 Task: Create new customer invoice with Date Opened: 21-May-23, Select Customer: Lord & Taylor, Terms: Net 7. Make invoice entry for item-1 with Date: 21-May-23, Description: CoverGirl Eyeshadow Palette Trunaked Sunsets, Income Account: Income:Sales, Quantity: 2, Unit Price: 14.49, Sales Tax: Y, Sales Tax Included: Y, Tax Table: Sales Tax. Make entry for item-2 with Date: 21-May-23, Description: Chioma Her Wellness Detox Kit: with Program & Guide
, Income Account: Income:Sales, Quantity: 1, Unit Price: 7.49, Sales Tax: Y, Sales Tax Included: Y, Tax Table: Sales Tax. Post Invoice with Post Date: 21-May-23, Post to Accounts: Assets:Accounts Receivable. Pay / Process Payment with Transaction Date: 27-May-23, Amount: 36.47, Transfer Account: Checking Account. Go to 'Print Invoice'. Give a print command to print a copy of invoice.
Action: Mouse moved to (180, 40)
Screenshot: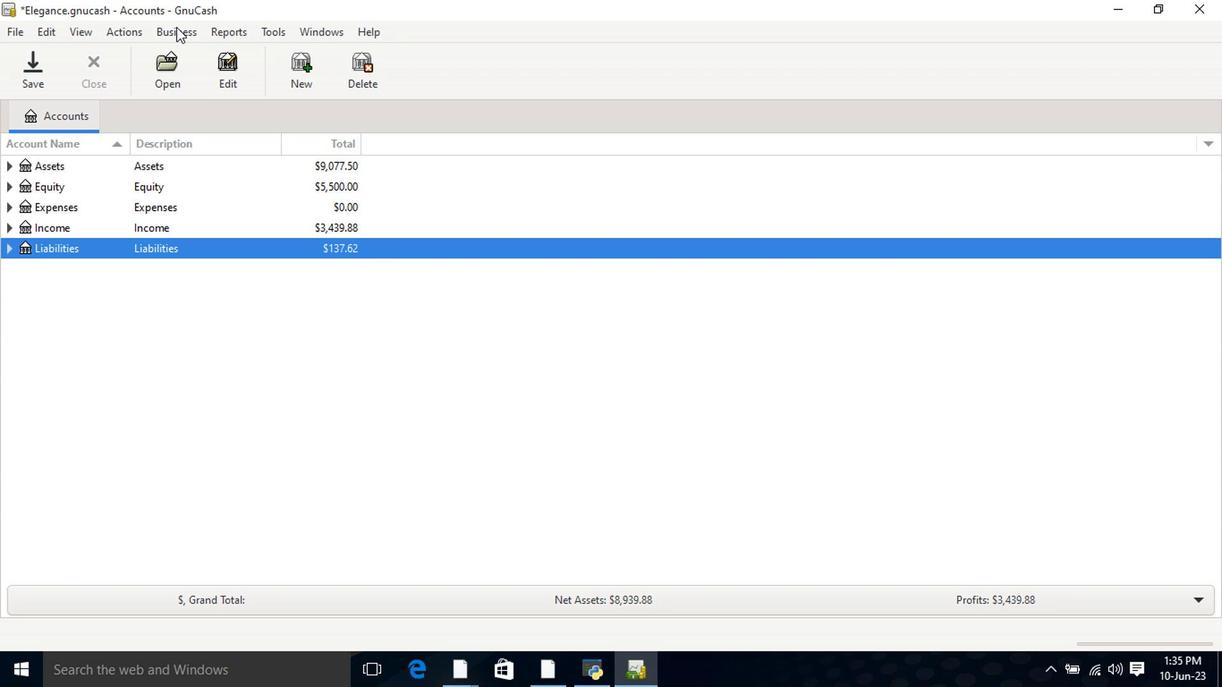 
Action: Mouse pressed left at (180, 40)
Screenshot: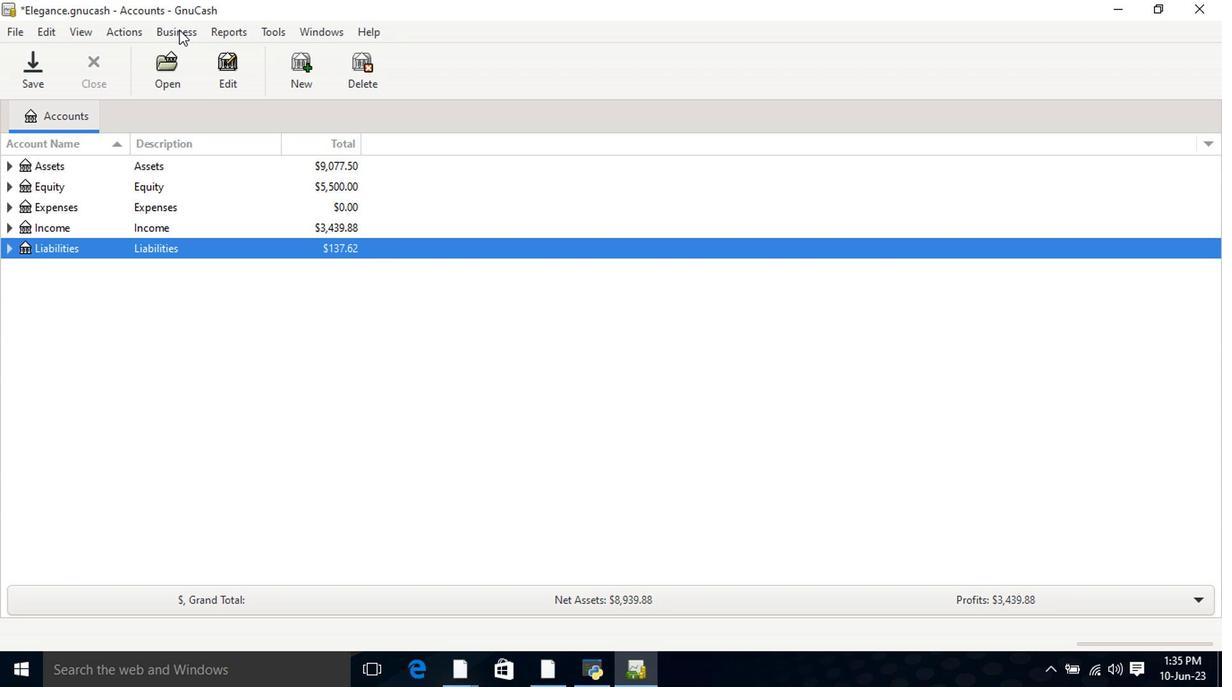 
Action: Mouse moved to (184, 54)
Screenshot: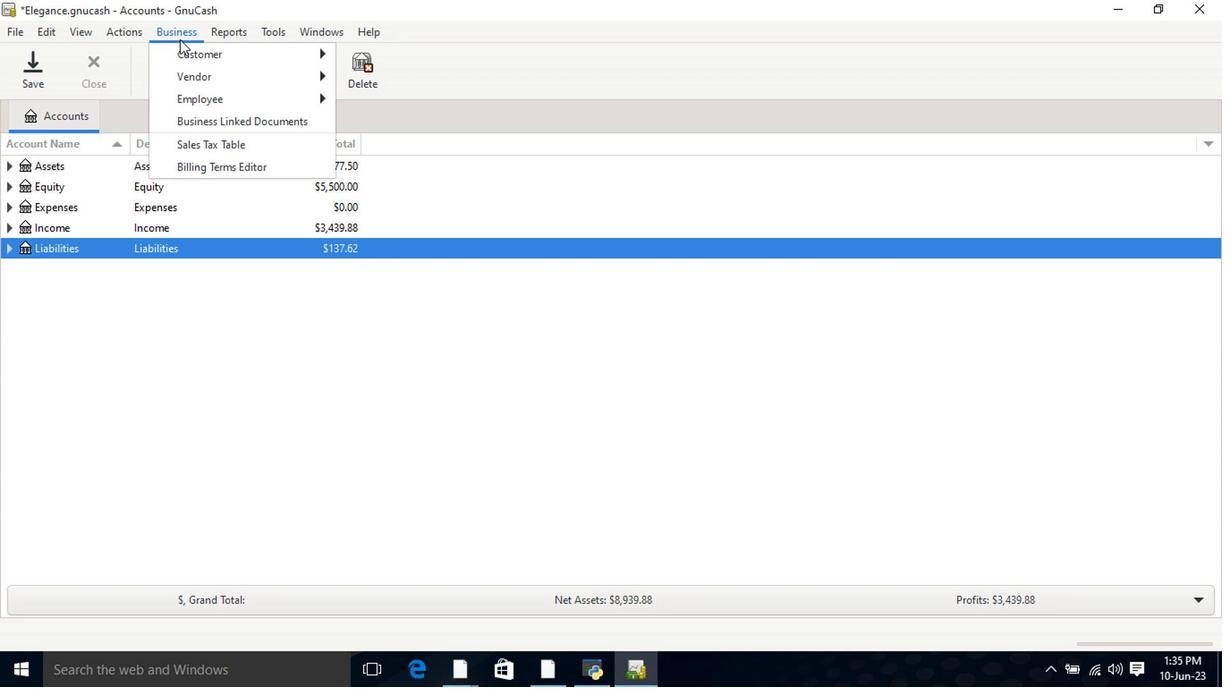 
Action: Mouse pressed left at (184, 54)
Screenshot: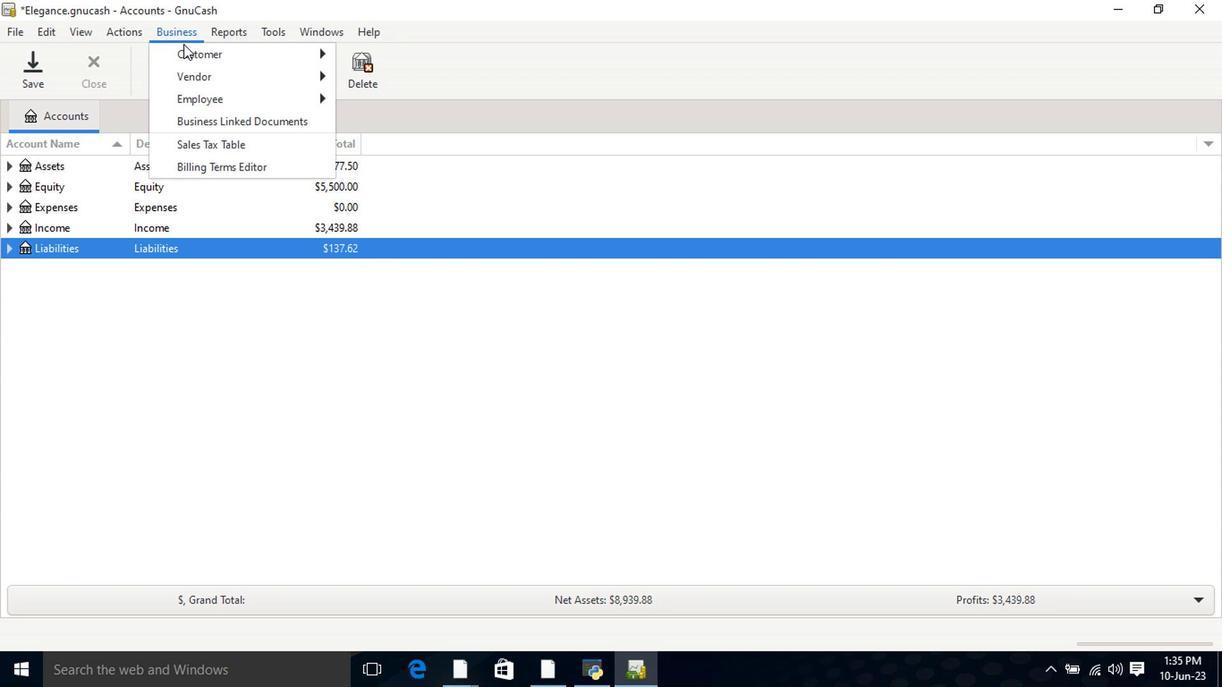 
Action: Mouse moved to (385, 124)
Screenshot: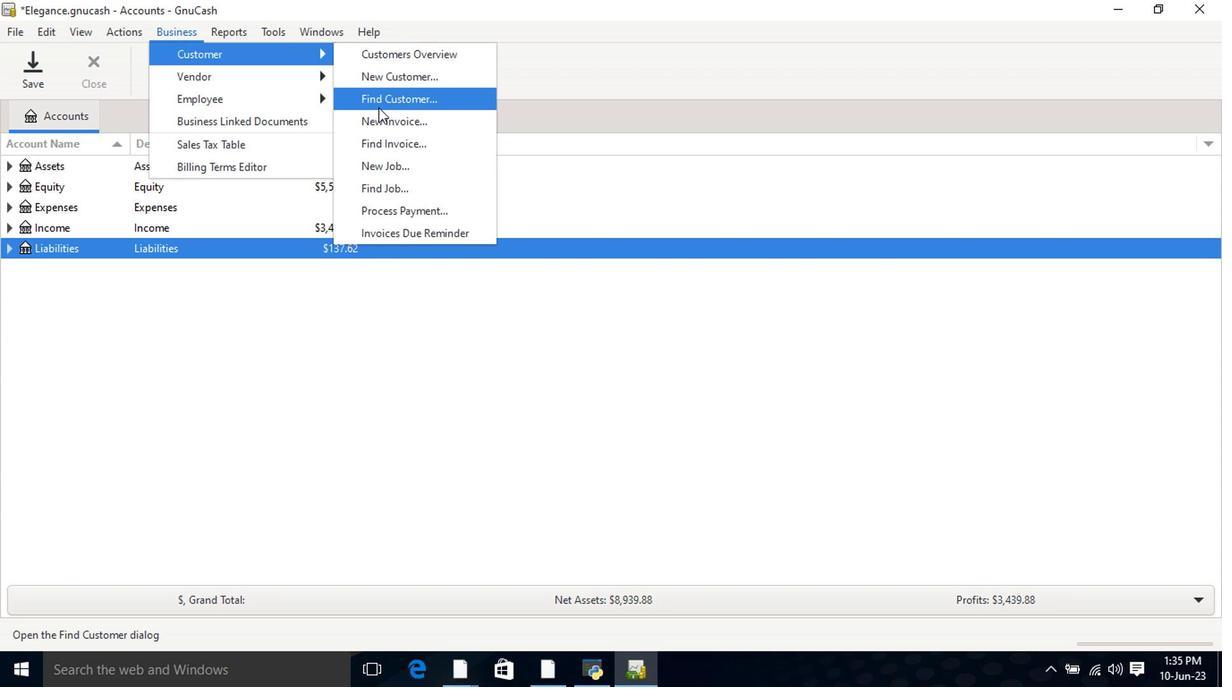 
Action: Mouse pressed left at (385, 124)
Screenshot: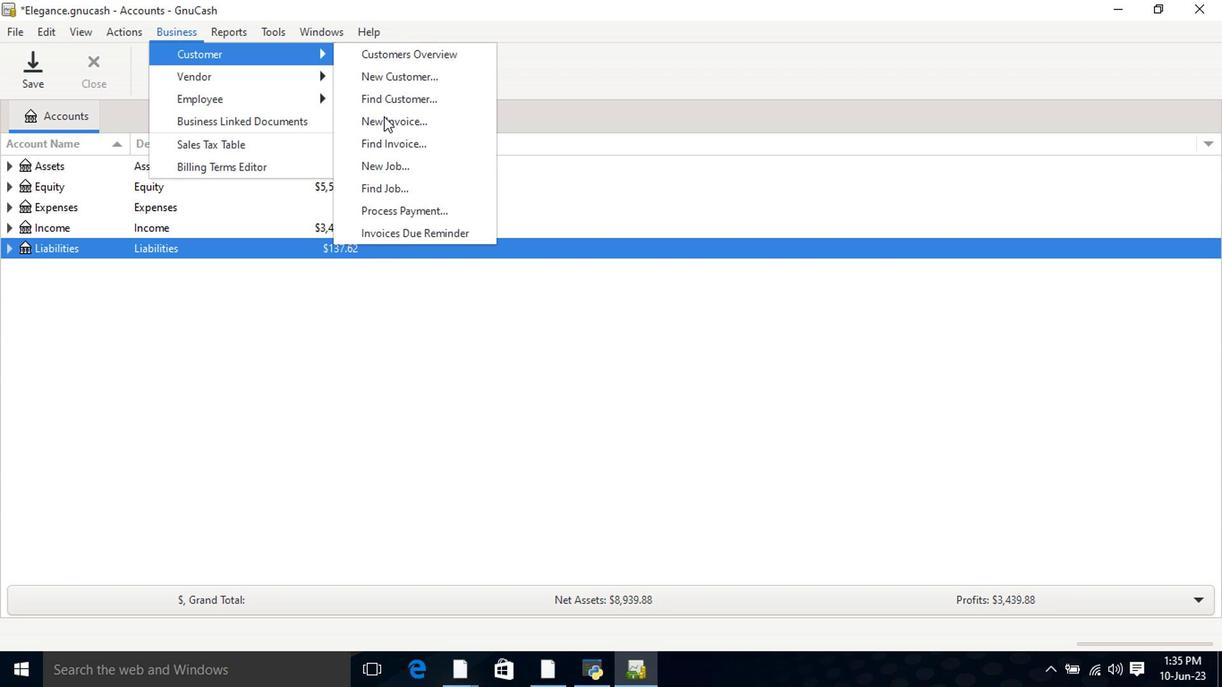 
Action: Mouse moved to (729, 281)
Screenshot: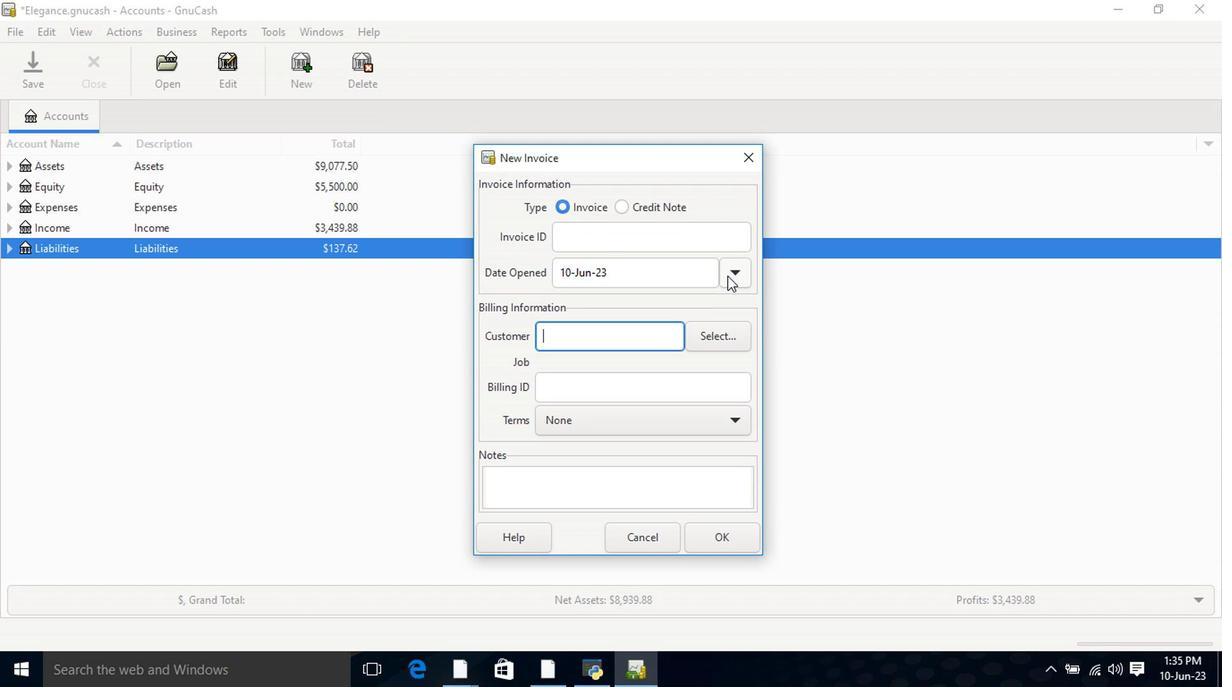 
Action: Mouse pressed left at (729, 281)
Screenshot: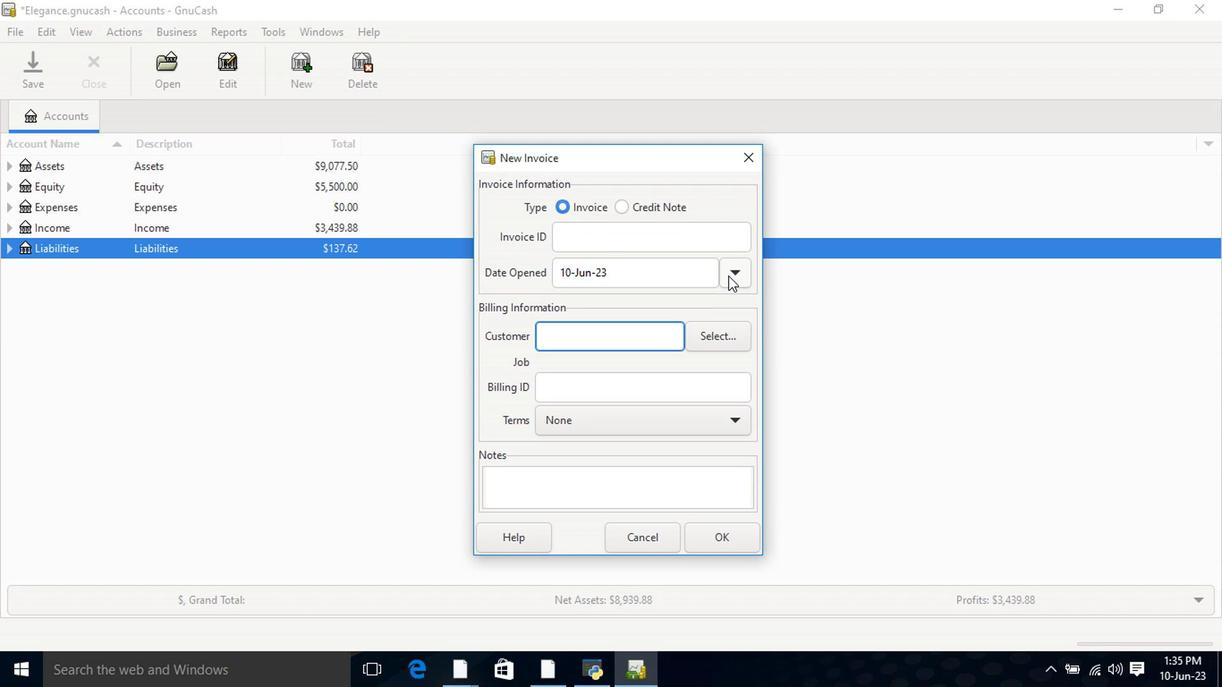 
Action: Mouse moved to (594, 306)
Screenshot: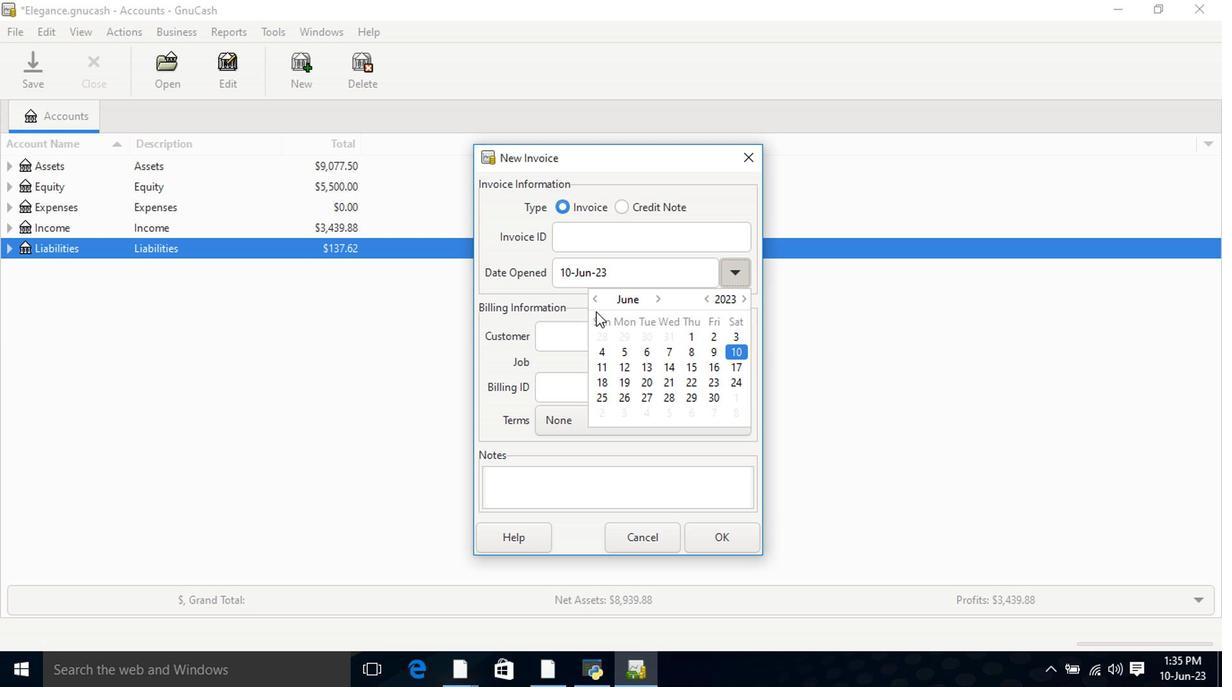 
Action: Mouse pressed left at (594, 306)
Screenshot: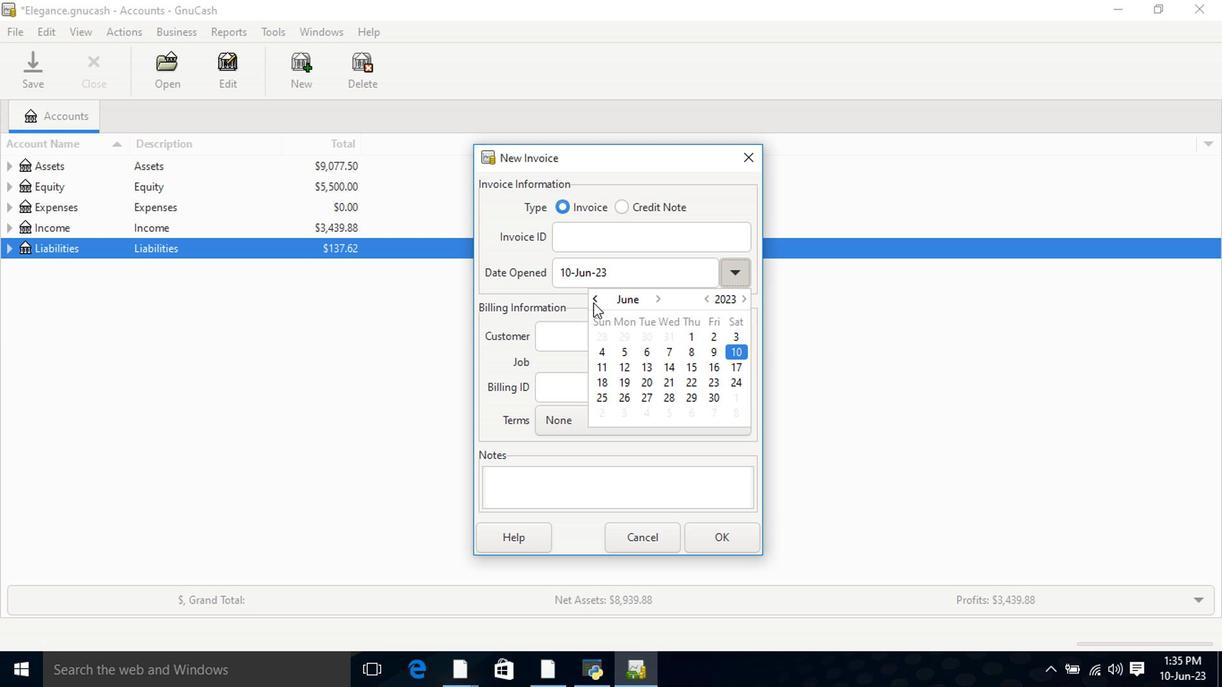 
Action: Mouse moved to (601, 389)
Screenshot: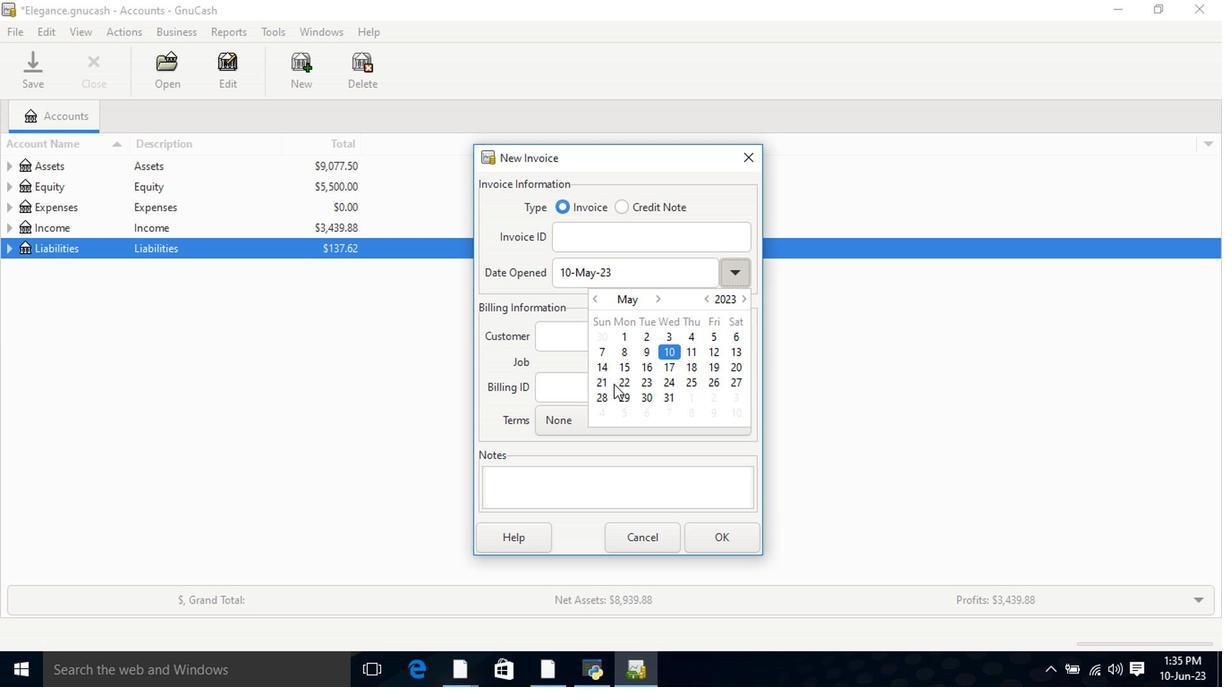 
Action: Mouse pressed left at (601, 389)
Screenshot: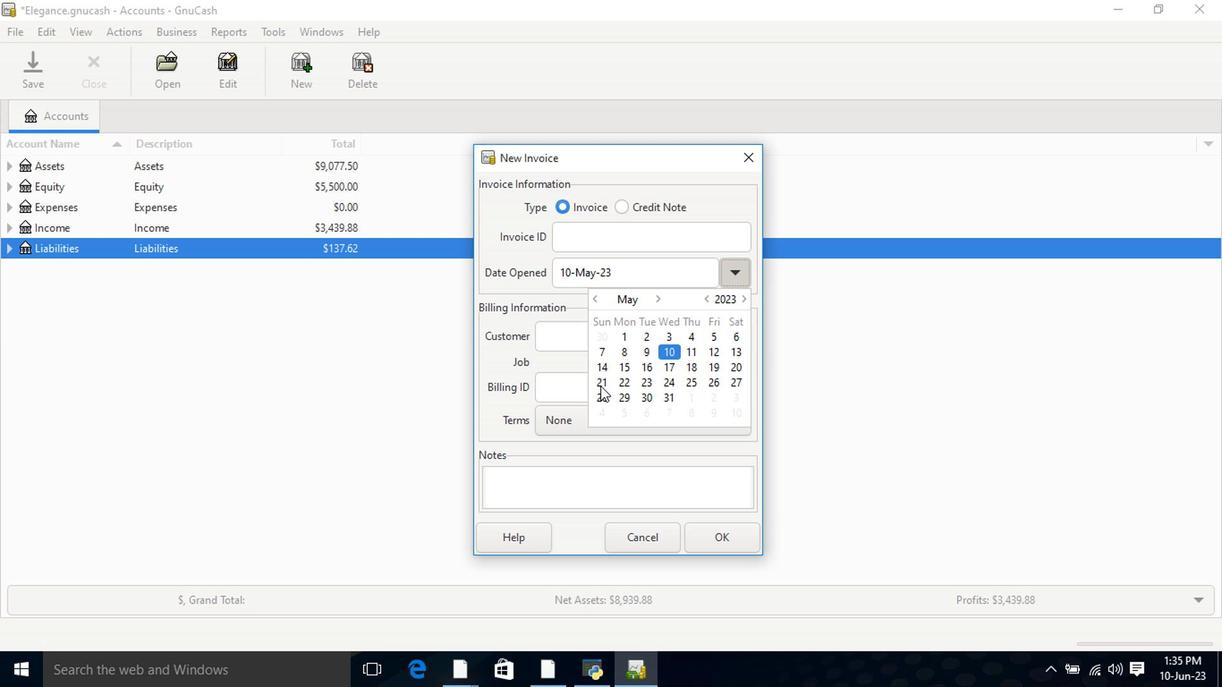 
Action: Mouse pressed left at (601, 389)
Screenshot: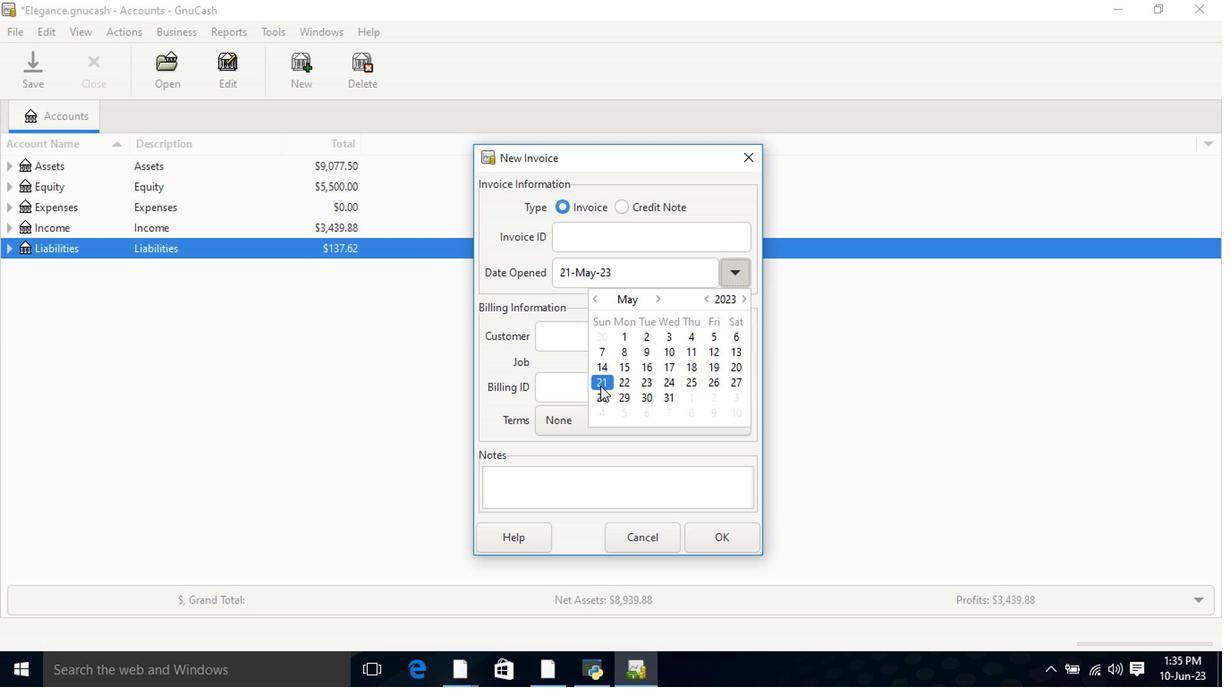 
Action: Mouse moved to (590, 345)
Screenshot: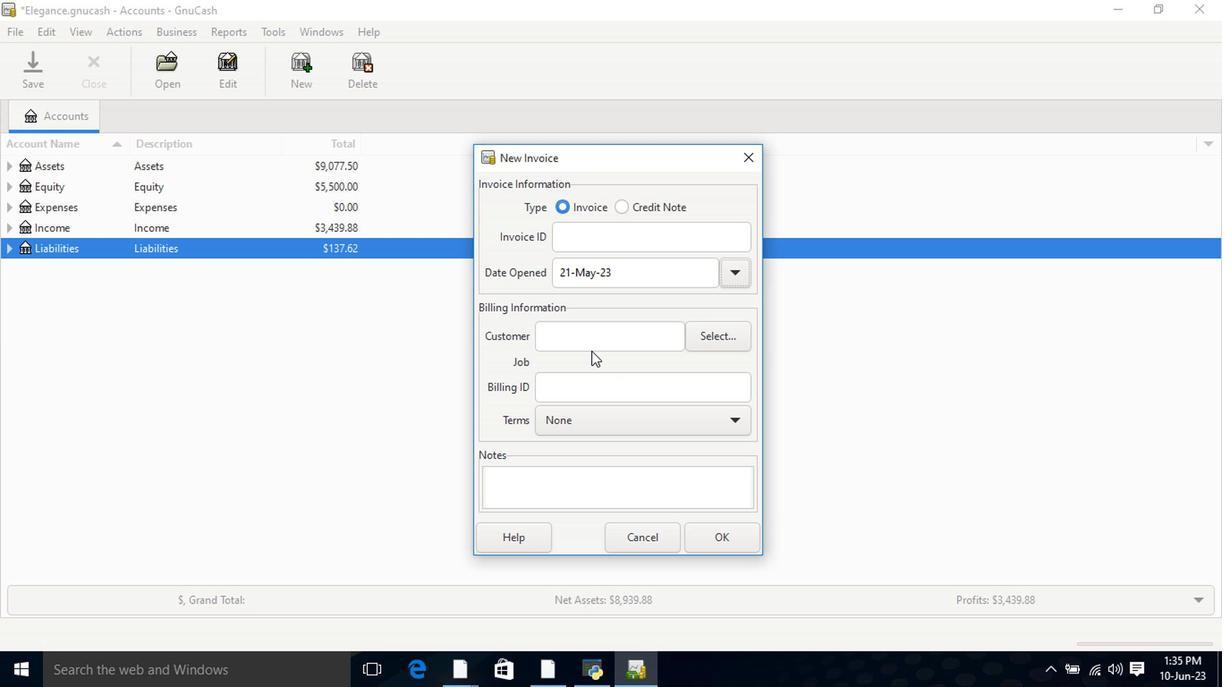 
Action: Mouse pressed left at (590, 345)
Screenshot: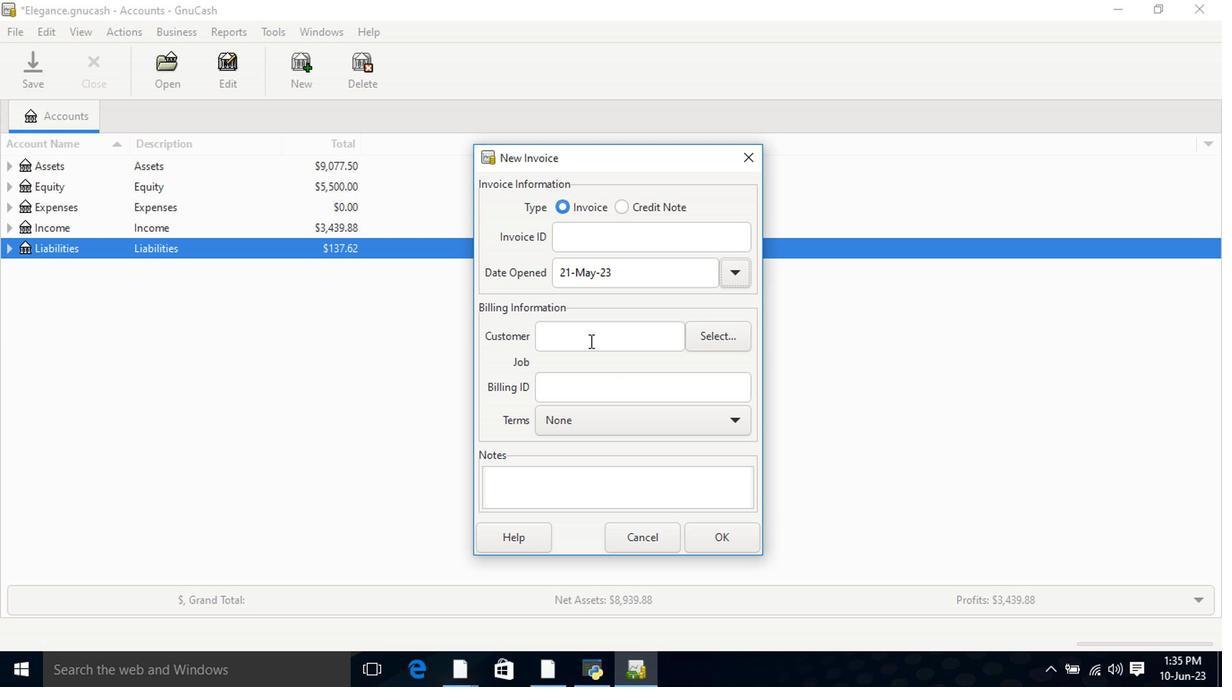 
Action: Key pressed <Key.shift>Lor
Screenshot: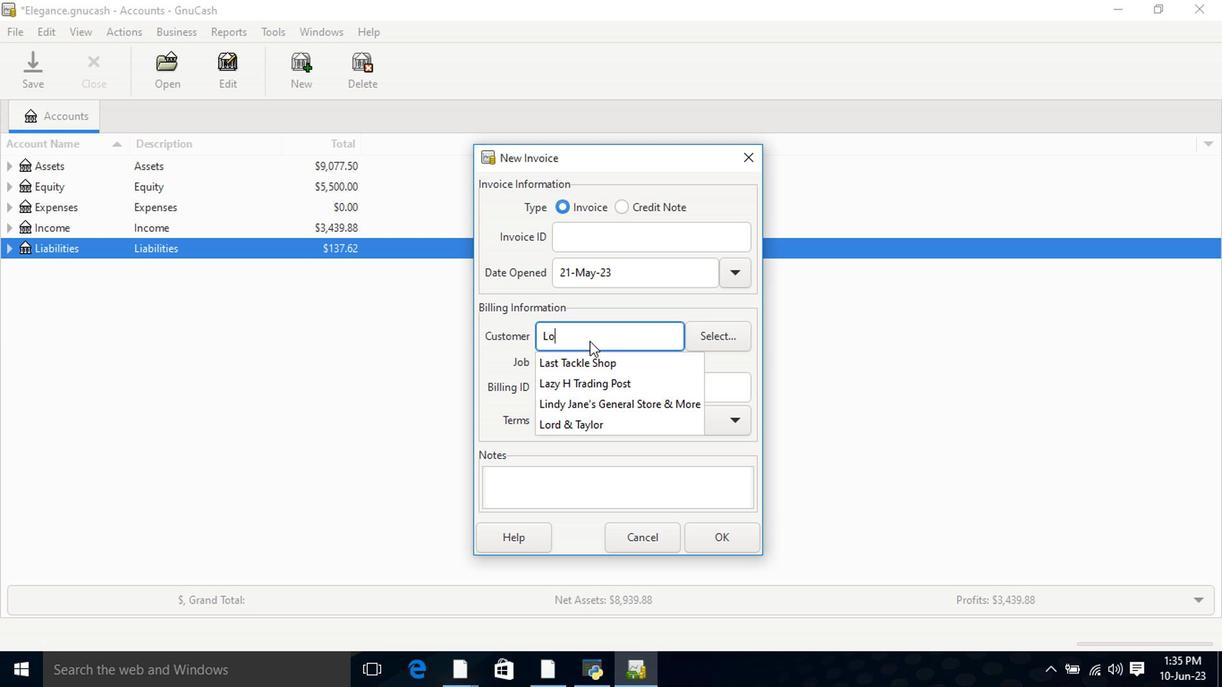 
Action: Mouse scrolled (590, 346) with delta (0, 0)
Screenshot: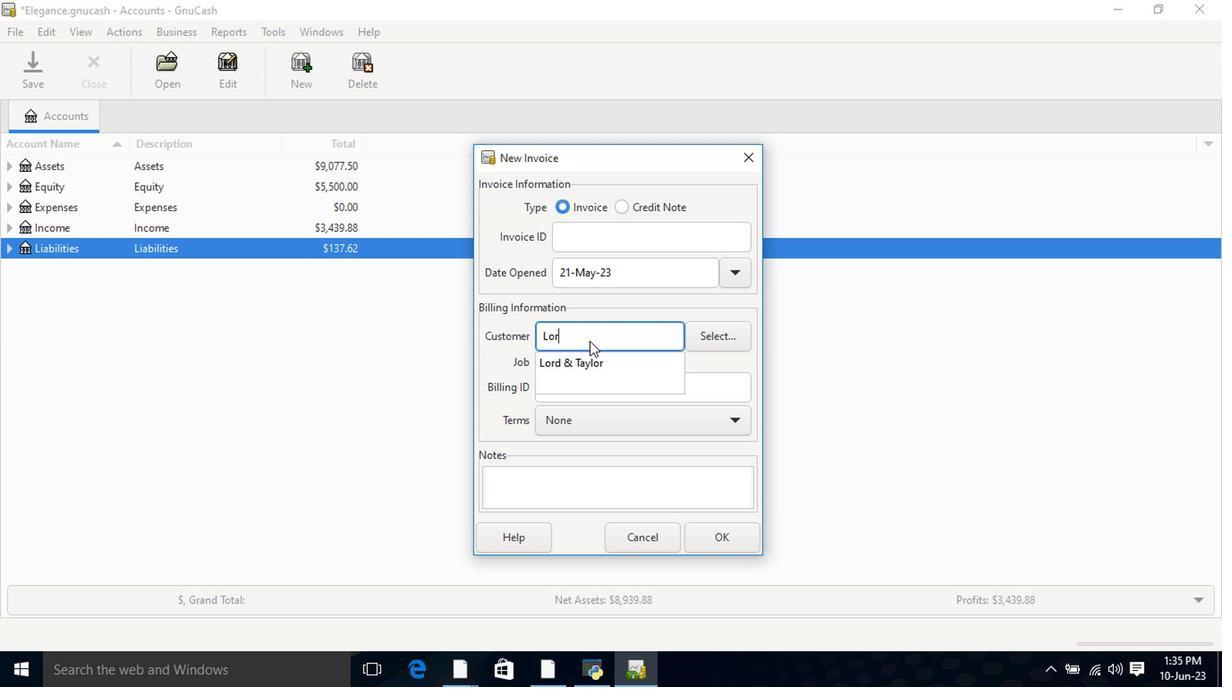 
Action: Mouse moved to (590, 368)
Screenshot: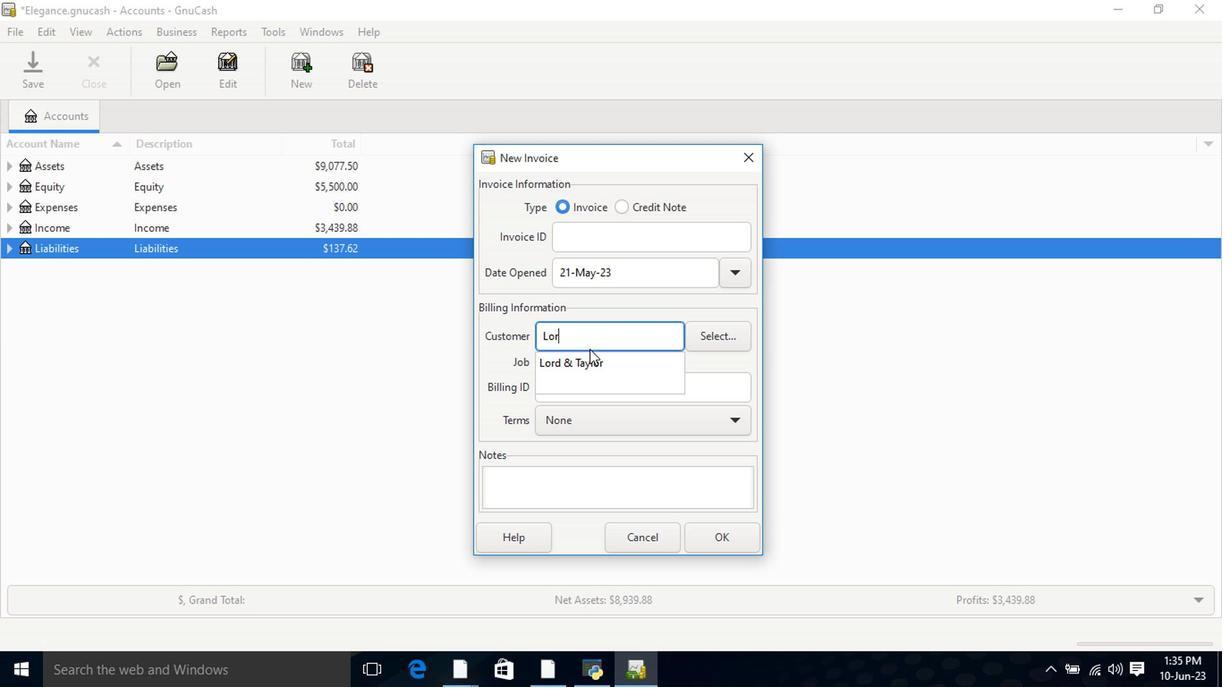 
Action: Mouse pressed left at (590, 368)
Screenshot: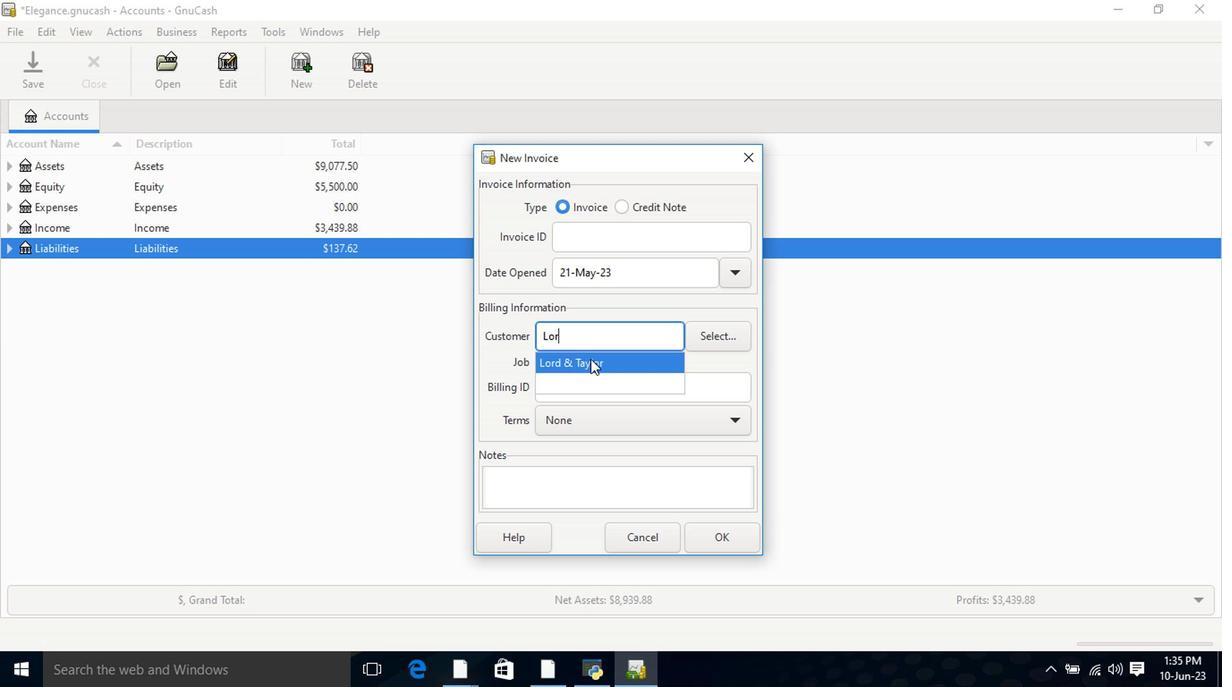 
Action: Mouse moved to (612, 436)
Screenshot: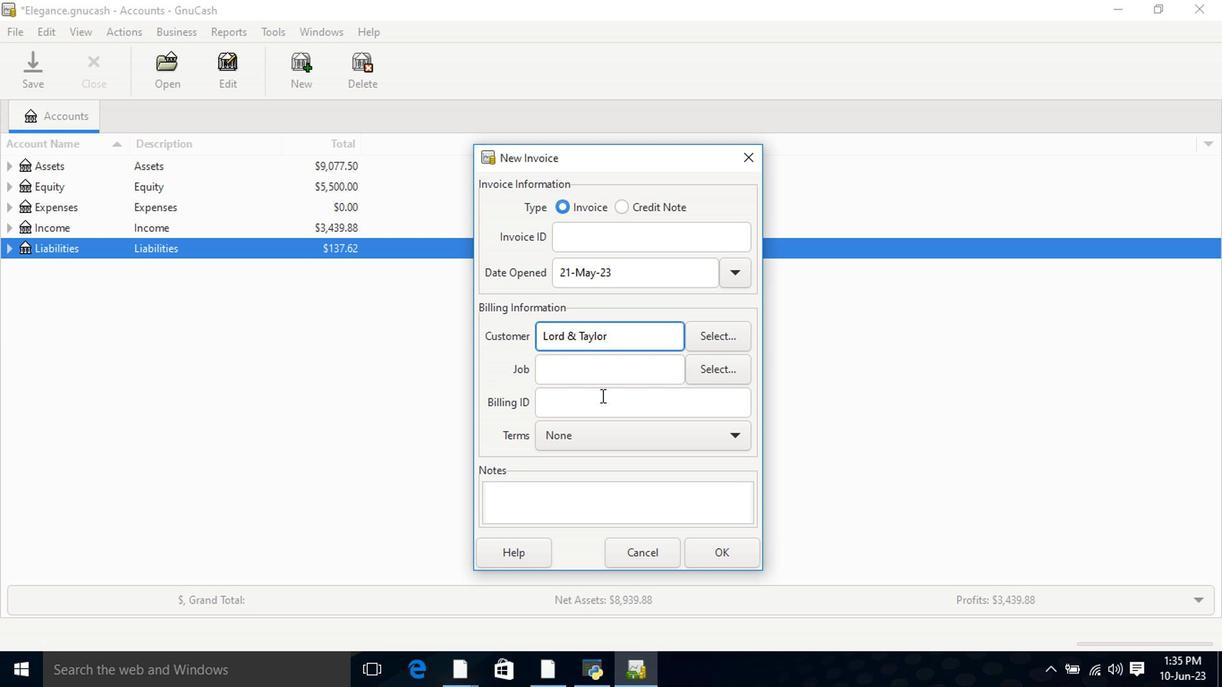 
Action: Mouse pressed left at (612, 436)
Screenshot: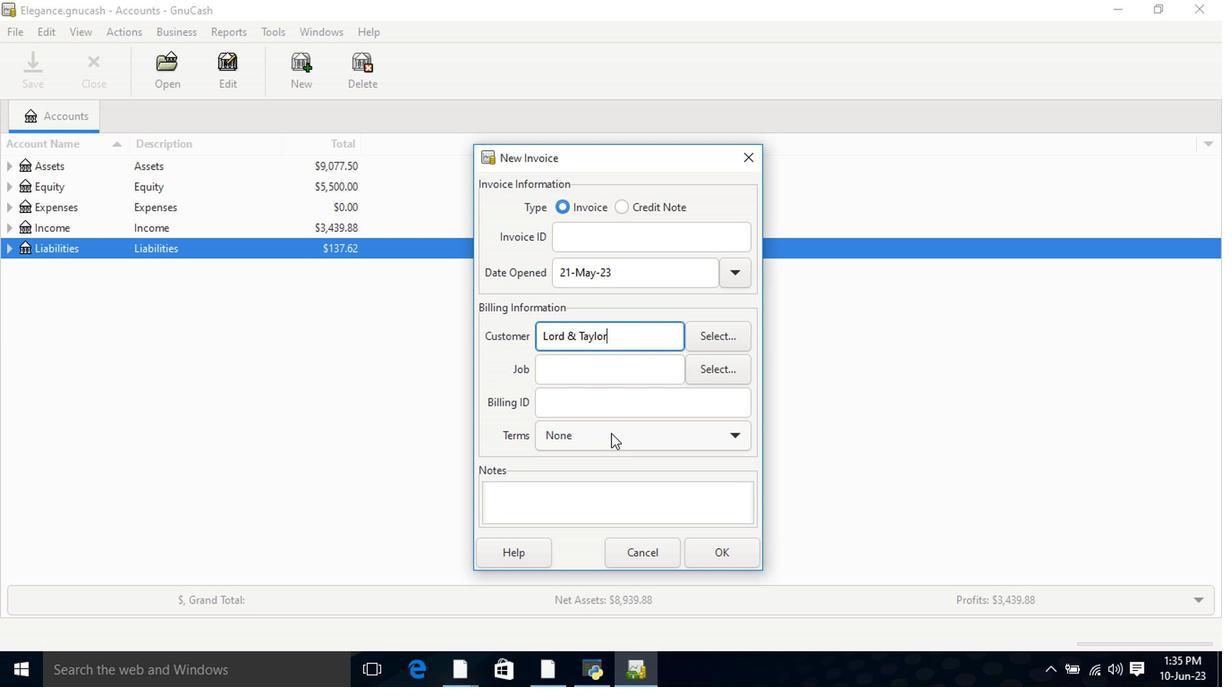 
Action: Mouse moved to (611, 514)
Screenshot: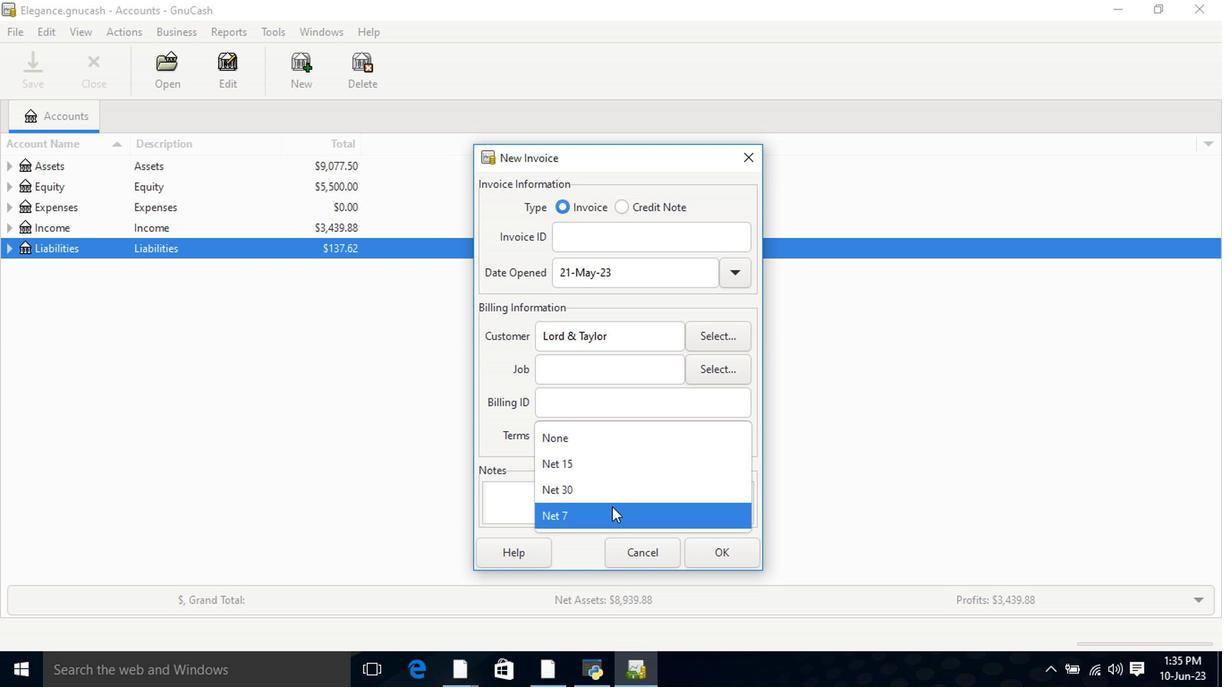 
Action: Mouse pressed left at (611, 514)
Screenshot: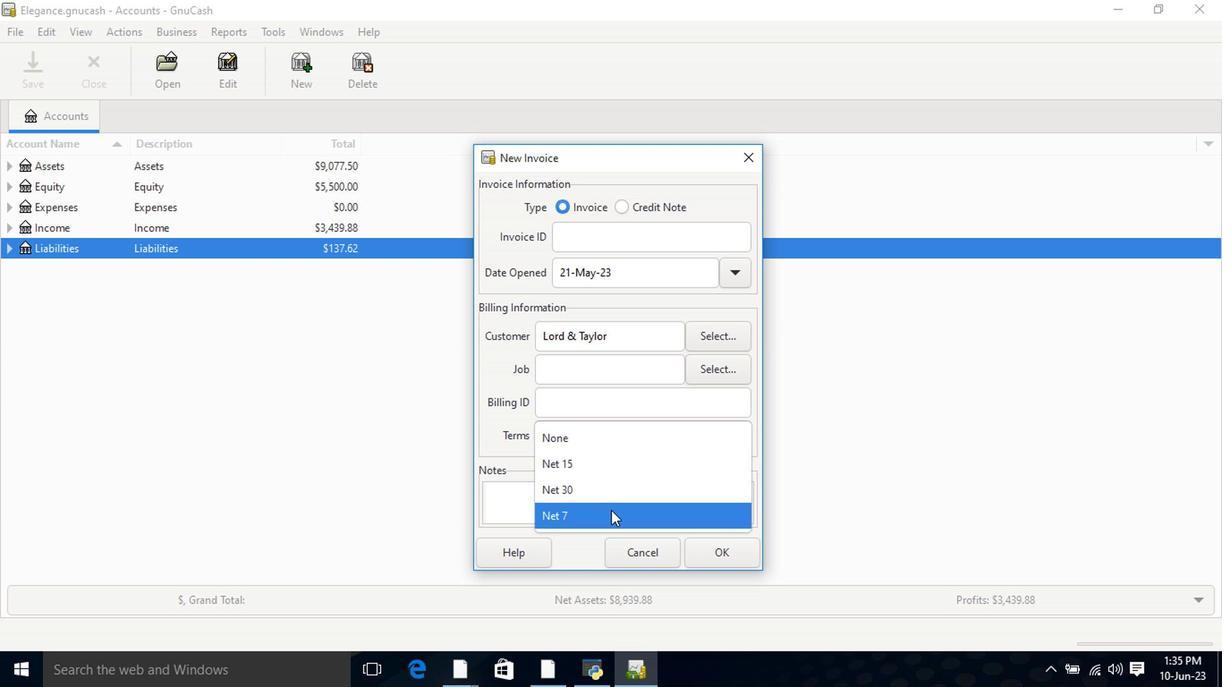 
Action: Mouse moved to (718, 551)
Screenshot: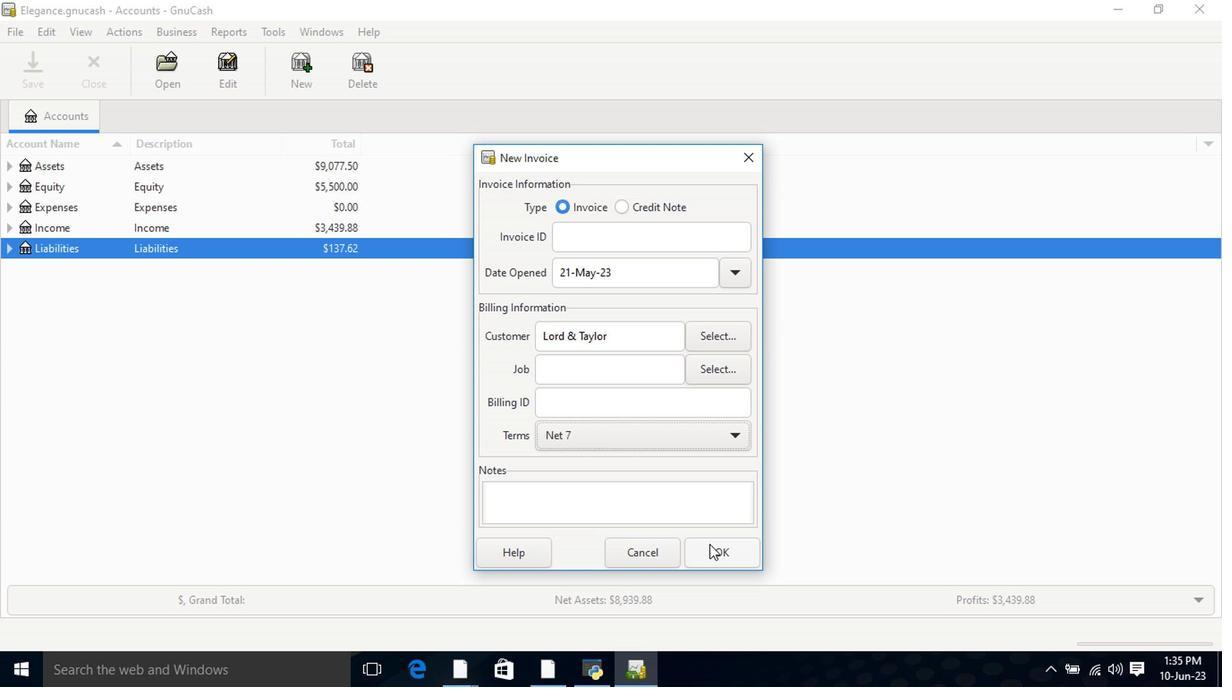 
Action: Mouse pressed left at (718, 551)
Screenshot: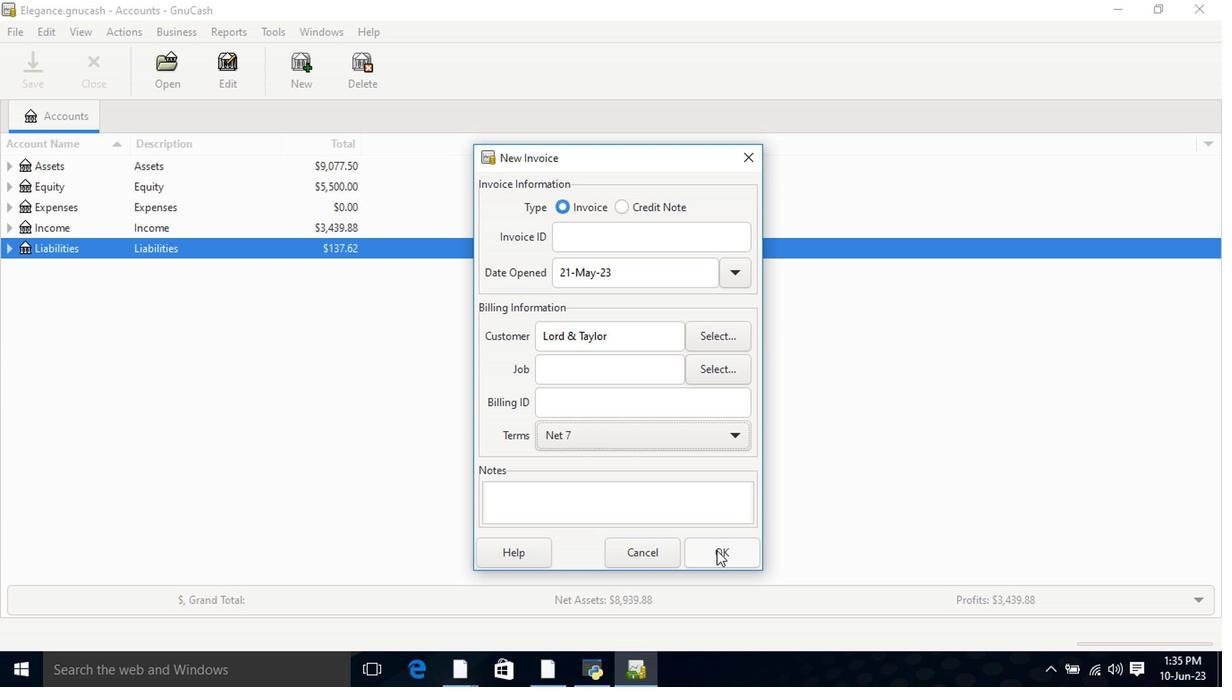 
Action: Mouse moved to (80, 350)
Screenshot: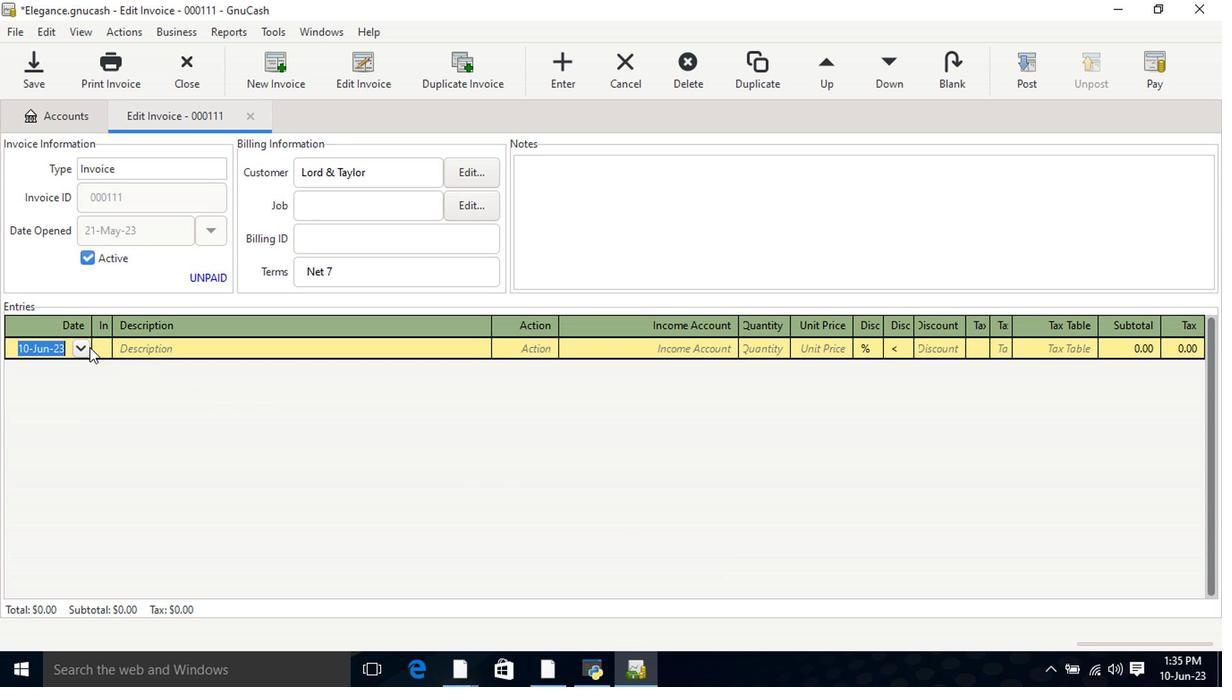 
Action: Mouse pressed left at (80, 350)
Screenshot: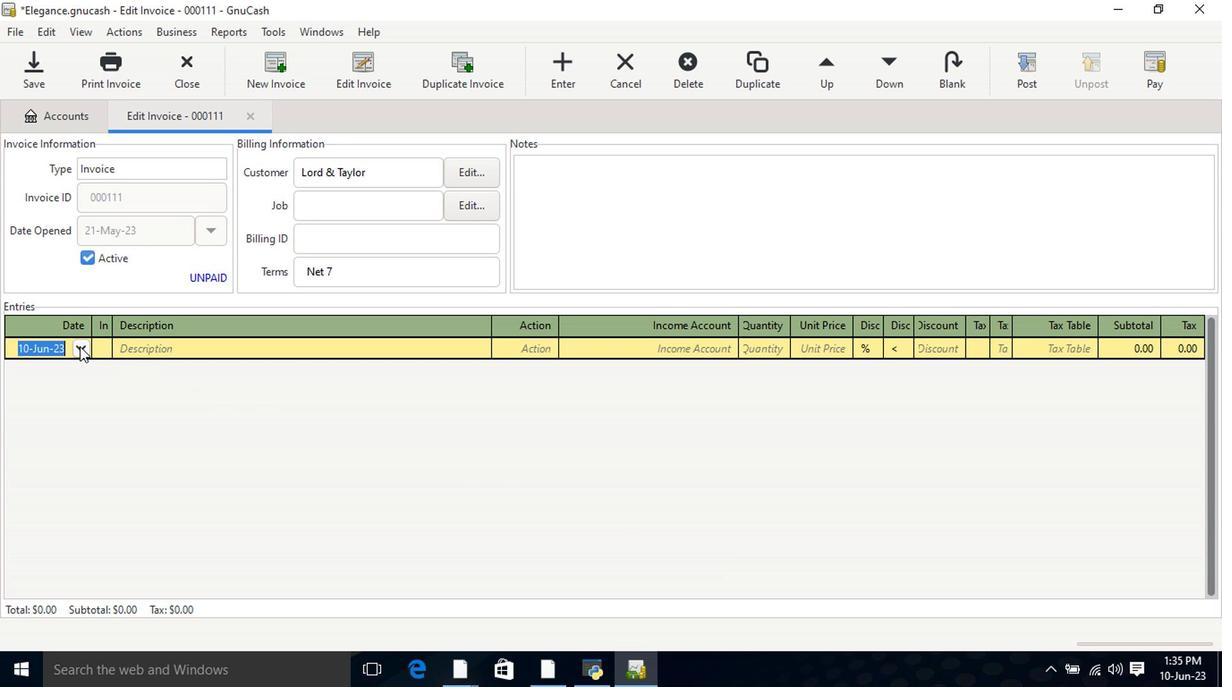 
Action: Mouse moved to (12, 376)
Screenshot: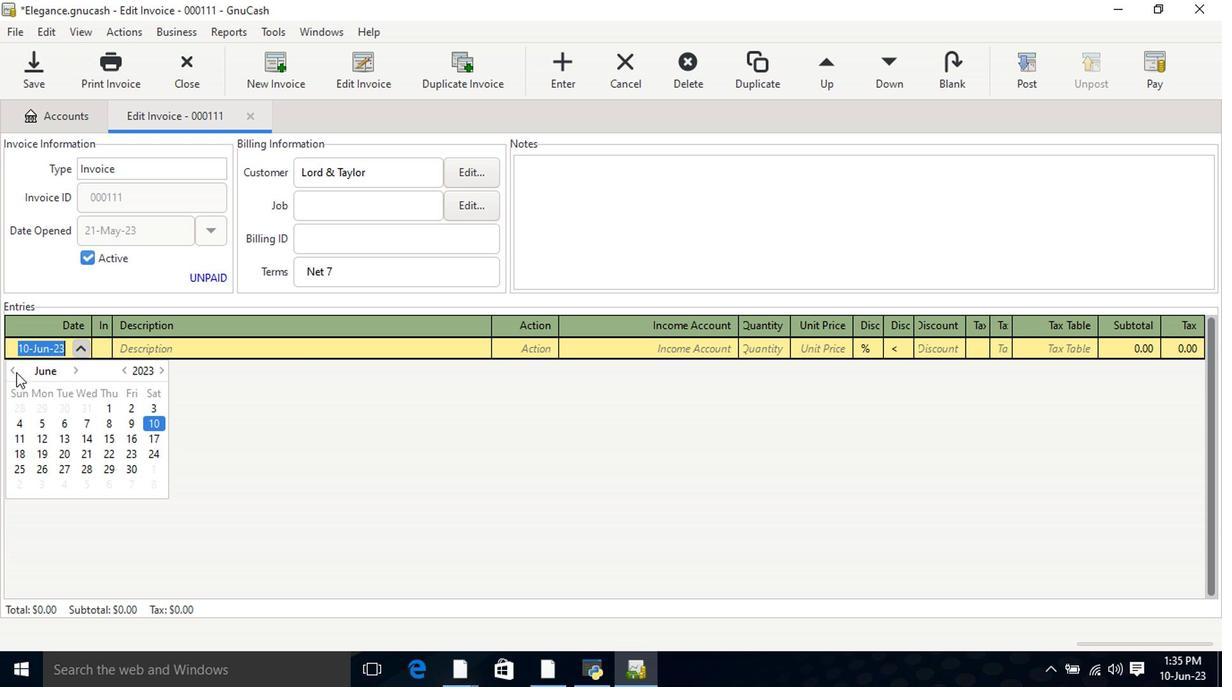 
Action: Mouse pressed left at (12, 376)
Screenshot: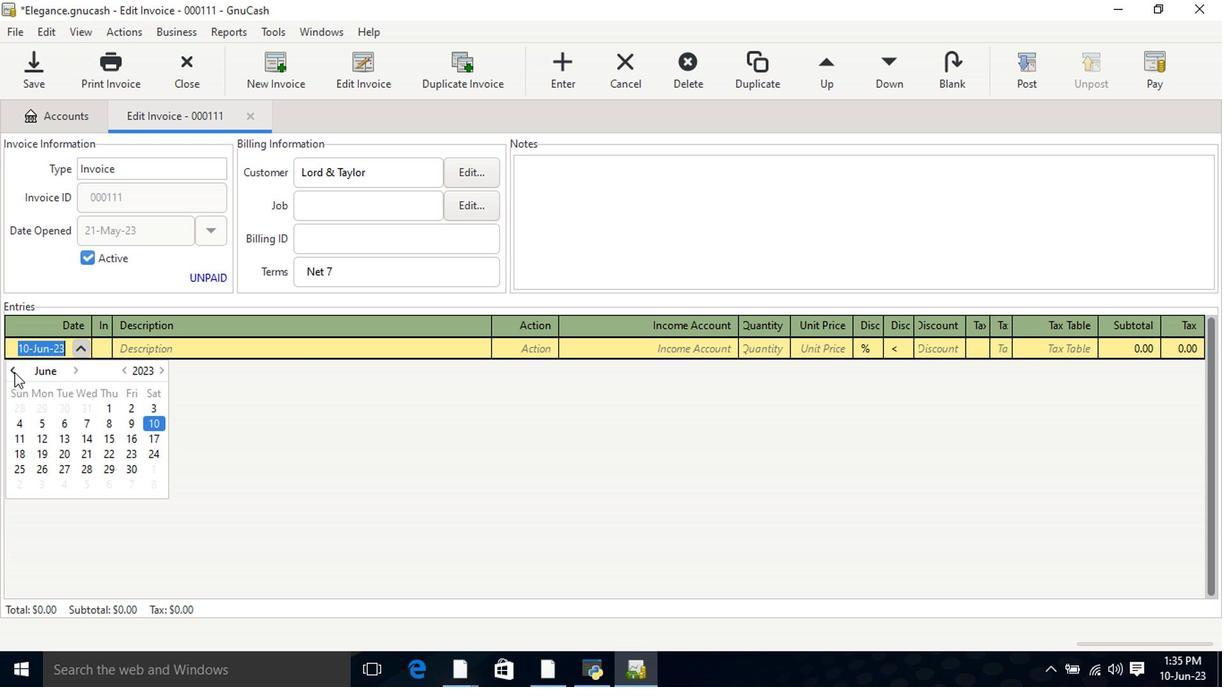 
Action: Mouse moved to (19, 454)
Screenshot: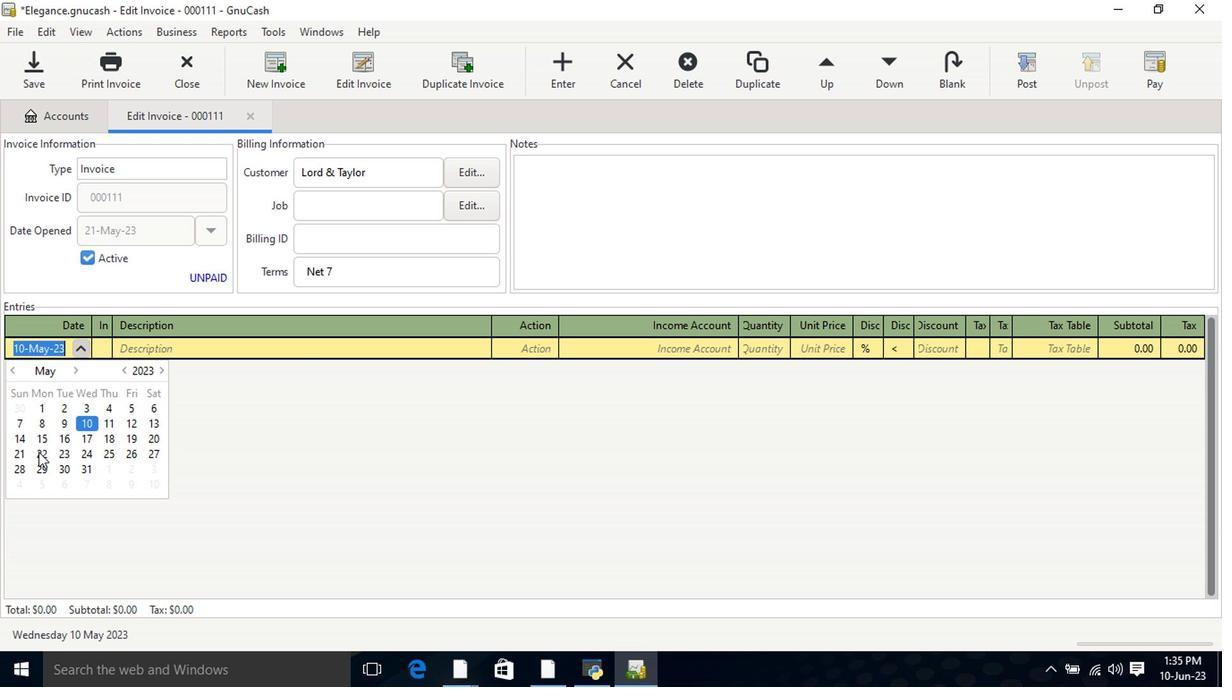 
Action: Mouse pressed left at (19, 454)
Screenshot: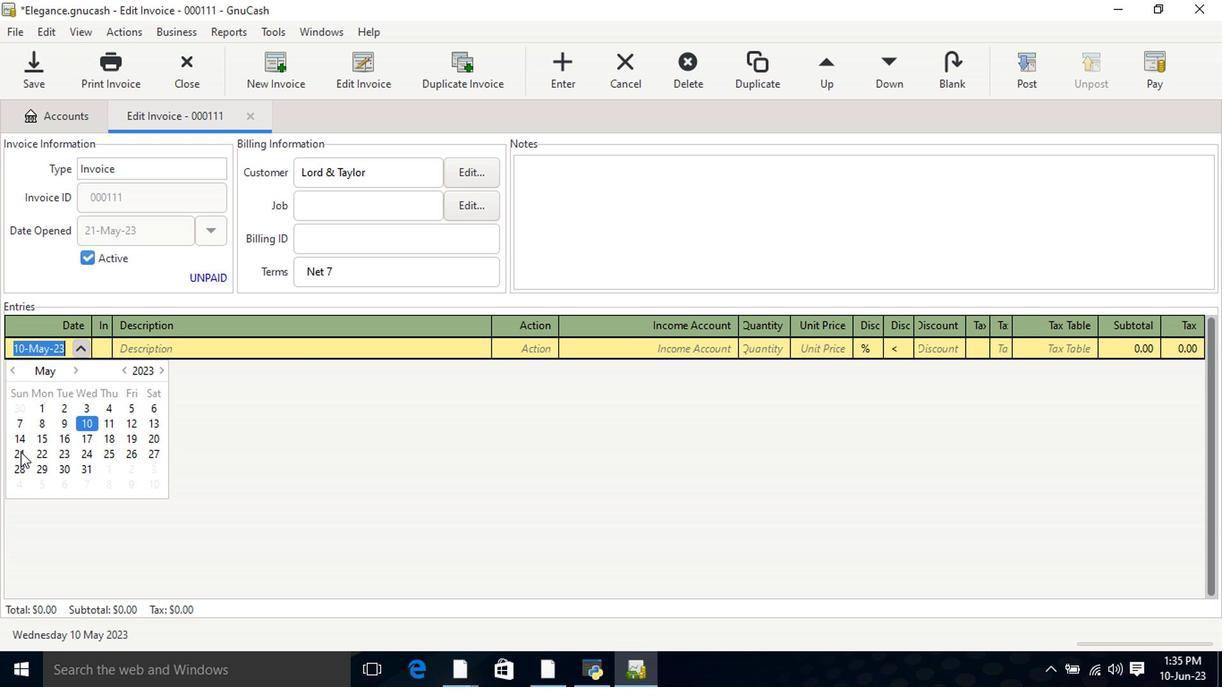 
Action: Mouse moved to (19, 454)
Screenshot: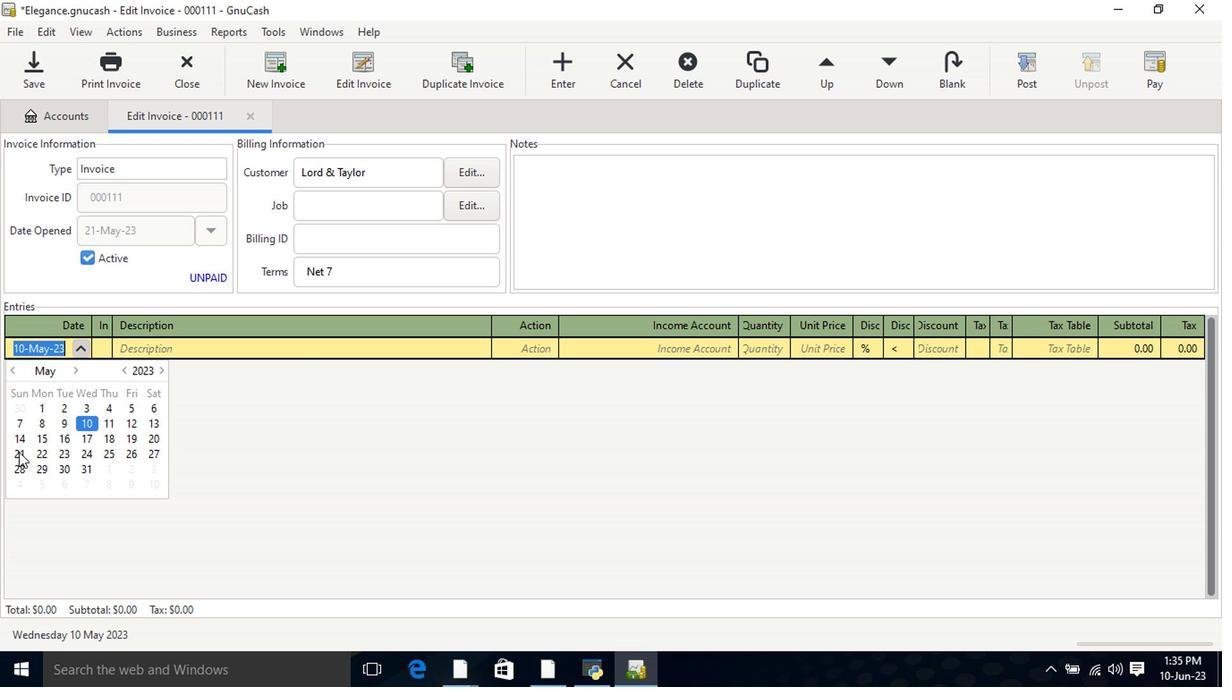 
Action: Mouse pressed left at (19, 454)
Screenshot: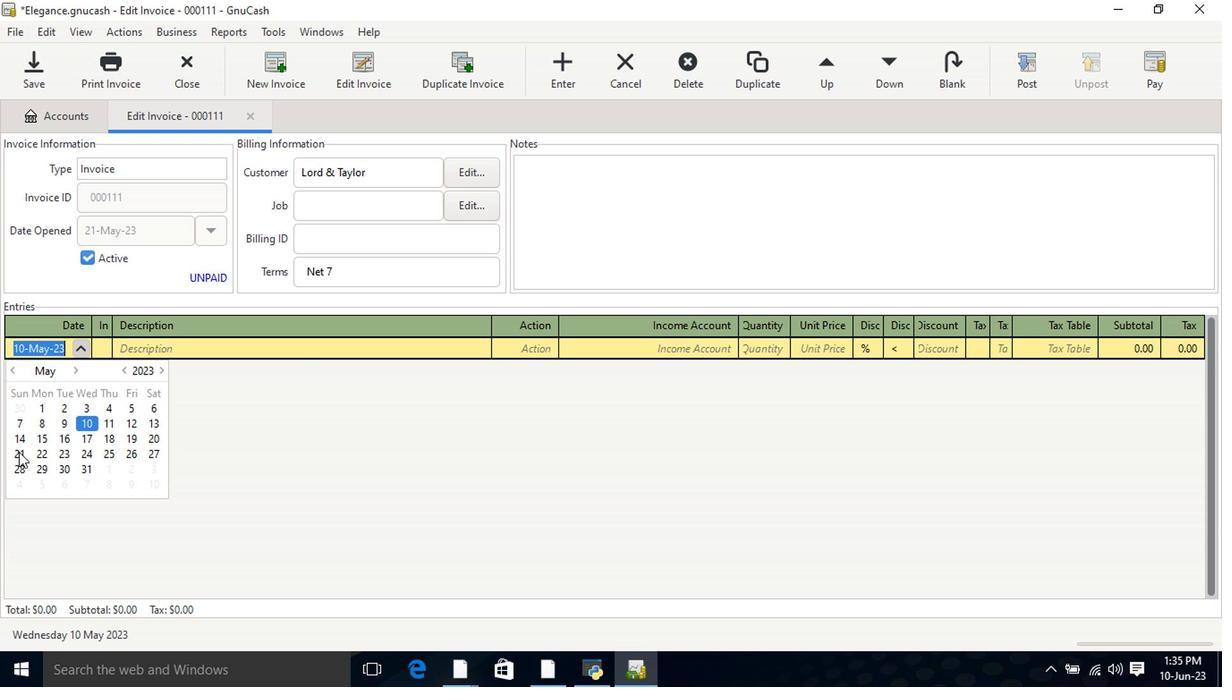 
Action: Mouse moved to (159, 355)
Screenshot: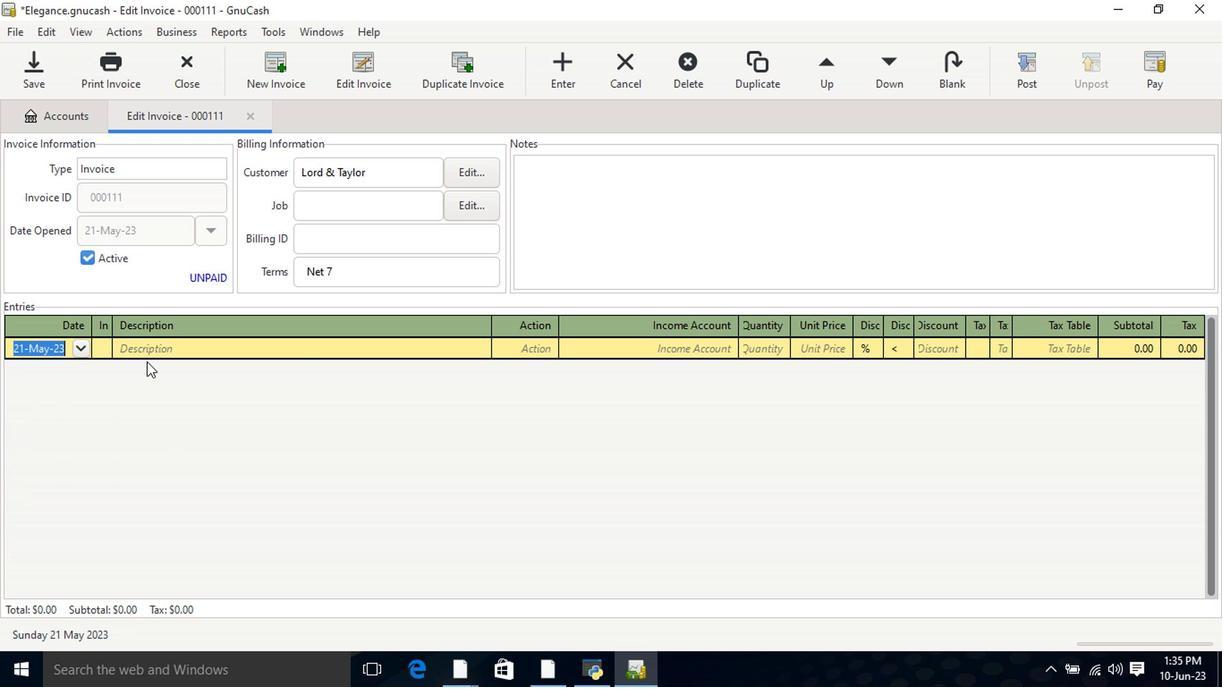 
Action: Mouse pressed left at (159, 355)
Screenshot: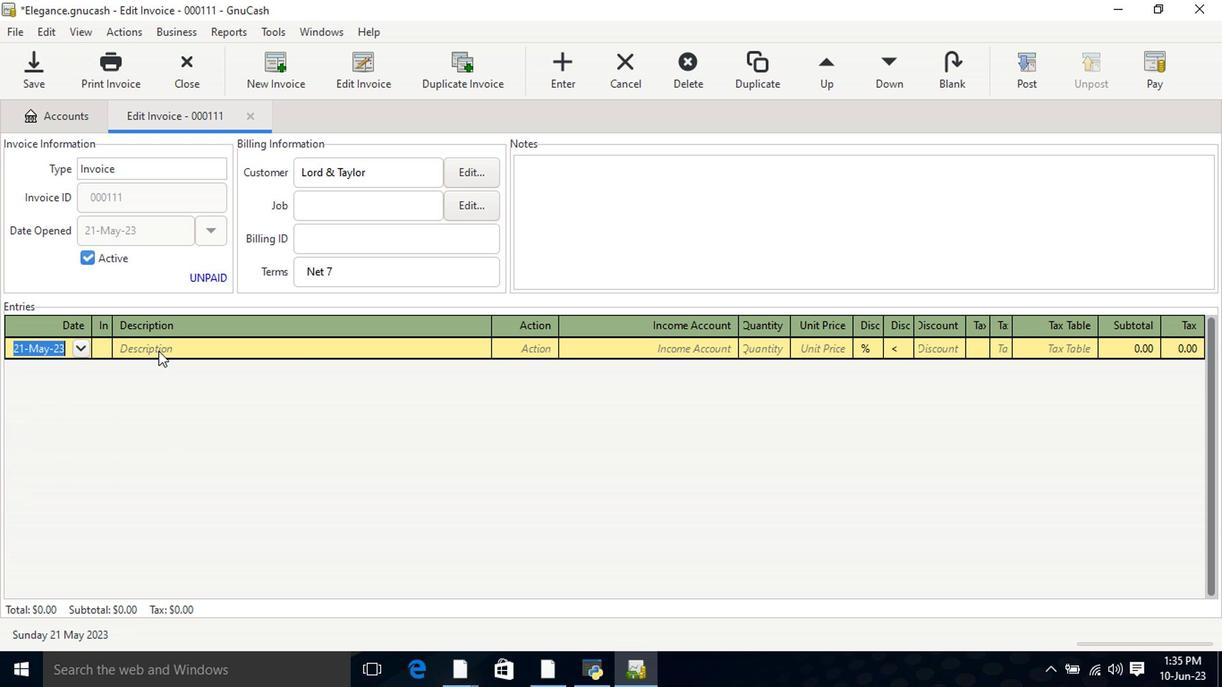
Action: Key pressed <Key.shift>Cover<Key.shift>F<Key.backspace><Key.shift>Girl<Key.space><Key.shift><Key.shift><Key.shift><Key.shift><Key.shift><Key.shift><Key.shift><Key.shift>Et<Key.backspace>yeshadow<Key.space><Key.shift>Palette<Key.space><Key.shift>Trunaked<Key.space><Key.shift>Sunsets<Key.space><Key.backspace><Key.tab><Key.tab>incom<Key.down><Key.down><Key.down><Key.tab>2<Key.tab>14.49<Key.tab>
Screenshot: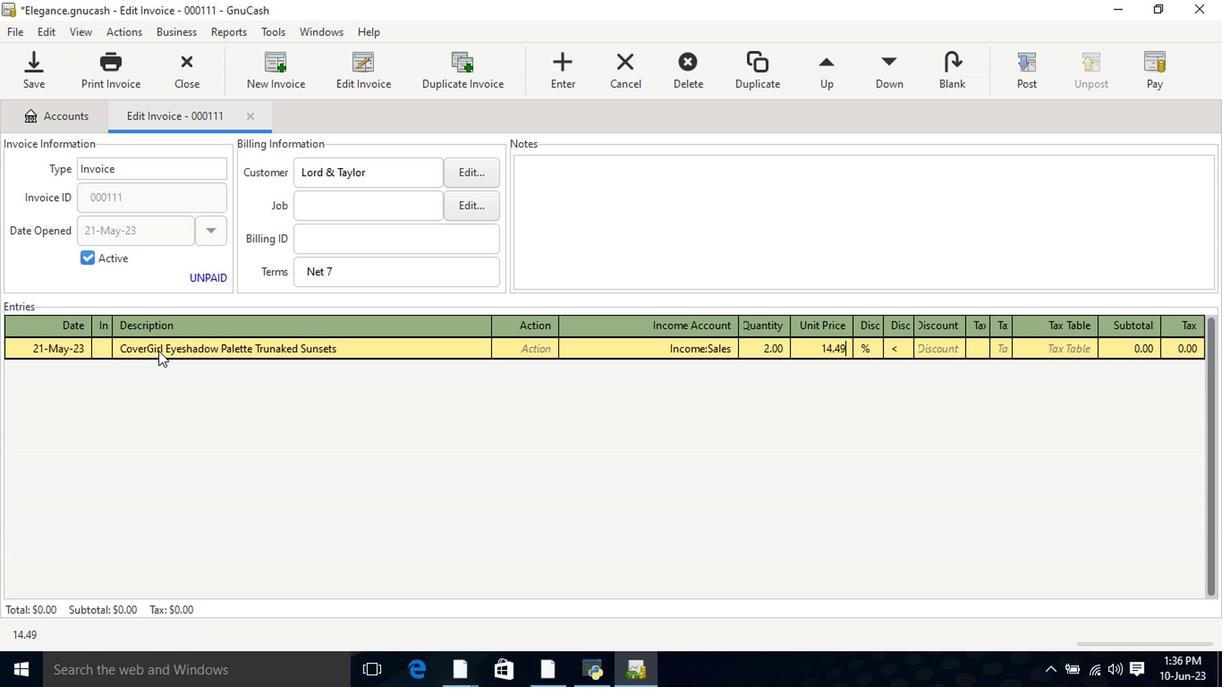 
Action: Mouse moved to (980, 352)
Screenshot: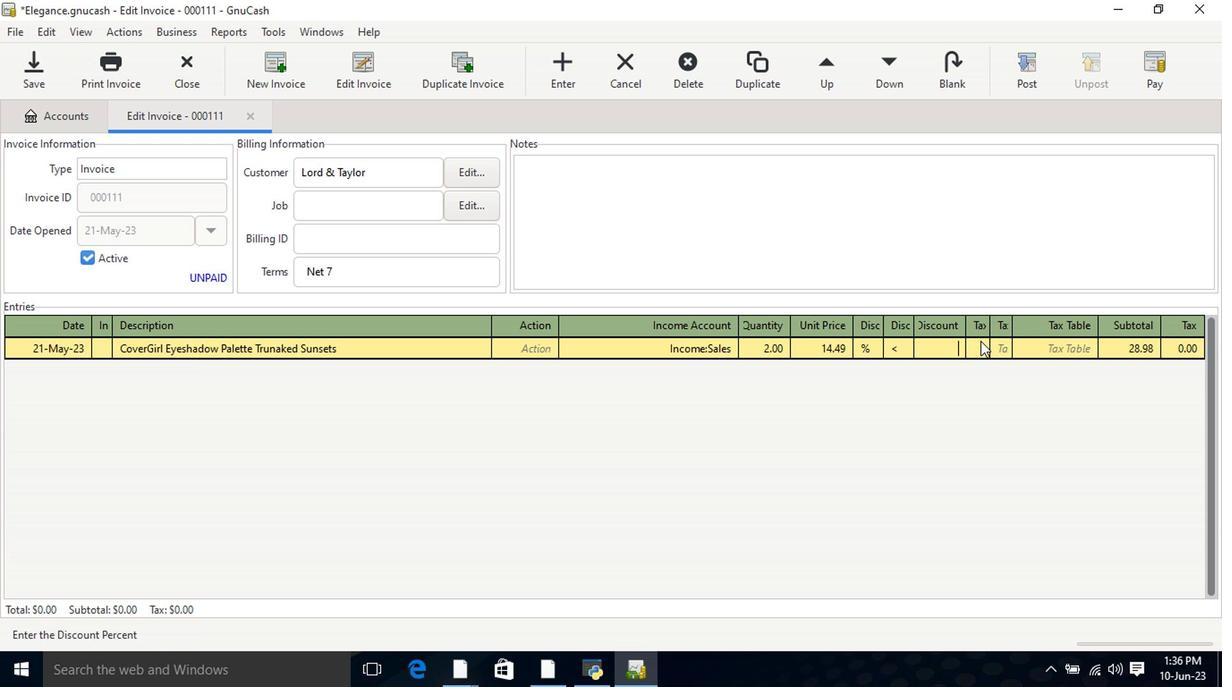 
Action: Mouse pressed left at (980, 352)
Screenshot: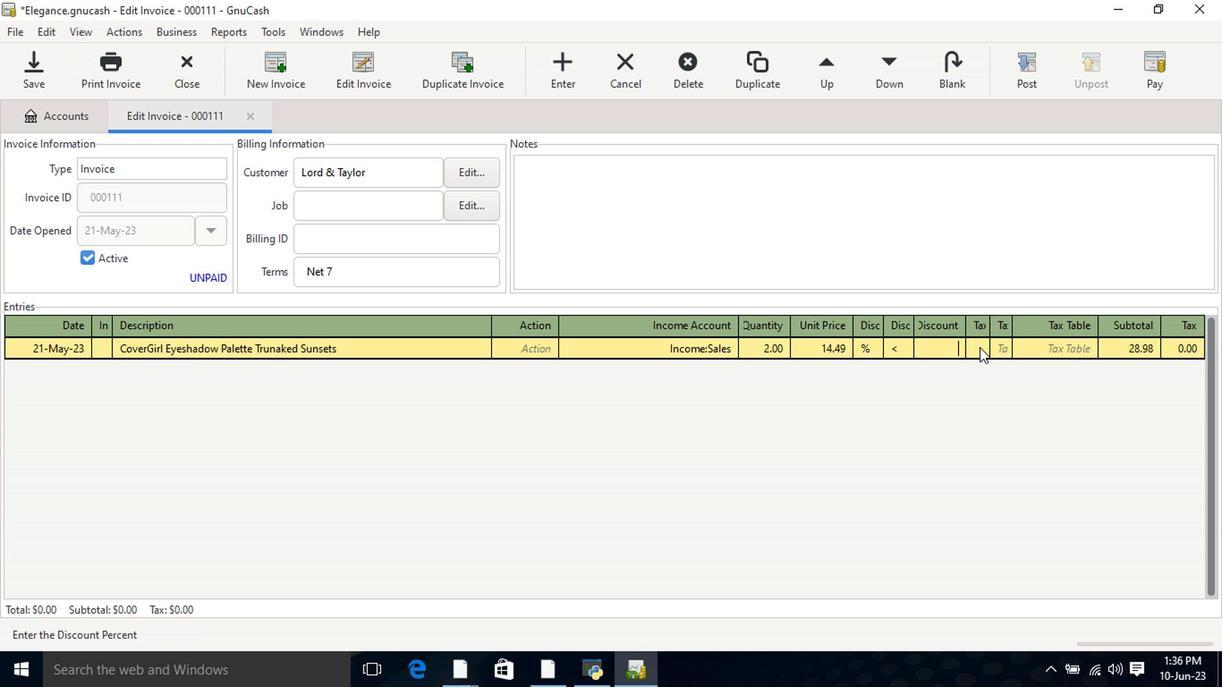 
Action: Mouse moved to (1003, 359)
Screenshot: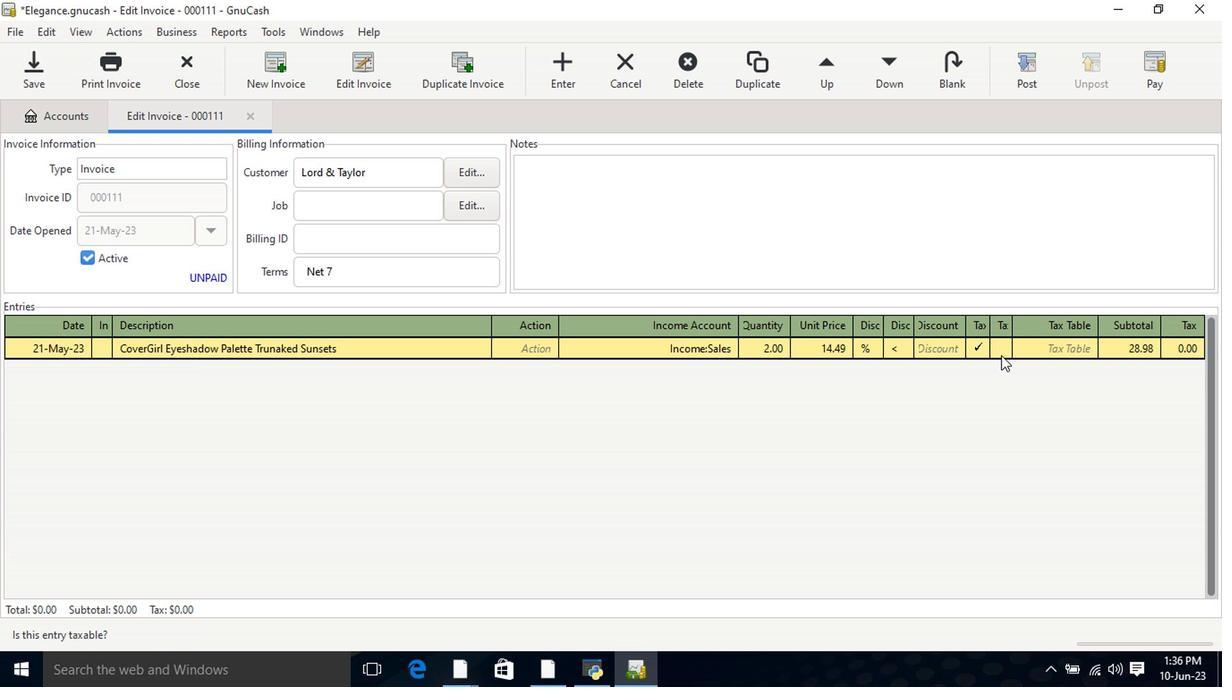 
Action: Mouse pressed left at (1003, 359)
Screenshot: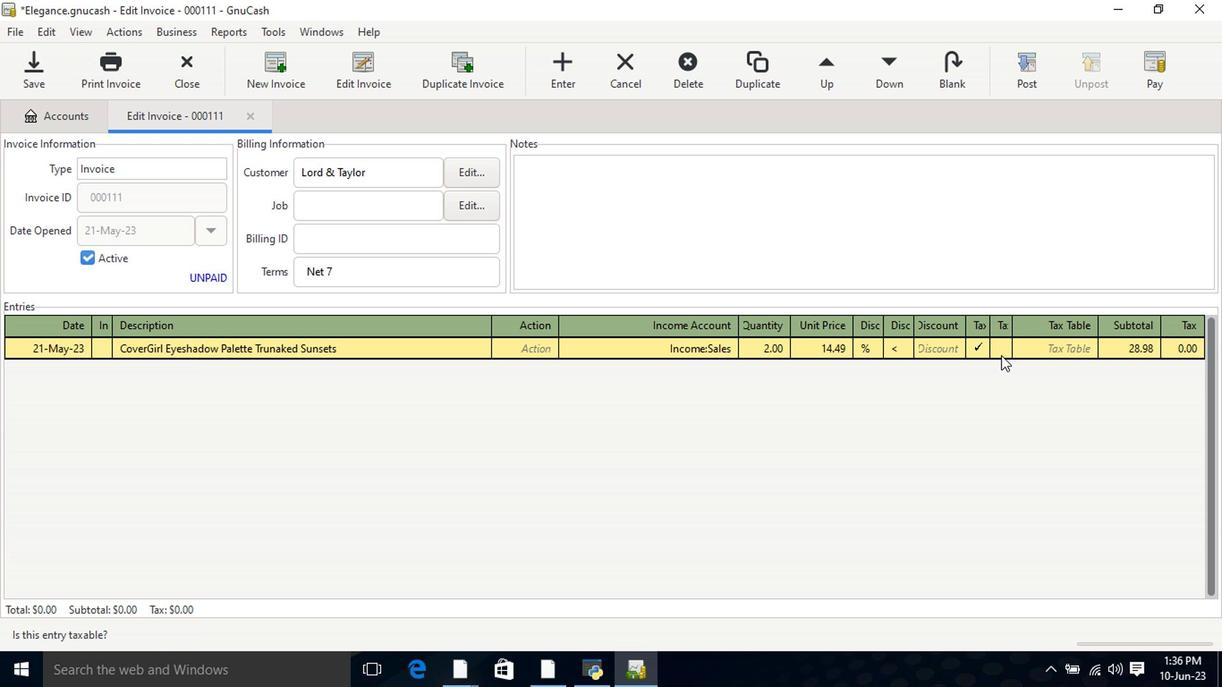 
Action: Mouse moved to (1047, 348)
Screenshot: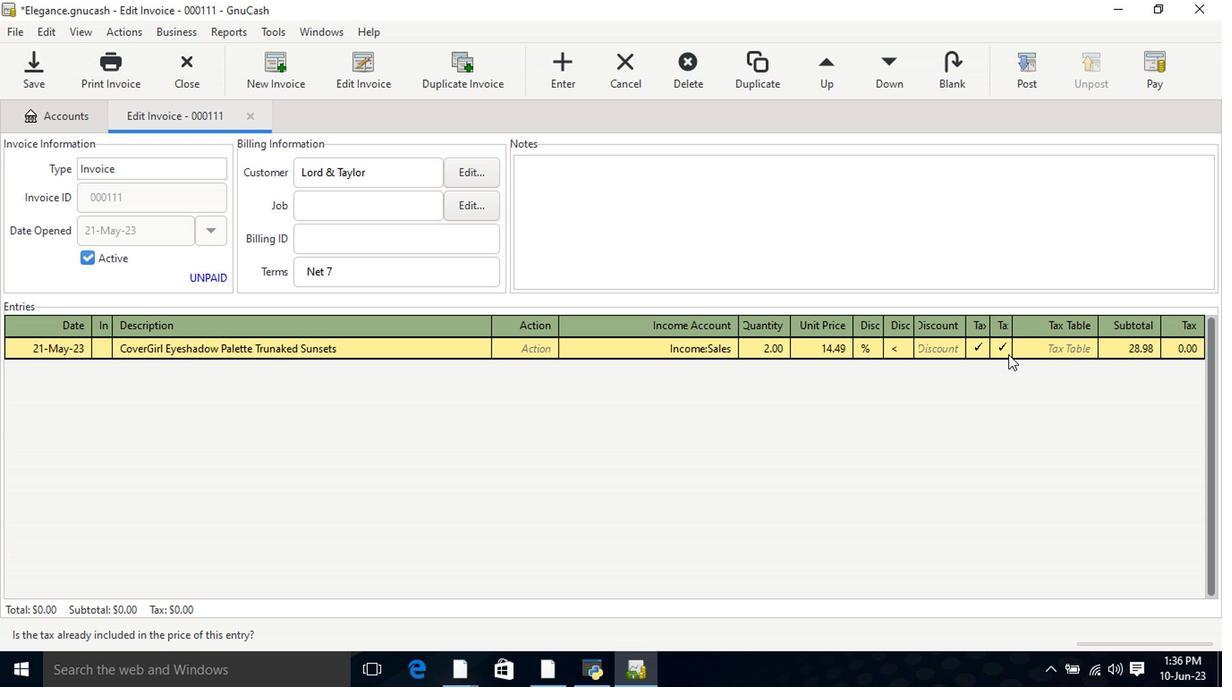 
Action: Mouse pressed left at (1047, 348)
Screenshot: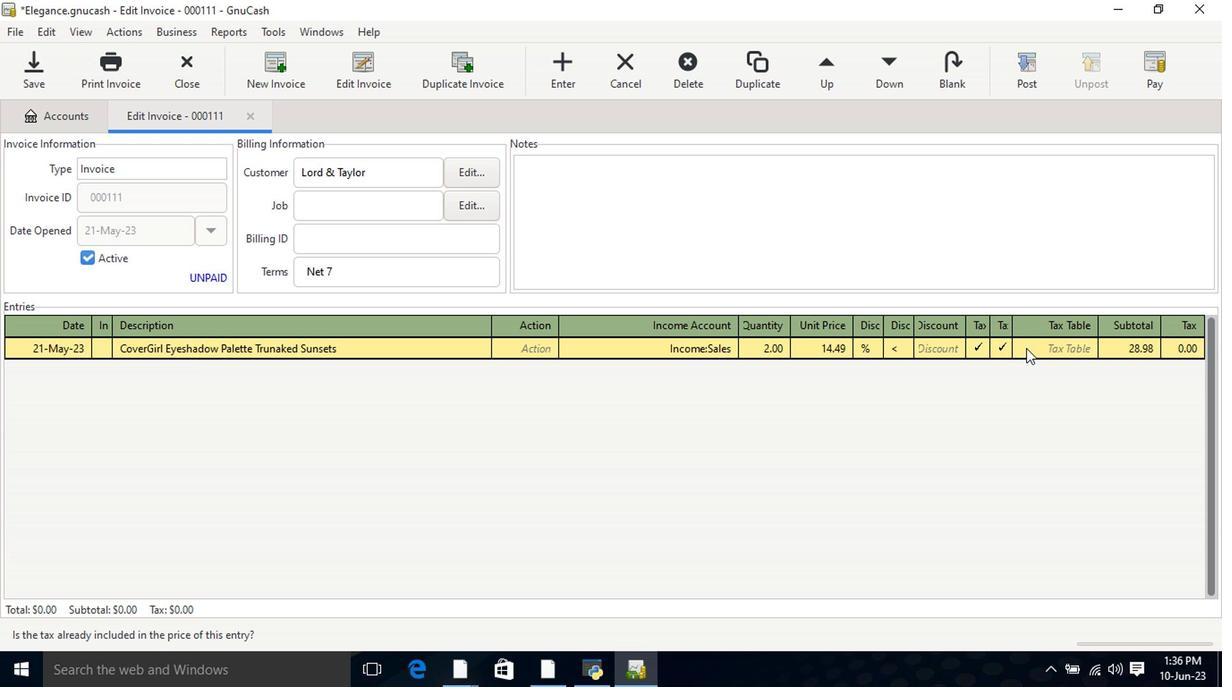 
Action: Mouse moved to (1091, 348)
Screenshot: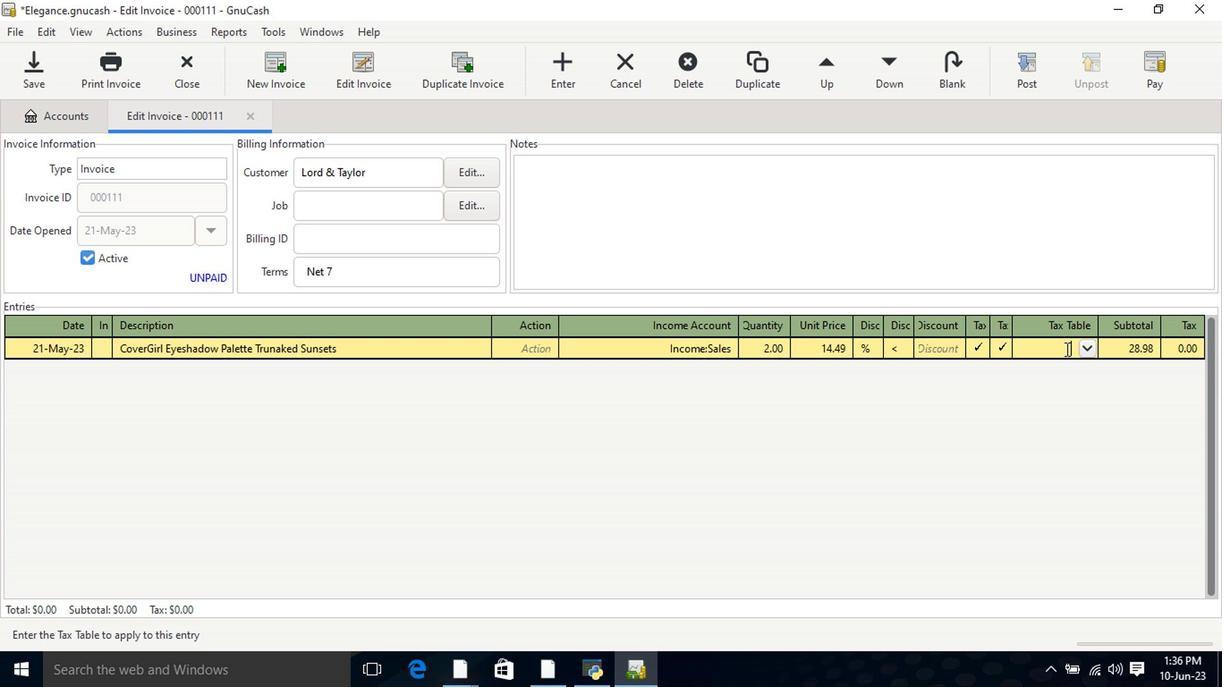 
Action: Mouse pressed left at (1091, 348)
Screenshot: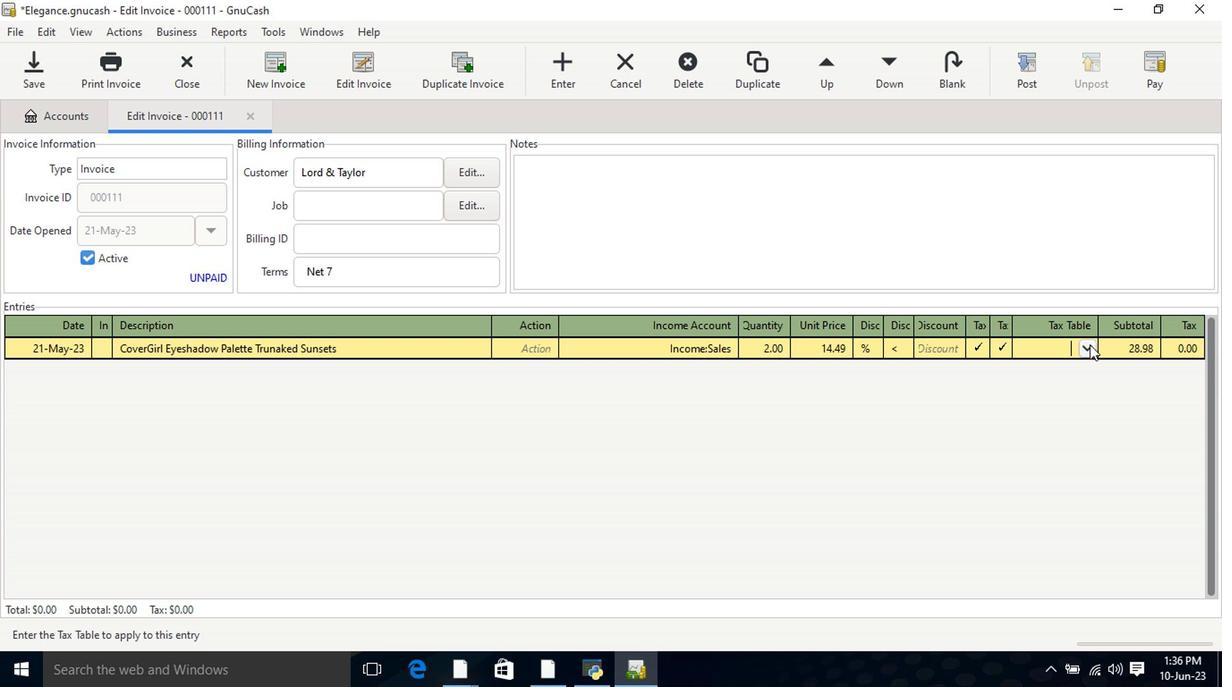 
Action: Mouse moved to (1080, 378)
Screenshot: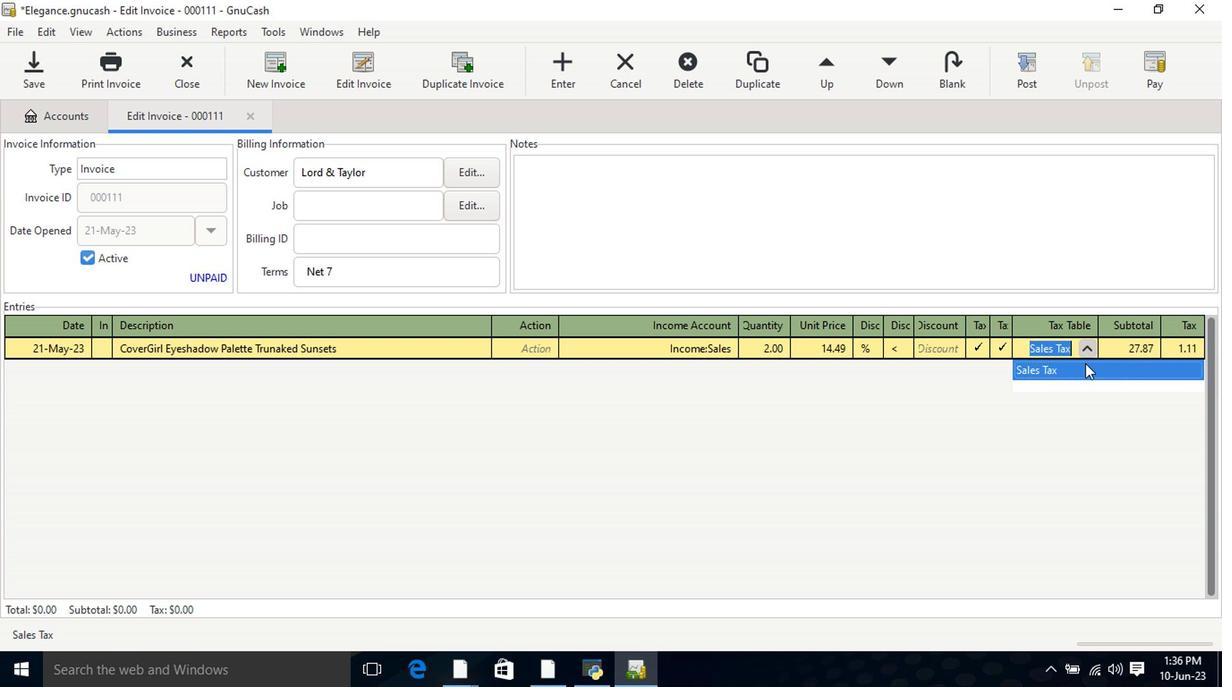
Action: Key pressed <Key.tab><Key.tab><Key.shift>Chioma<Key.space><Key.shift>Her<Key.space><Key.shift>Wellness<Key.space><Key.shift>Detox<Key.space><Key.shift>Kit<Key.shift_r>:<Key.space>with<Key.space><Key.shift>Program<Key.space><Key.shift>&<Key.space><Key.shift>Gude<Key.backspace><Key.backspace>ide<Key.tab><Key.tab>incom<Key.down><Key.down><Key.down><Key.tab>1<Key.tab>7.49<Key.tab>
Screenshot: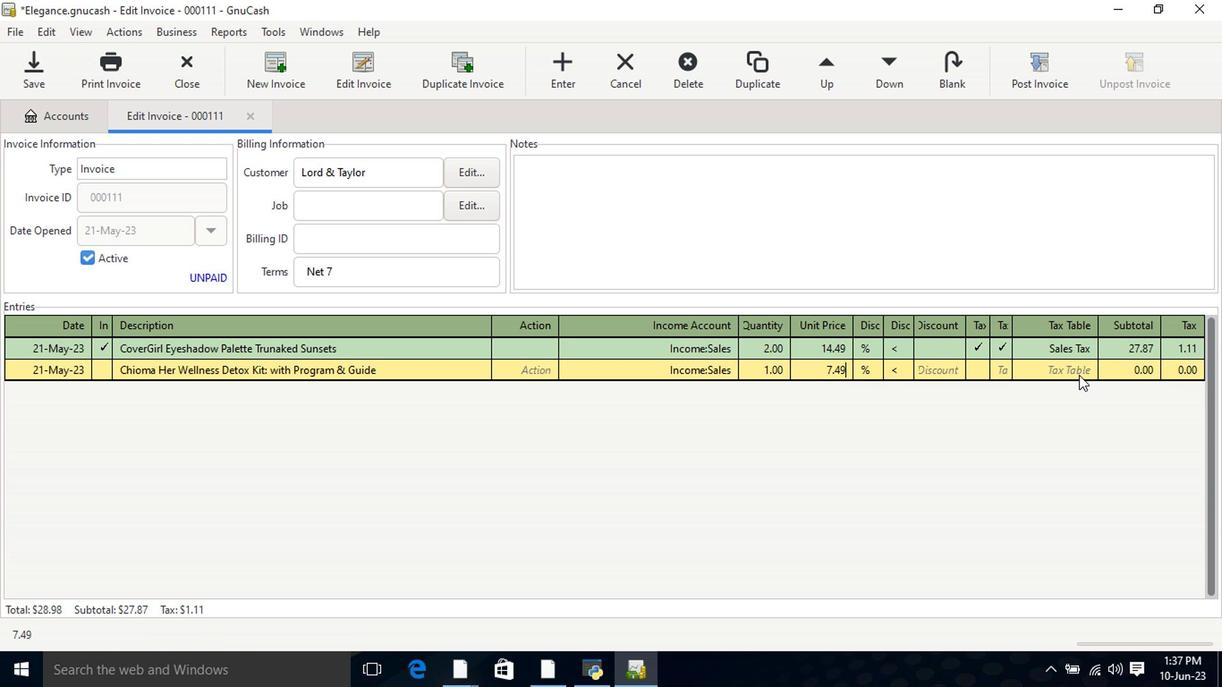 
Action: Mouse moved to (982, 373)
Screenshot: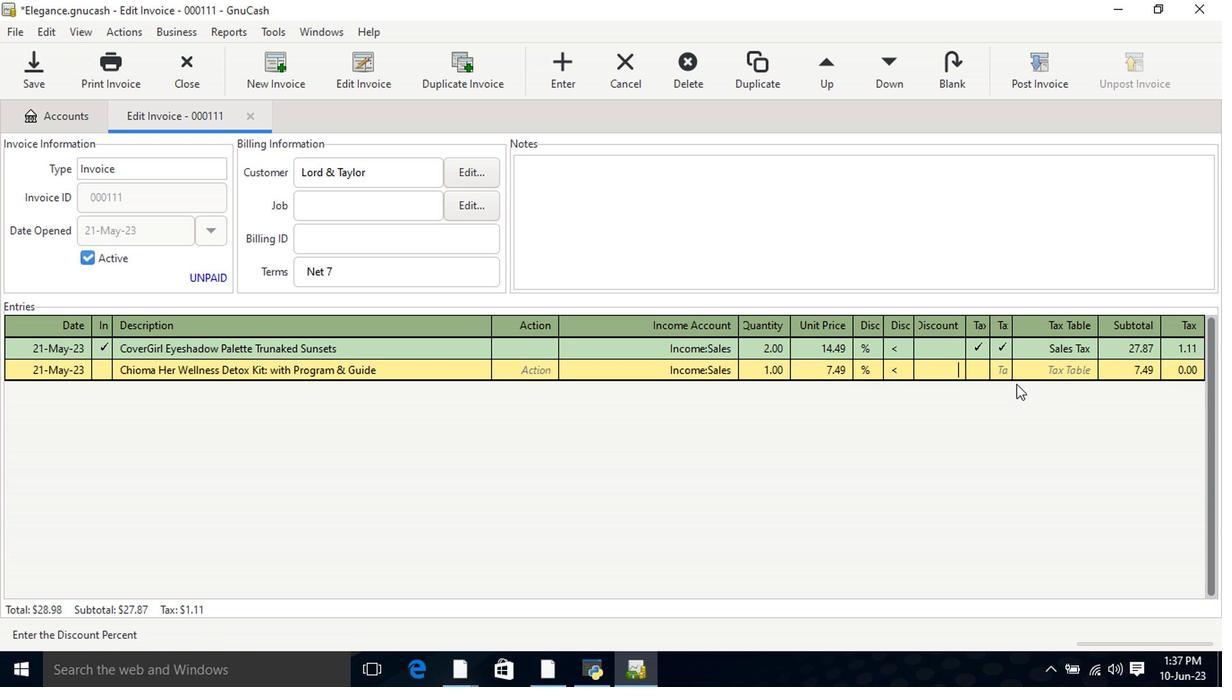 
Action: Mouse pressed left at (982, 373)
Screenshot: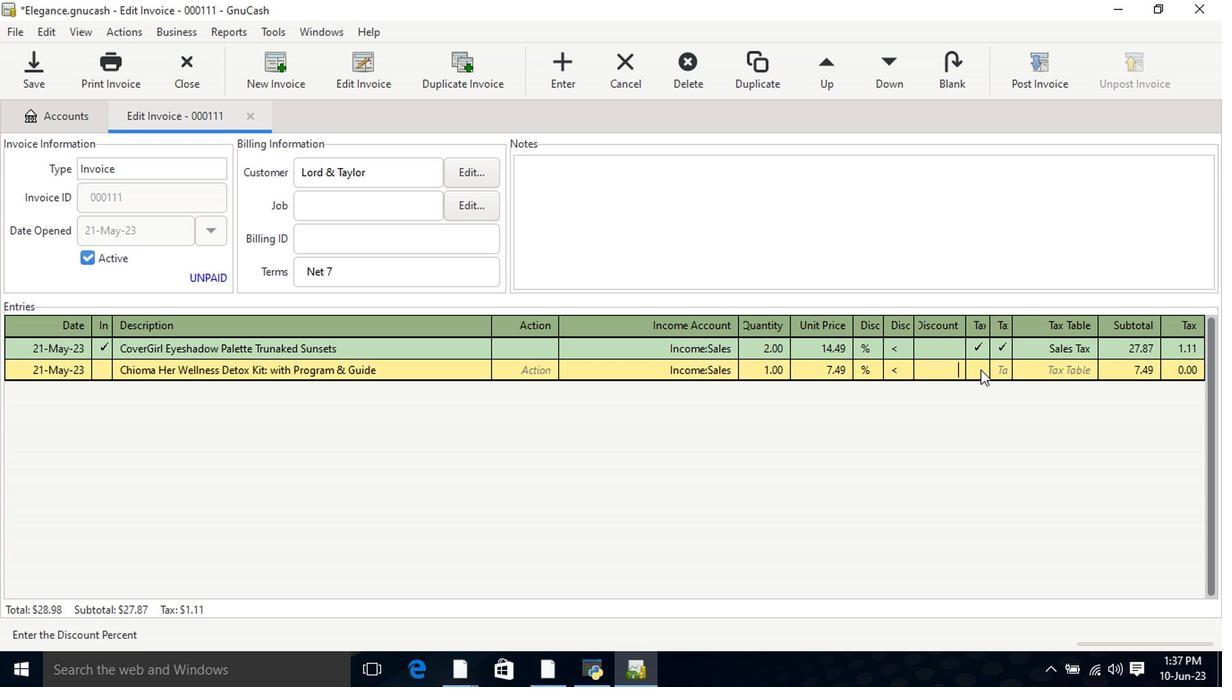
Action: Mouse moved to (996, 375)
Screenshot: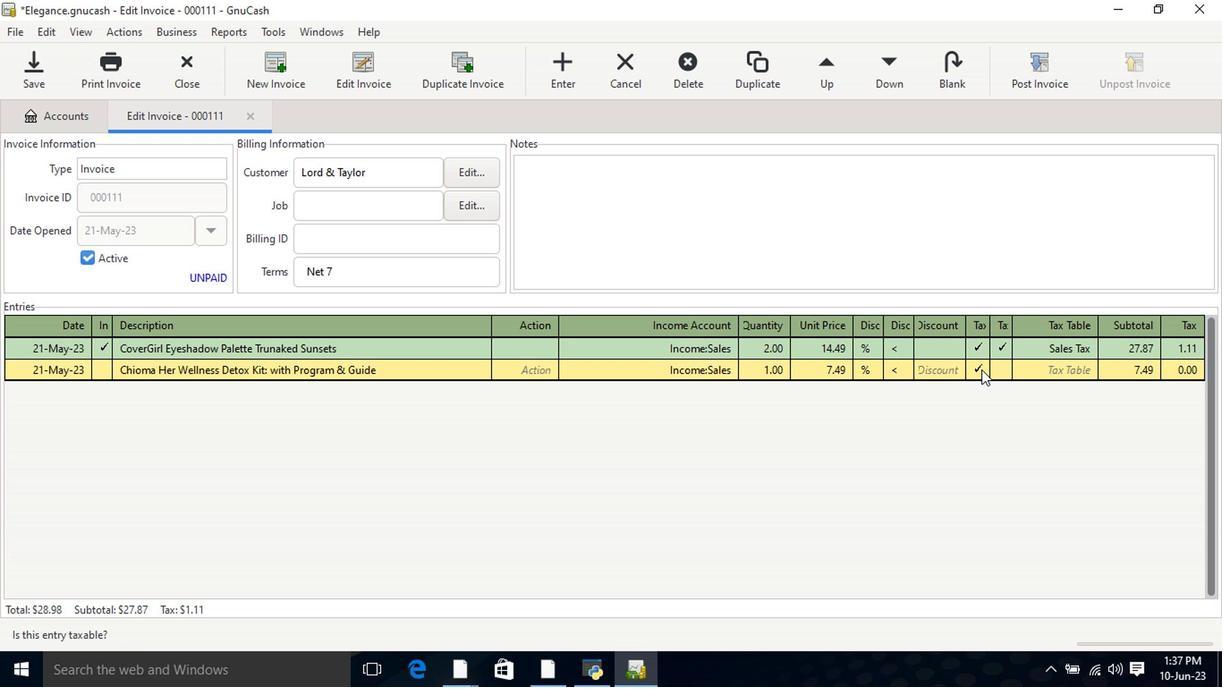 
Action: Mouse pressed left at (996, 375)
Screenshot: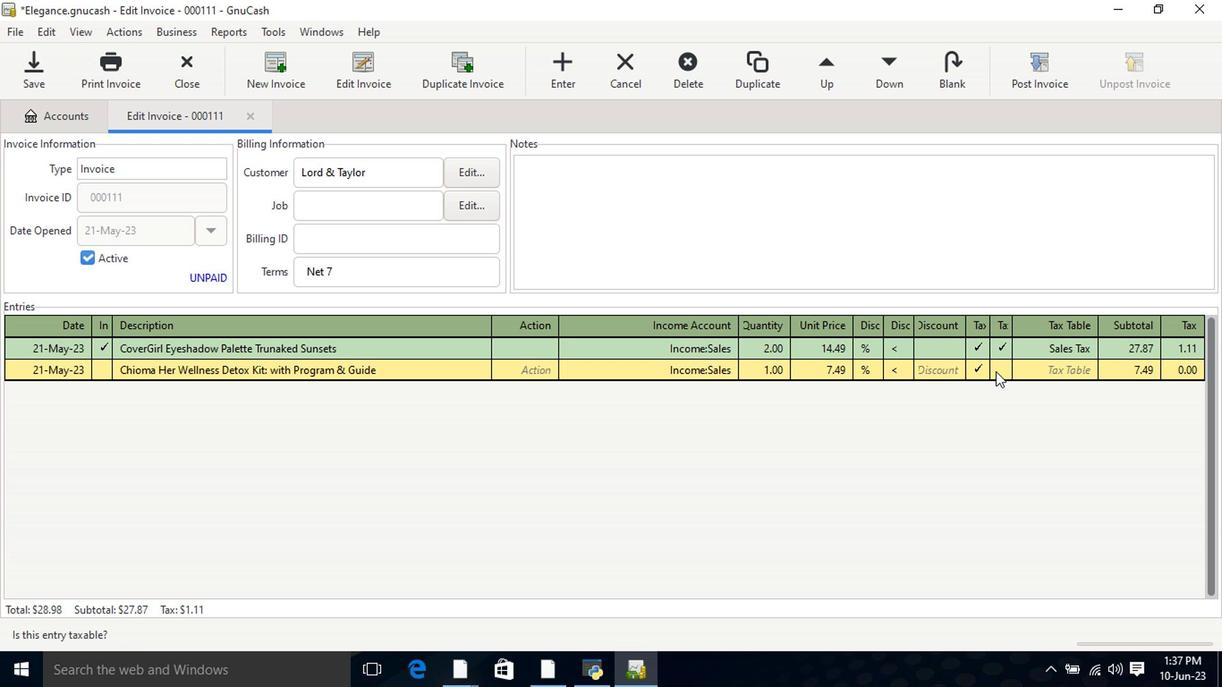 
Action: Mouse moved to (1039, 373)
Screenshot: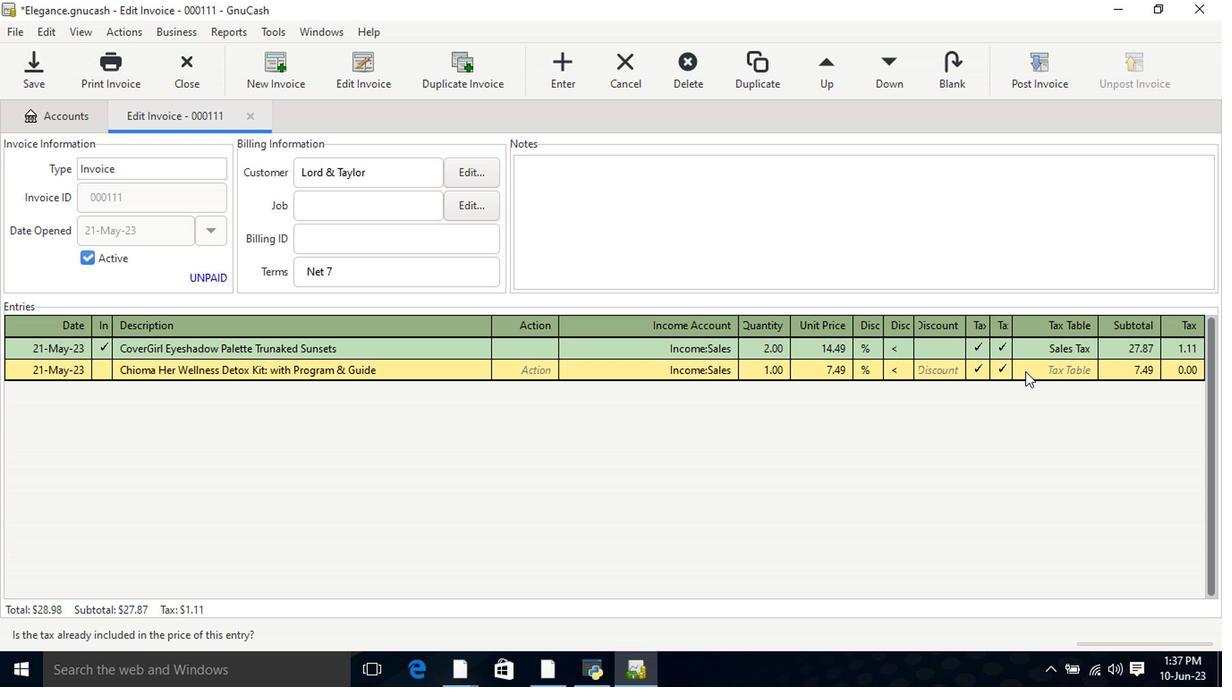 
Action: Mouse pressed left at (1039, 373)
Screenshot: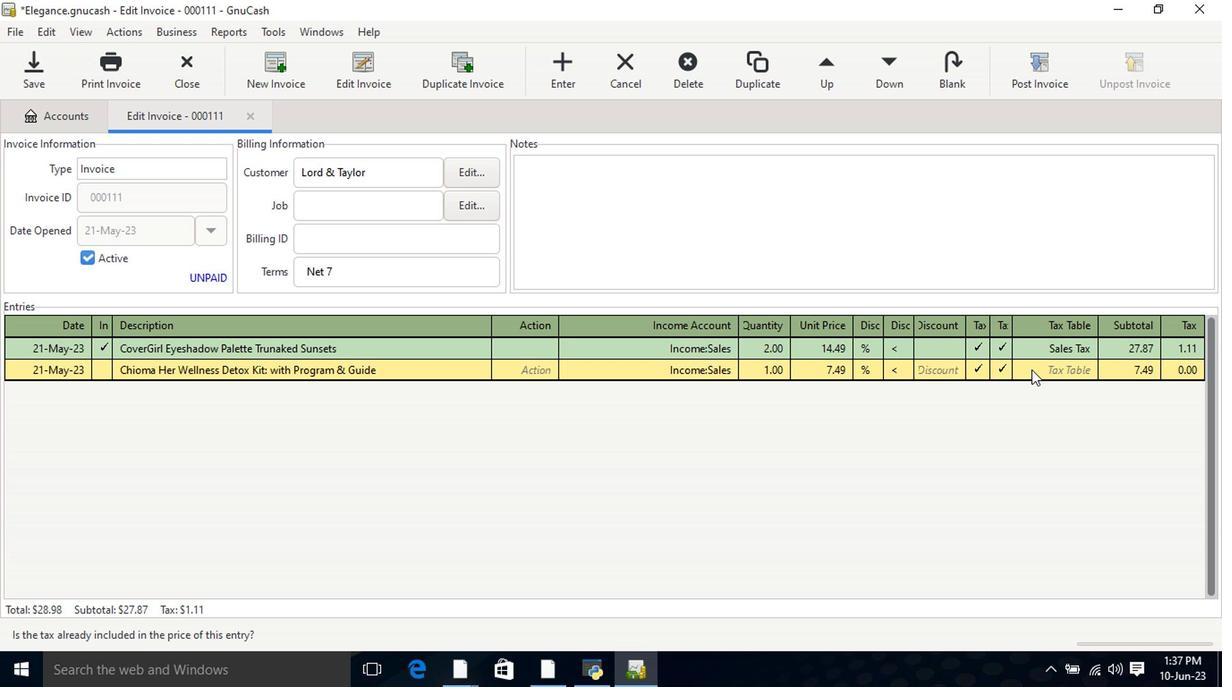 
Action: Mouse moved to (1086, 374)
Screenshot: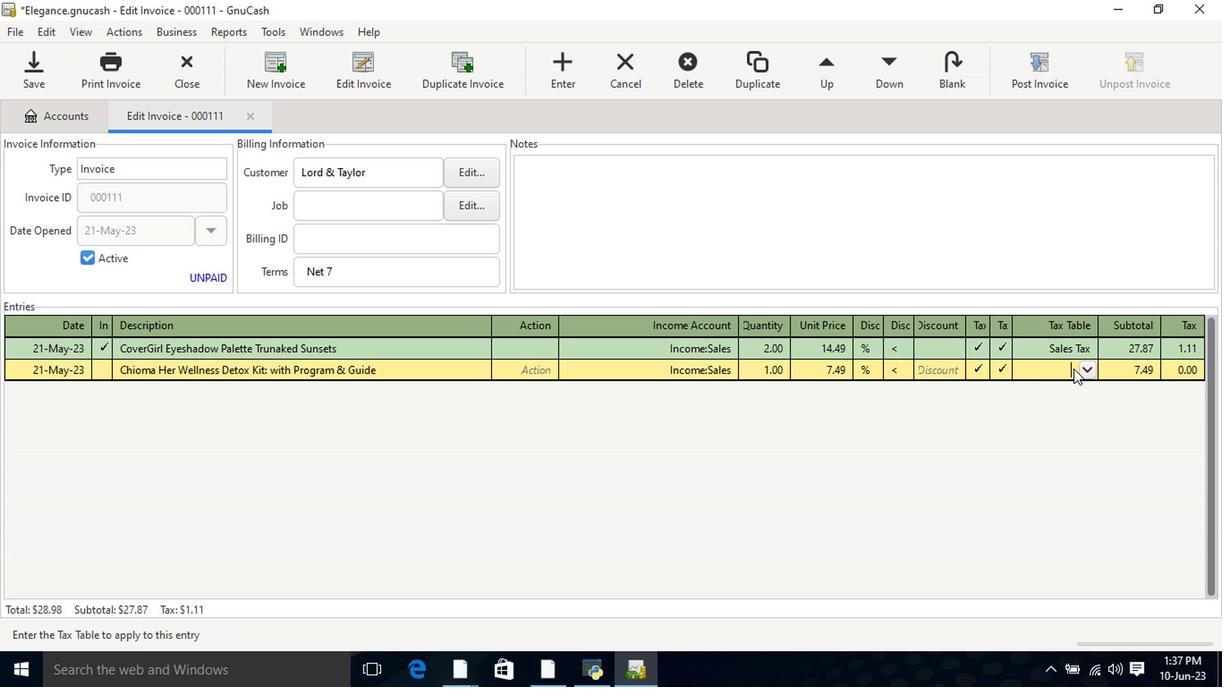 
Action: Mouse pressed left at (1086, 374)
Screenshot: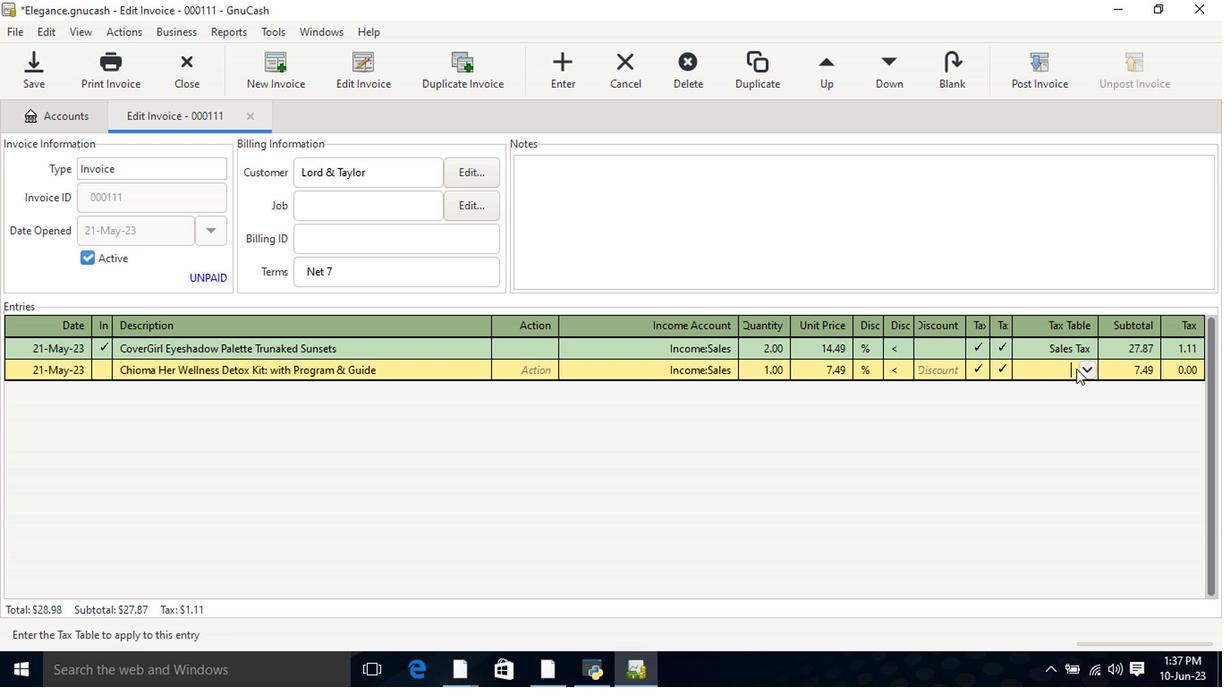 
Action: Mouse moved to (1080, 399)
Screenshot: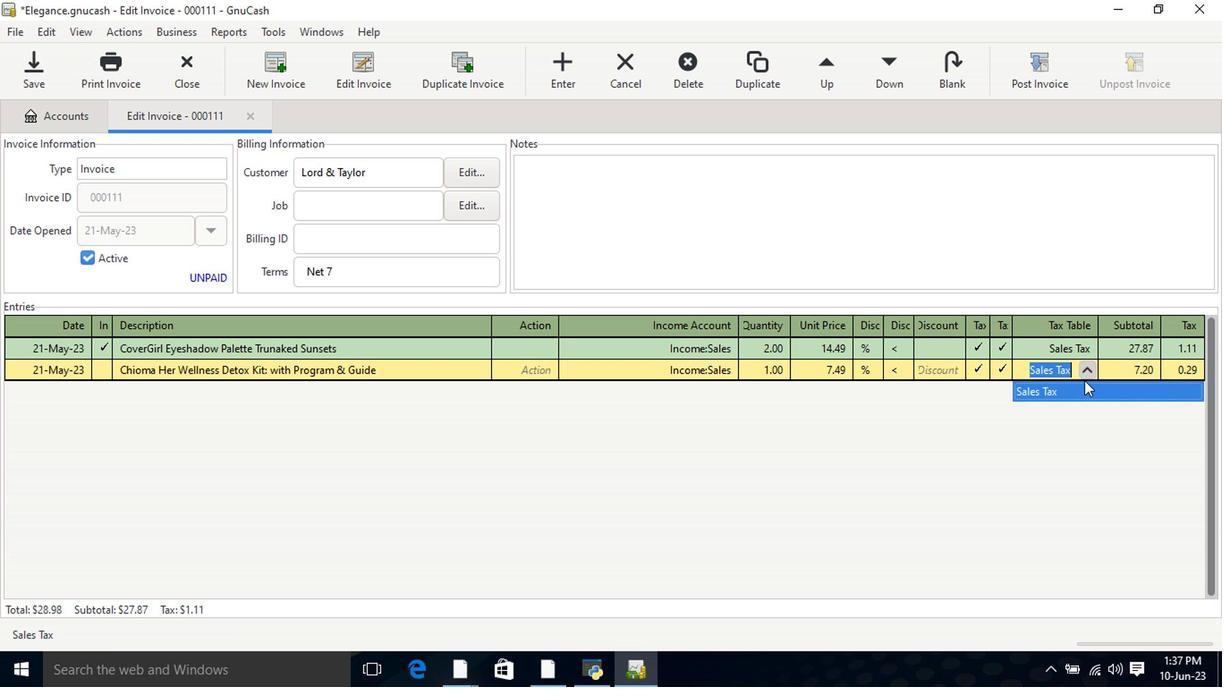 
Action: Key pressed <Key.tab>
Screenshot: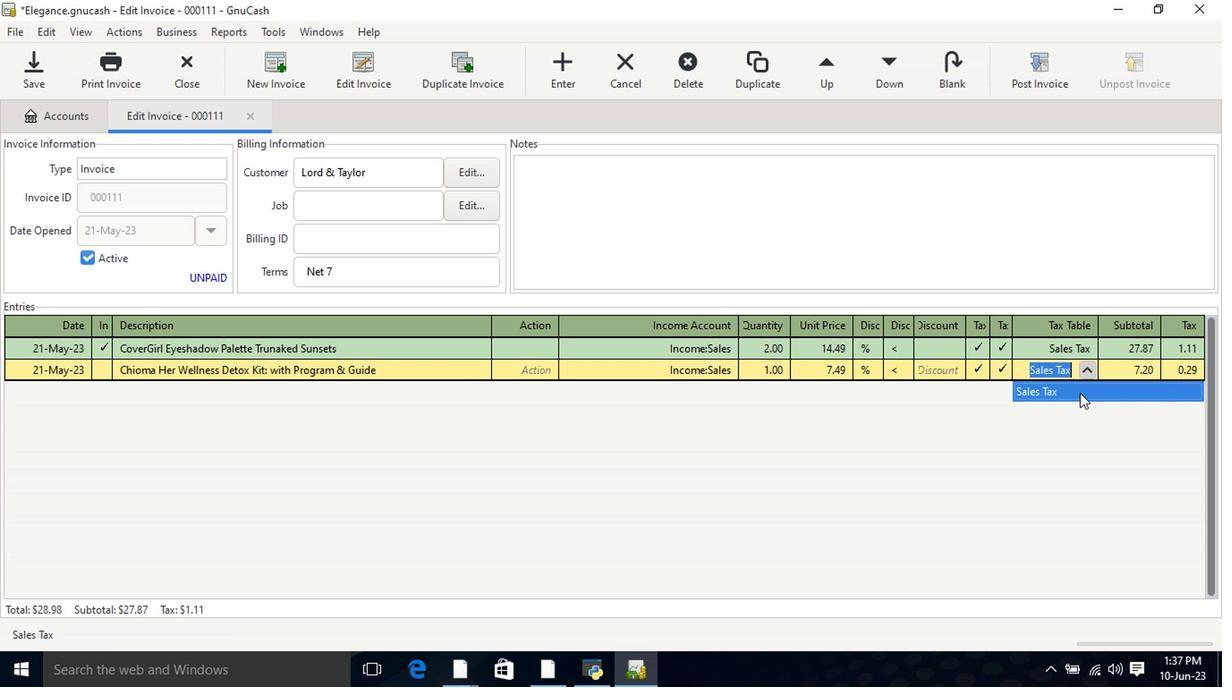 
Action: Mouse moved to (1033, 87)
Screenshot: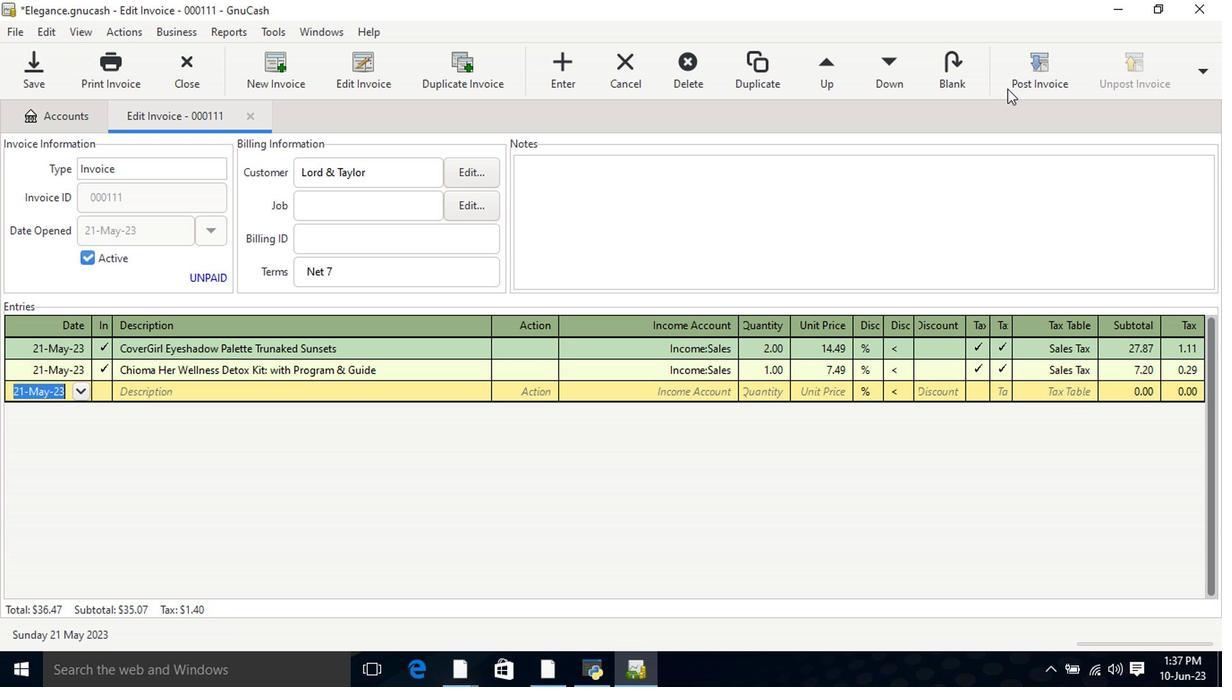 
Action: Mouse pressed left at (1033, 87)
Screenshot: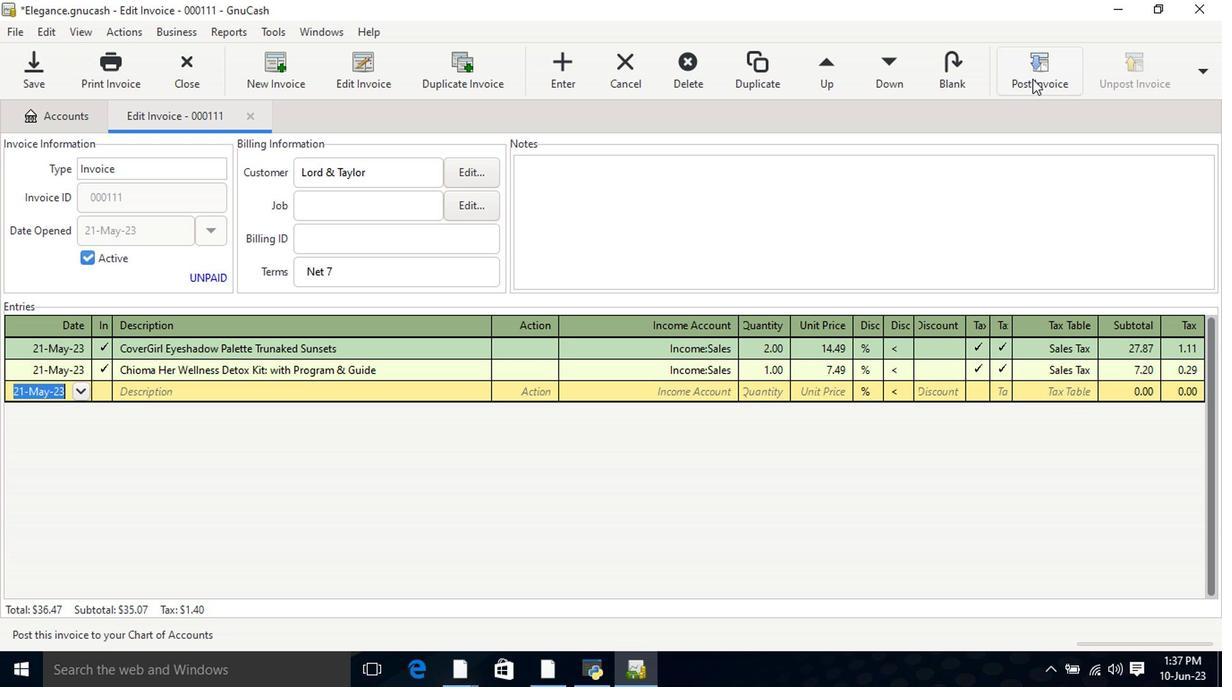 
Action: Mouse moved to (760, 303)
Screenshot: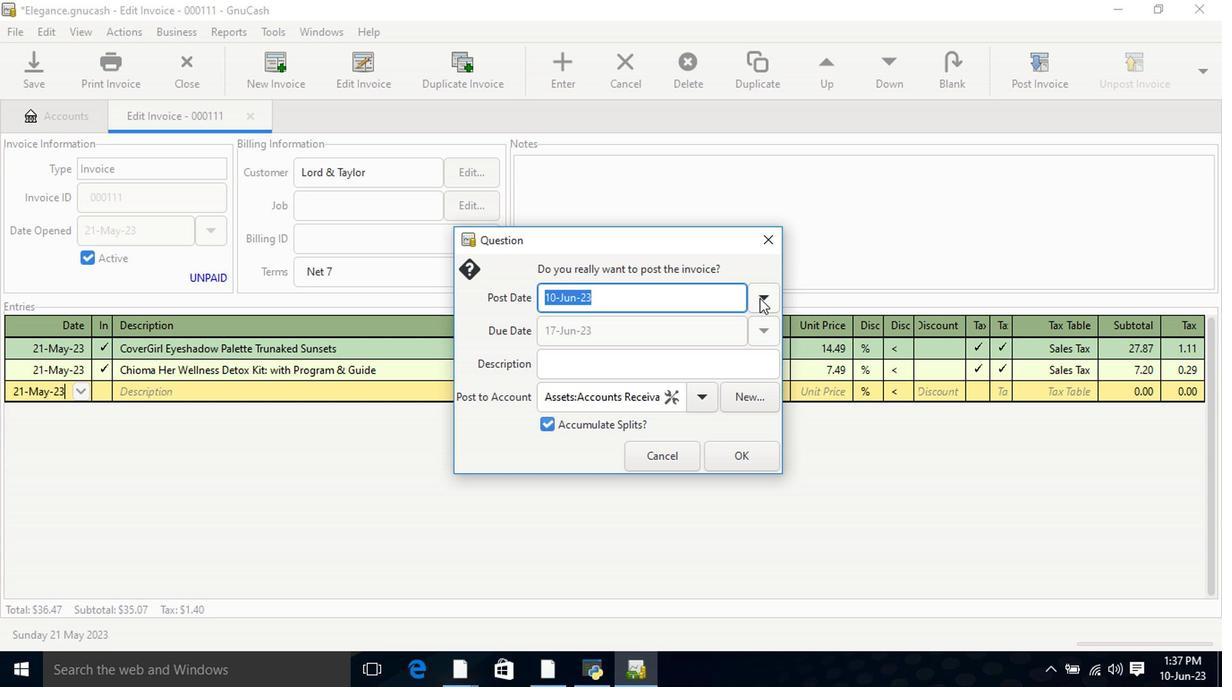 
Action: Mouse pressed left at (760, 303)
Screenshot: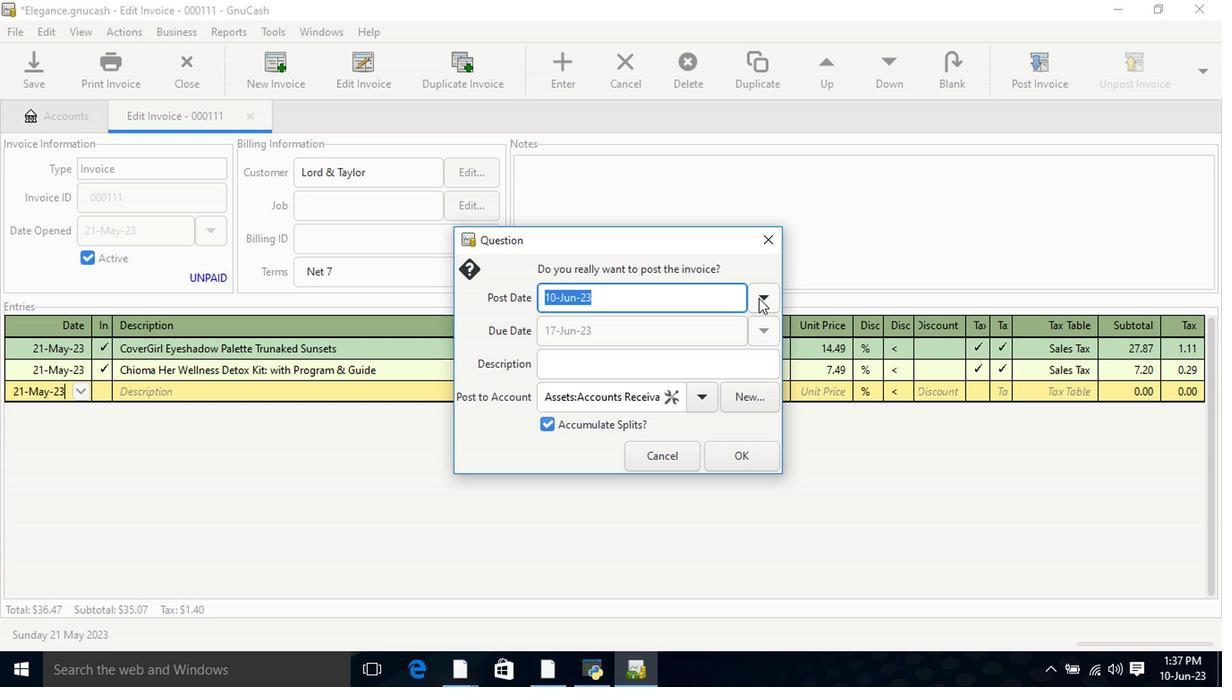 
Action: Mouse moved to (623, 331)
Screenshot: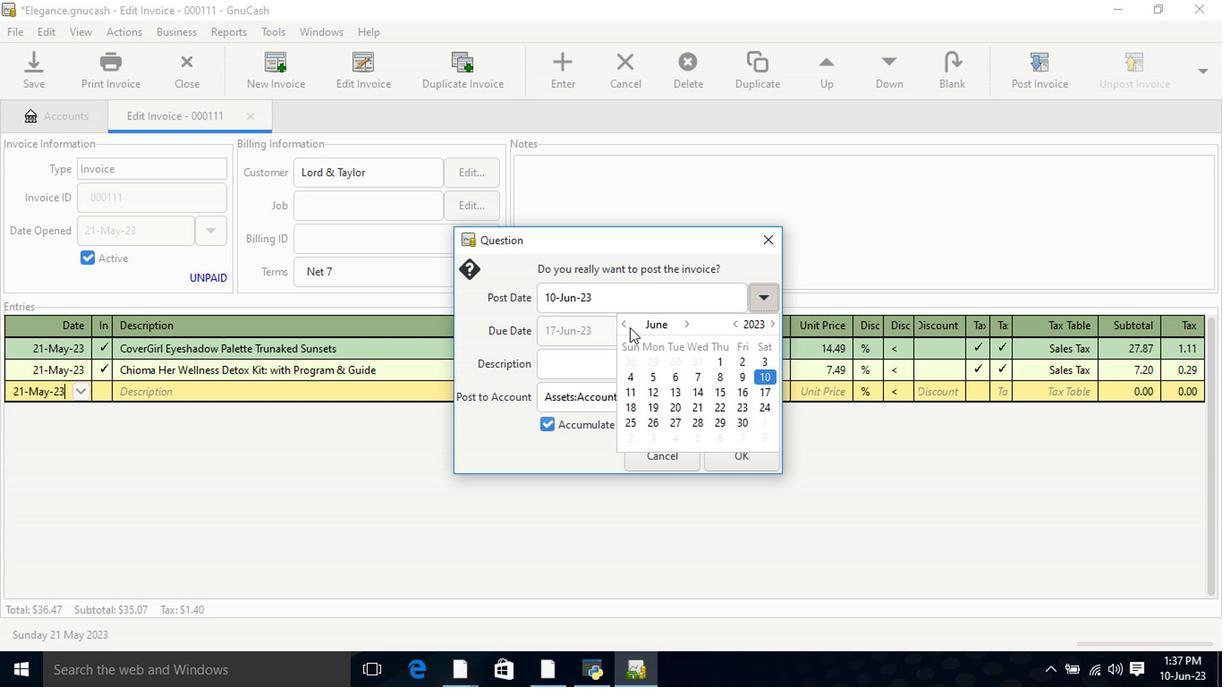 
Action: Mouse pressed left at (623, 331)
Screenshot: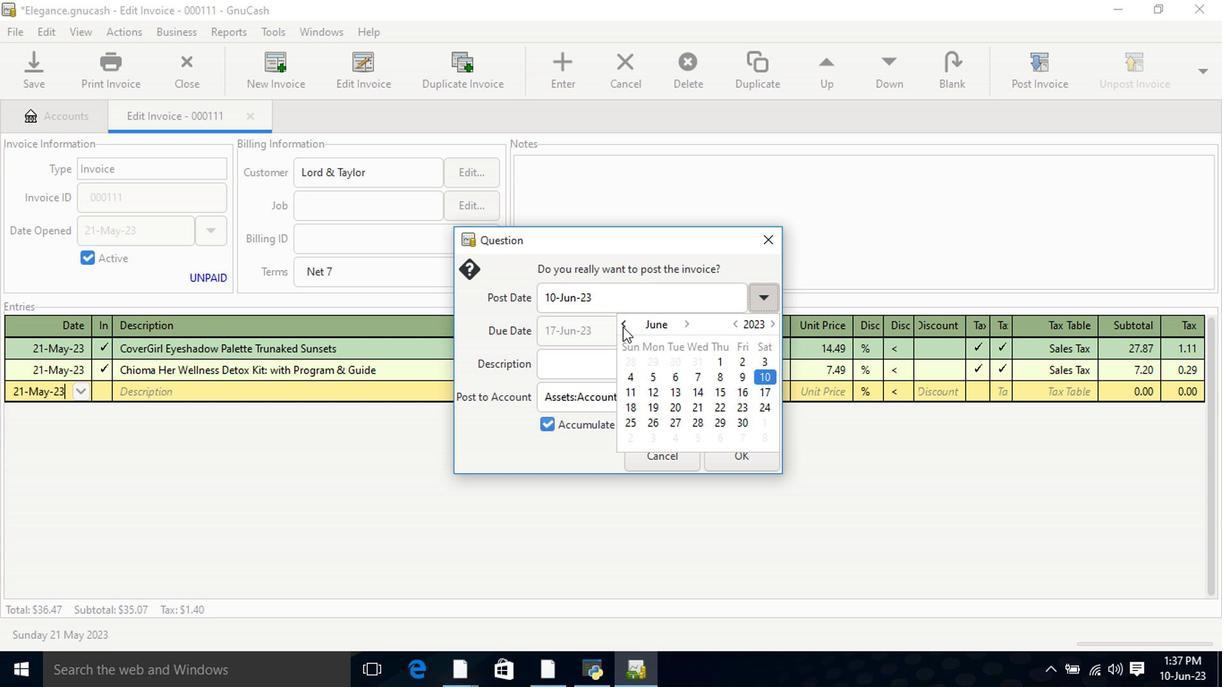 
Action: Mouse moved to (632, 411)
Screenshot: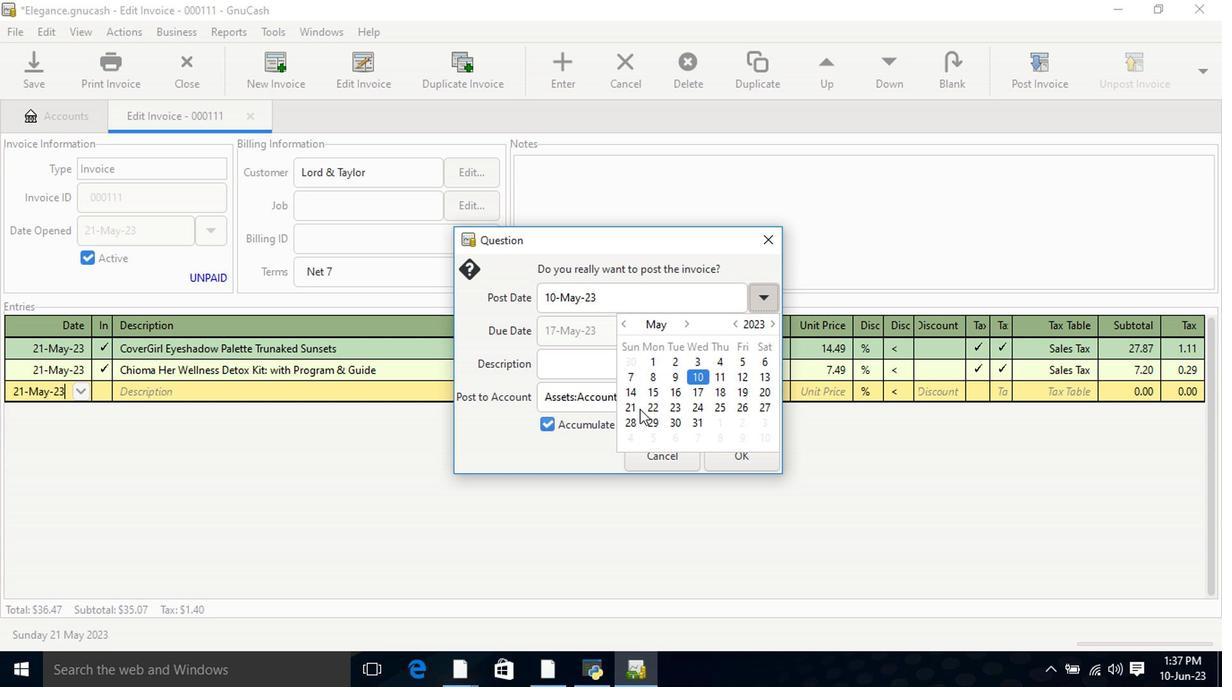 
Action: Mouse pressed left at (632, 411)
Screenshot: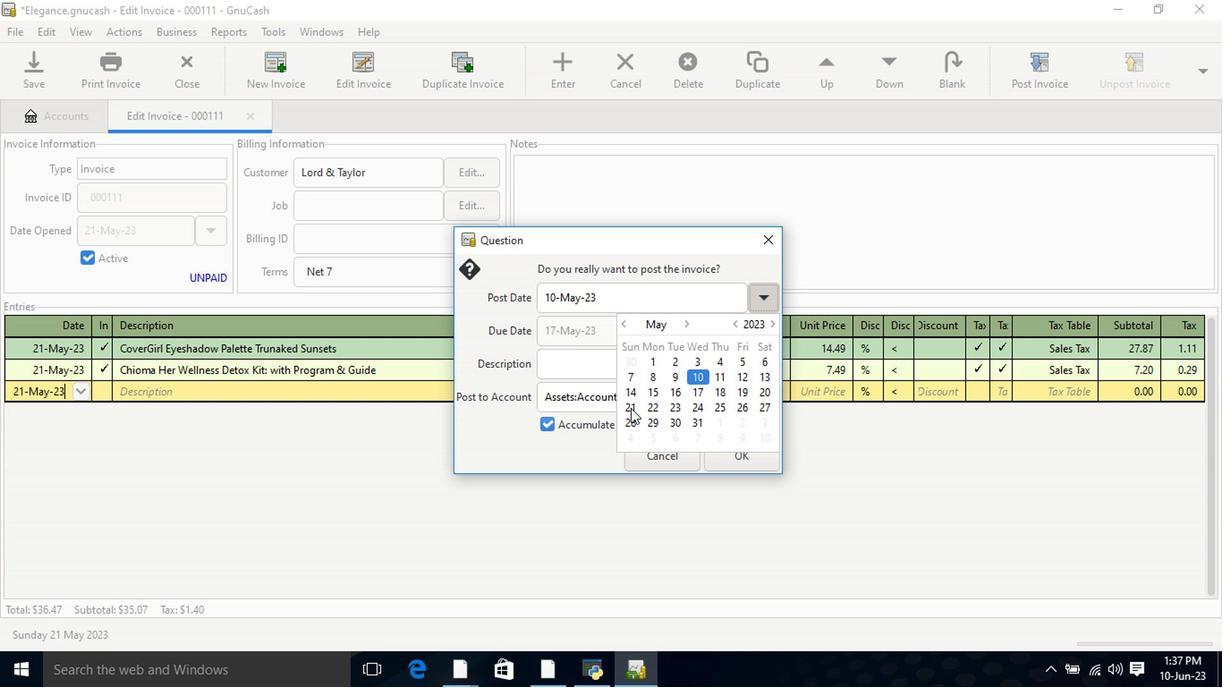
Action: Mouse pressed left at (632, 411)
Screenshot: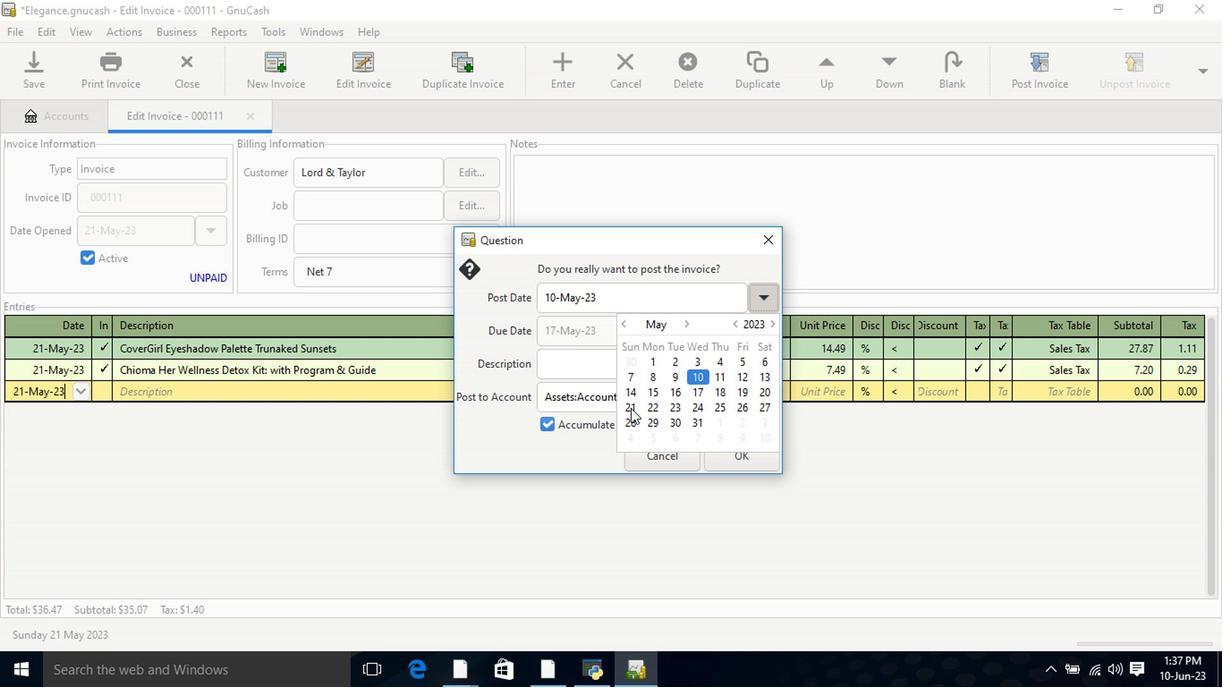 
Action: Mouse moved to (742, 462)
Screenshot: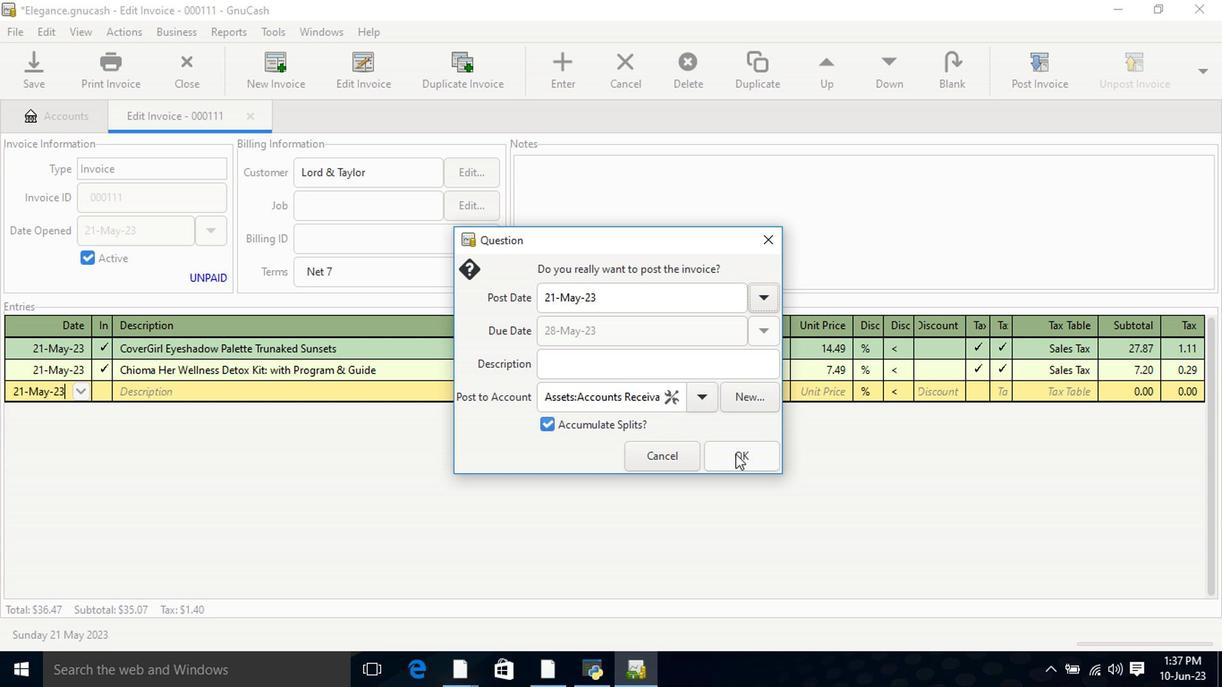 
Action: Mouse pressed left at (742, 462)
Screenshot: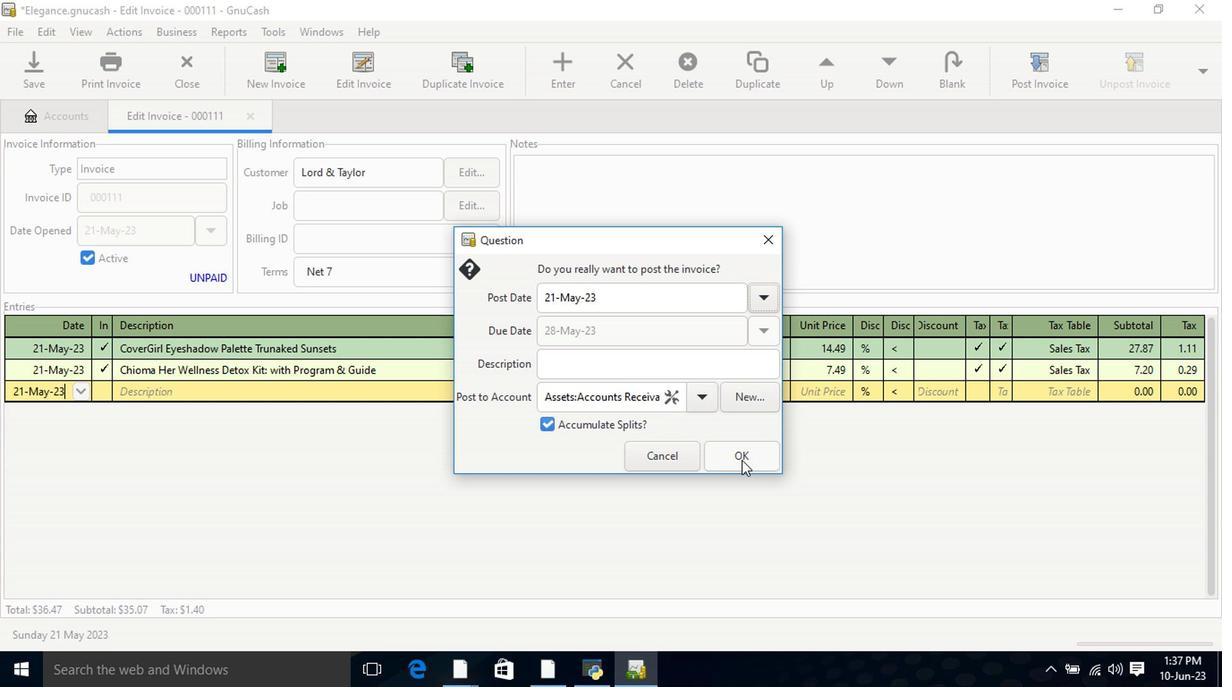 
Action: Mouse moved to (1149, 77)
Screenshot: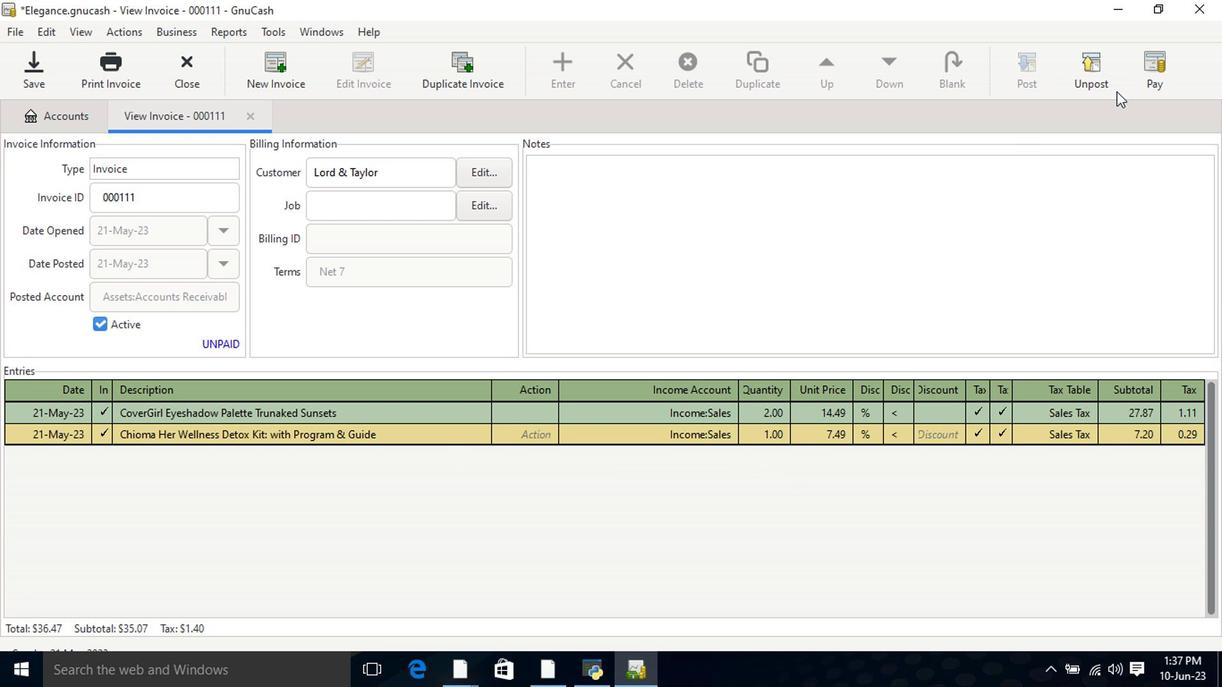 
Action: Mouse pressed left at (1149, 77)
Screenshot: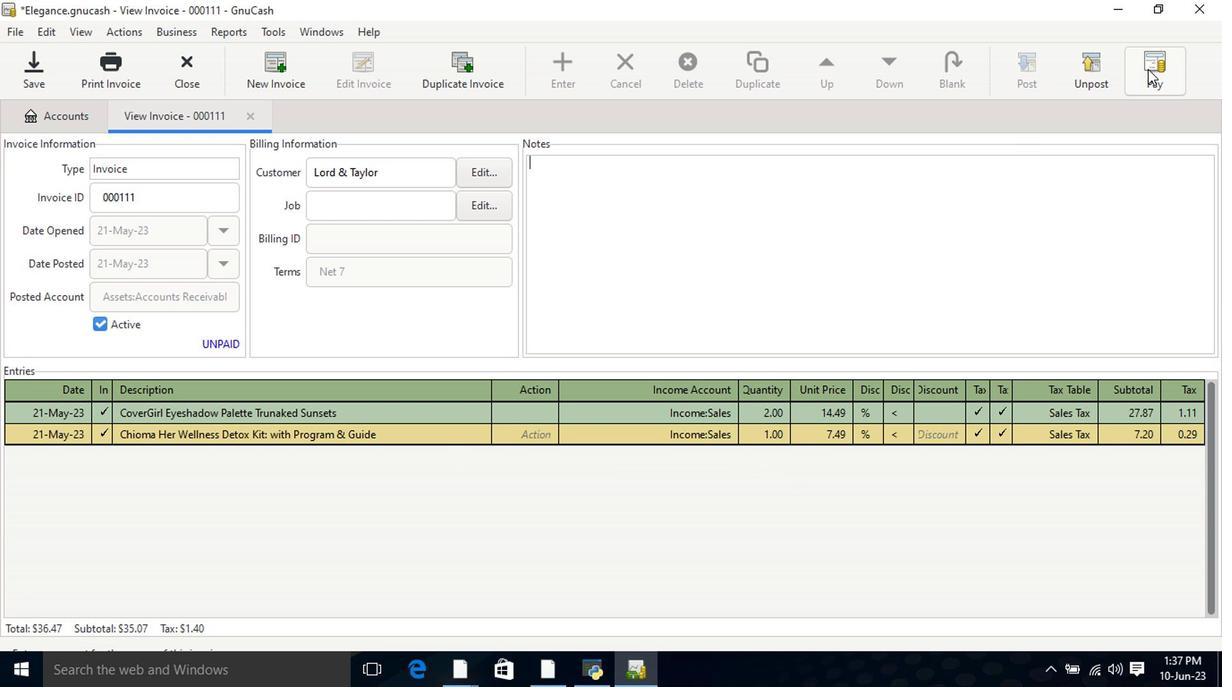 
Action: Mouse moved to (544, 355)
Screenshot: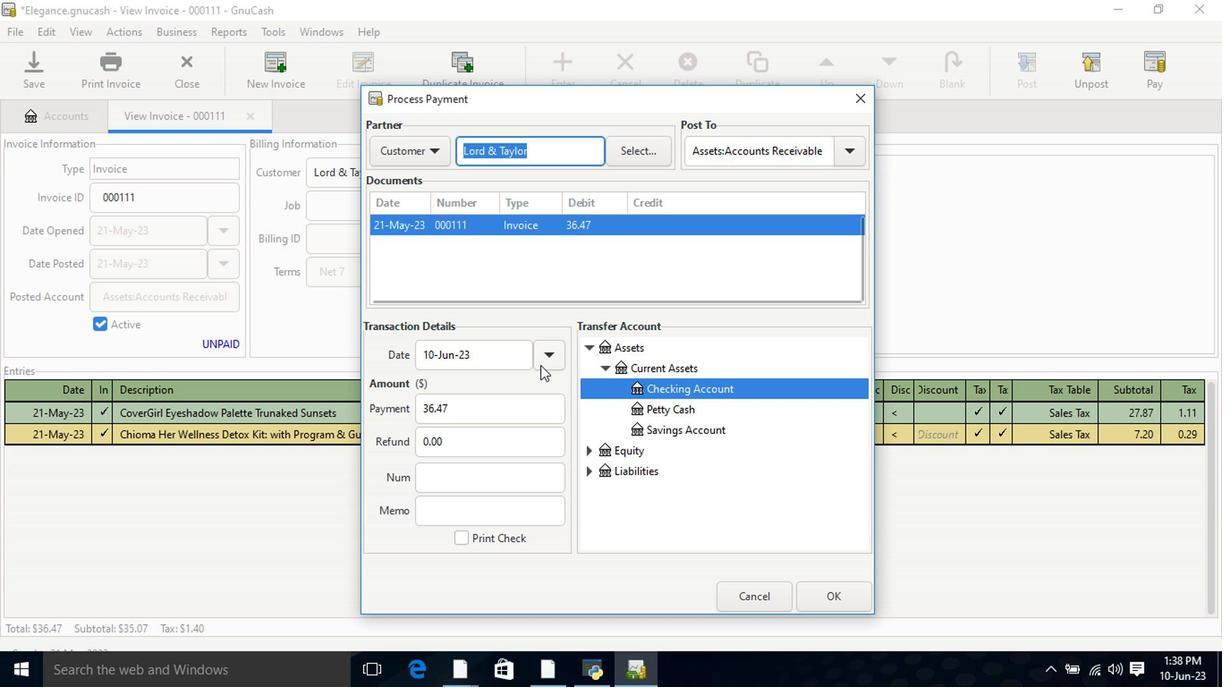 
Action: Mouse pressed left at (544, 355)
Screenshot: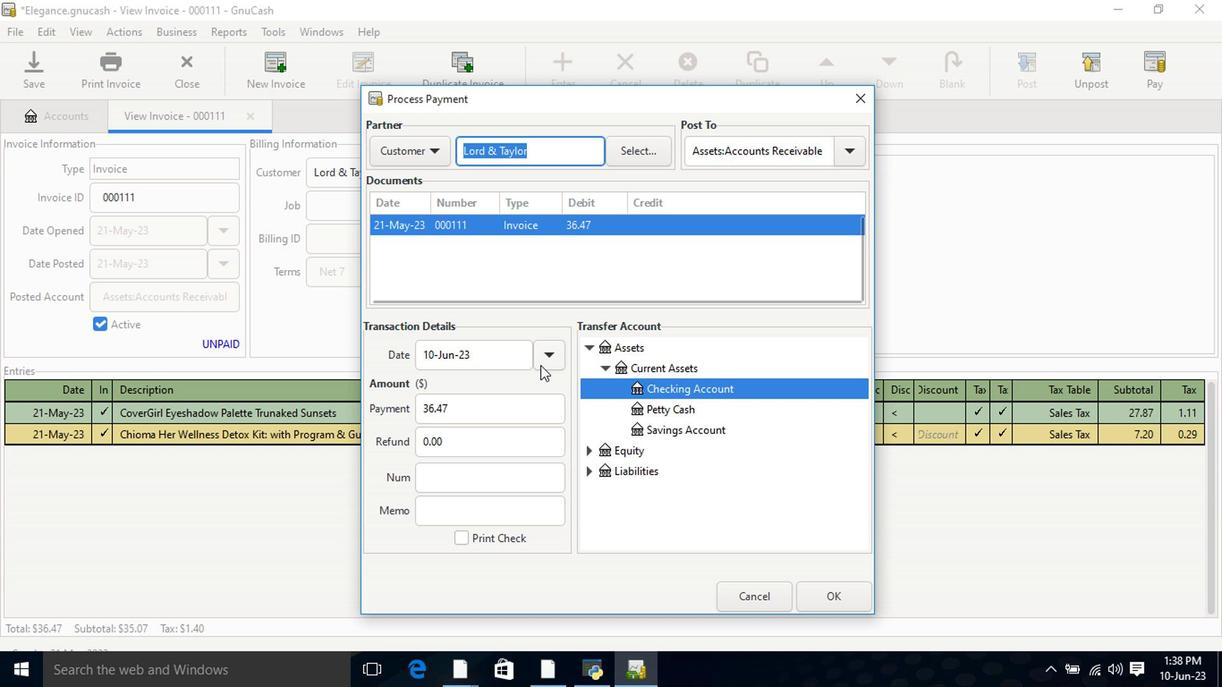 
Action: Mouse moved to (409, 382)
Screenshot: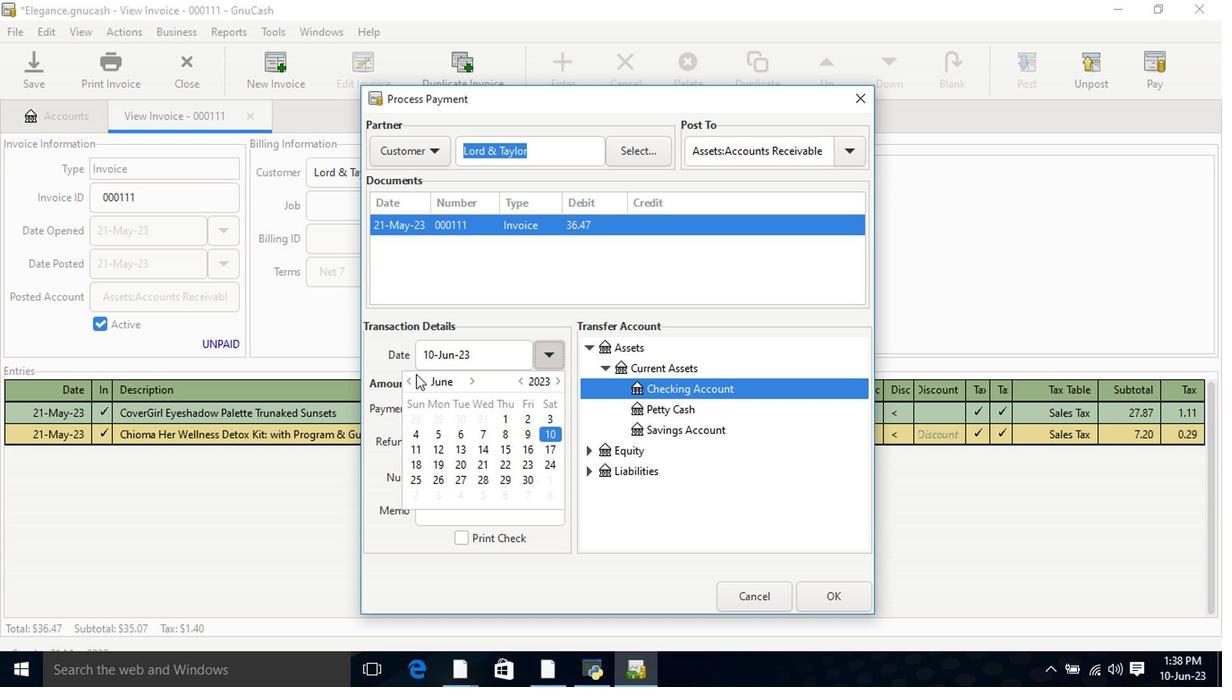 
Action: Mouse pressed left at (409, 382)
Screenshot: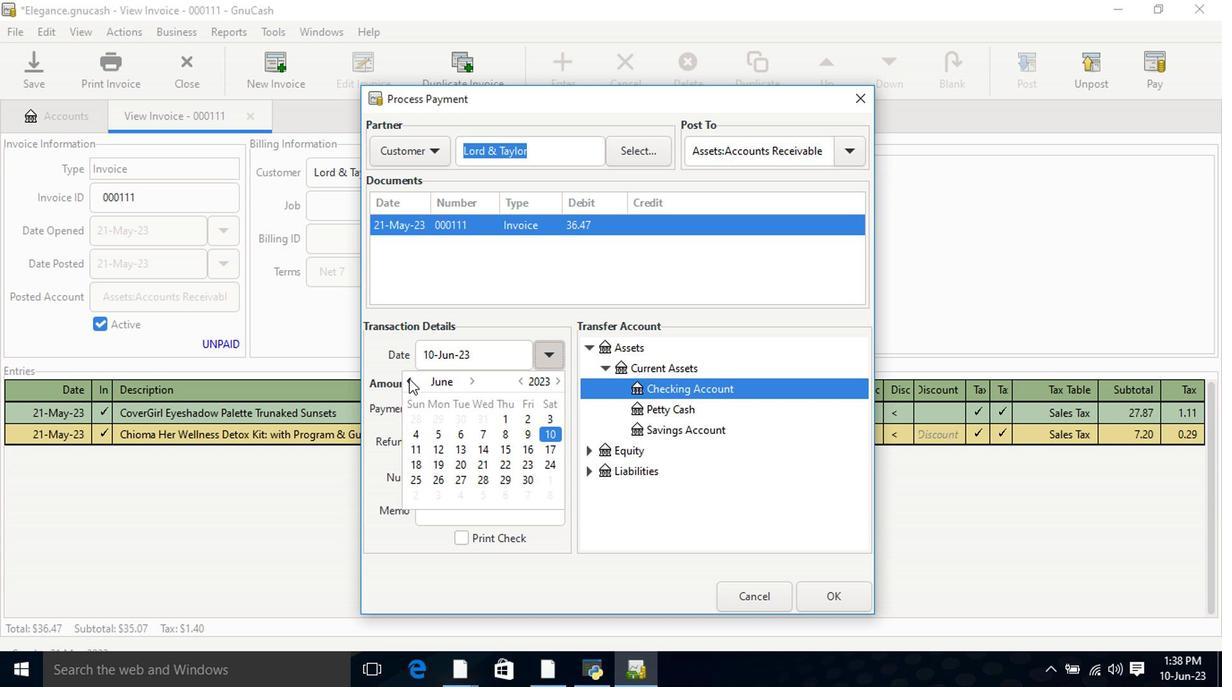 
Action: Mouse moved to (551, 468)
Screenshot: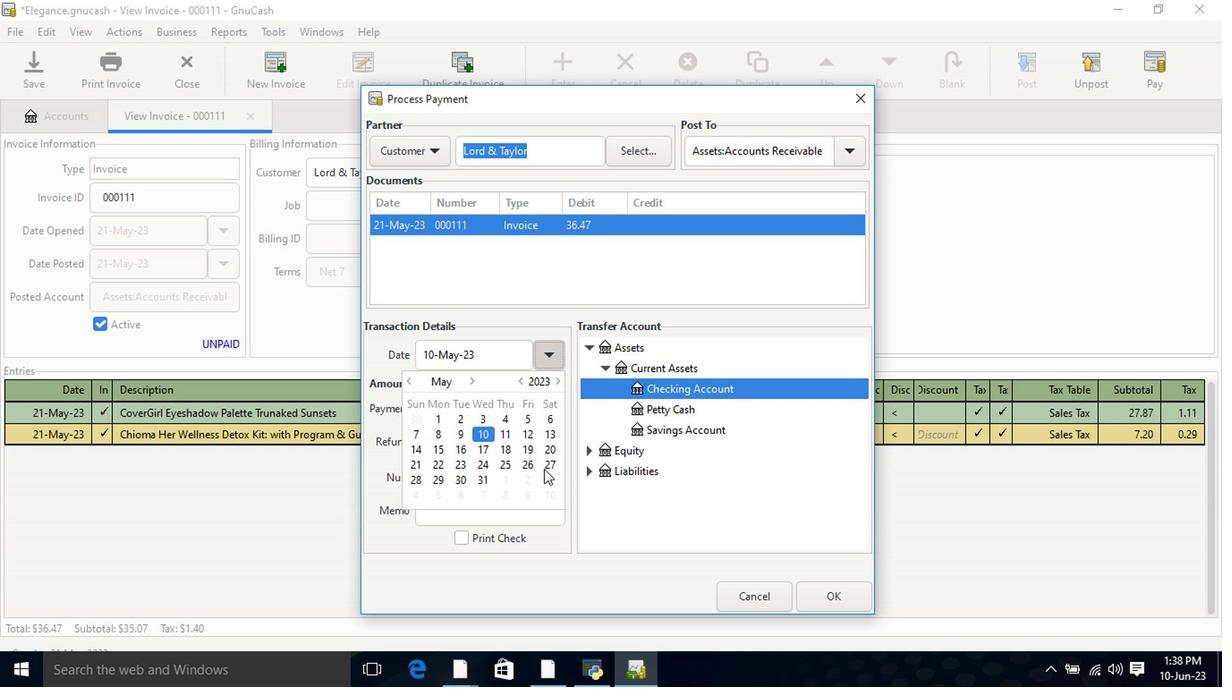
Action: Mouse pressed left at (551, 468)
Screenshot: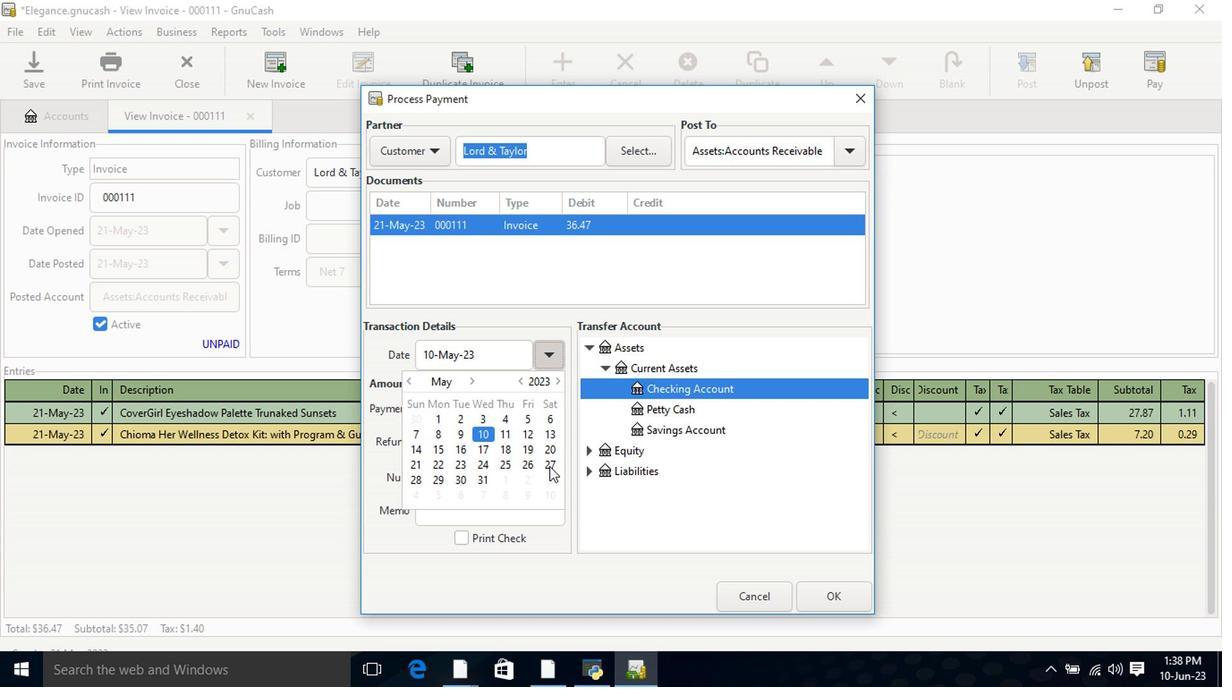
Action: Mouse moved to (551, 468)
Screenshot: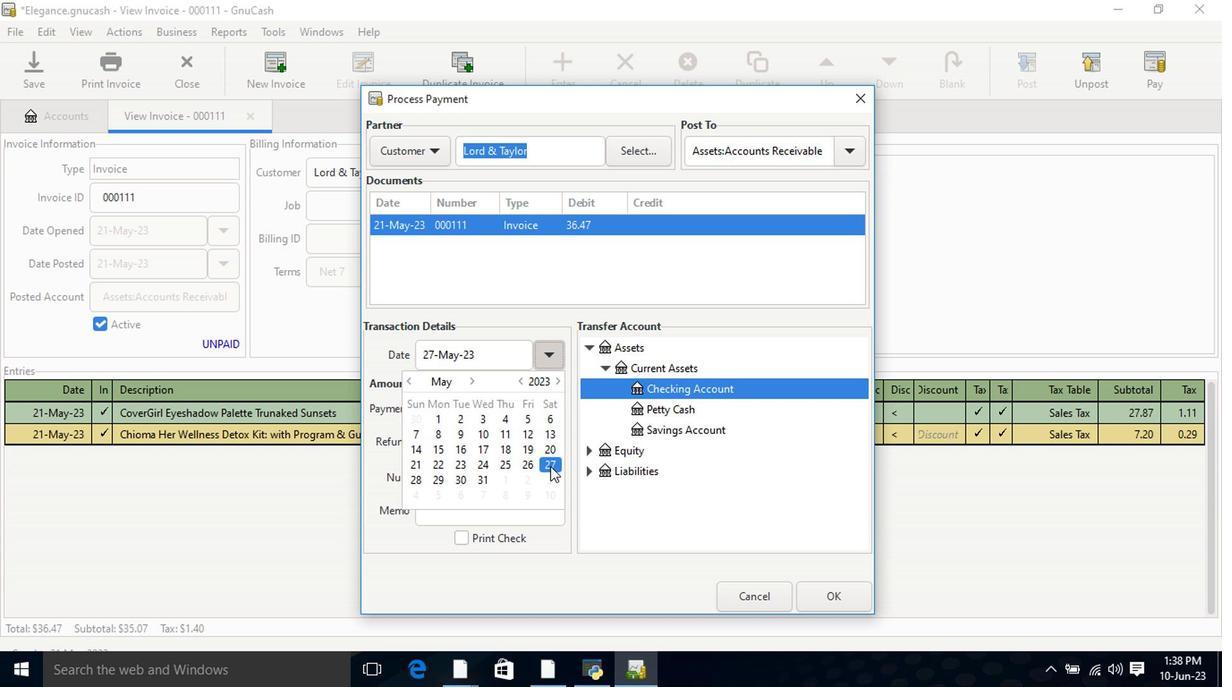 
Action: Mouse pressed left at (551, 468)
Screenshot: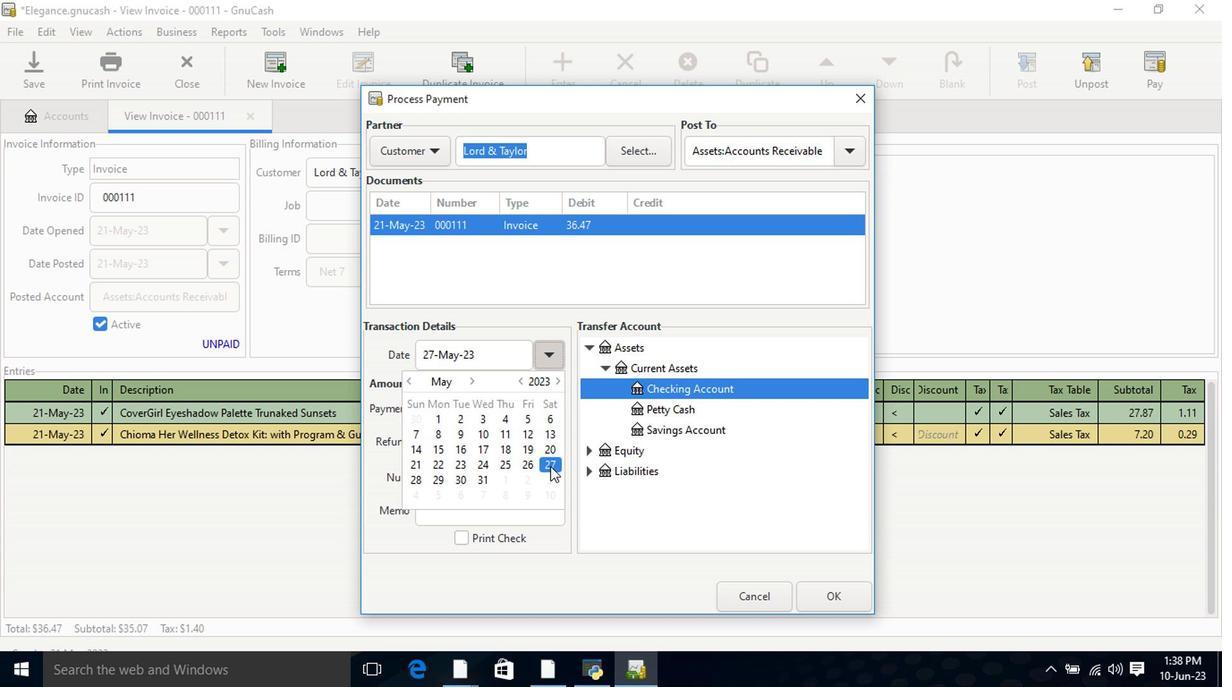 
Action: Mouse moved to (592, 353)
Screenshot: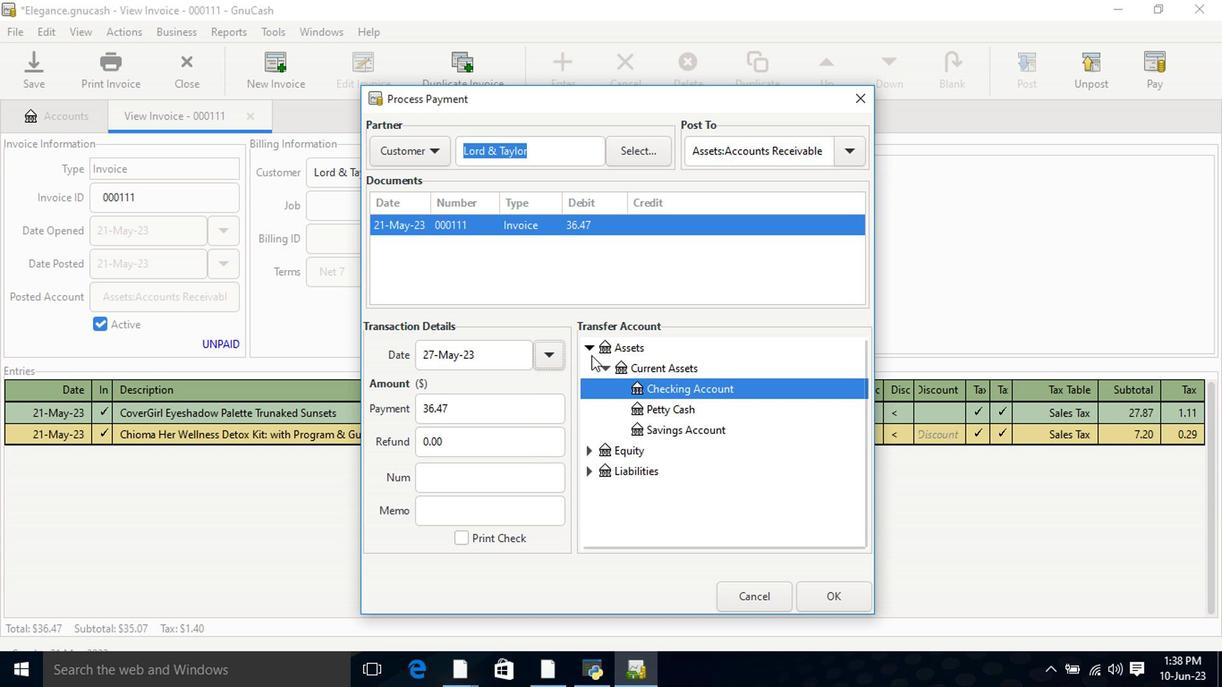 
Action: Mouse pressed left at (592, 353)
Screenshot: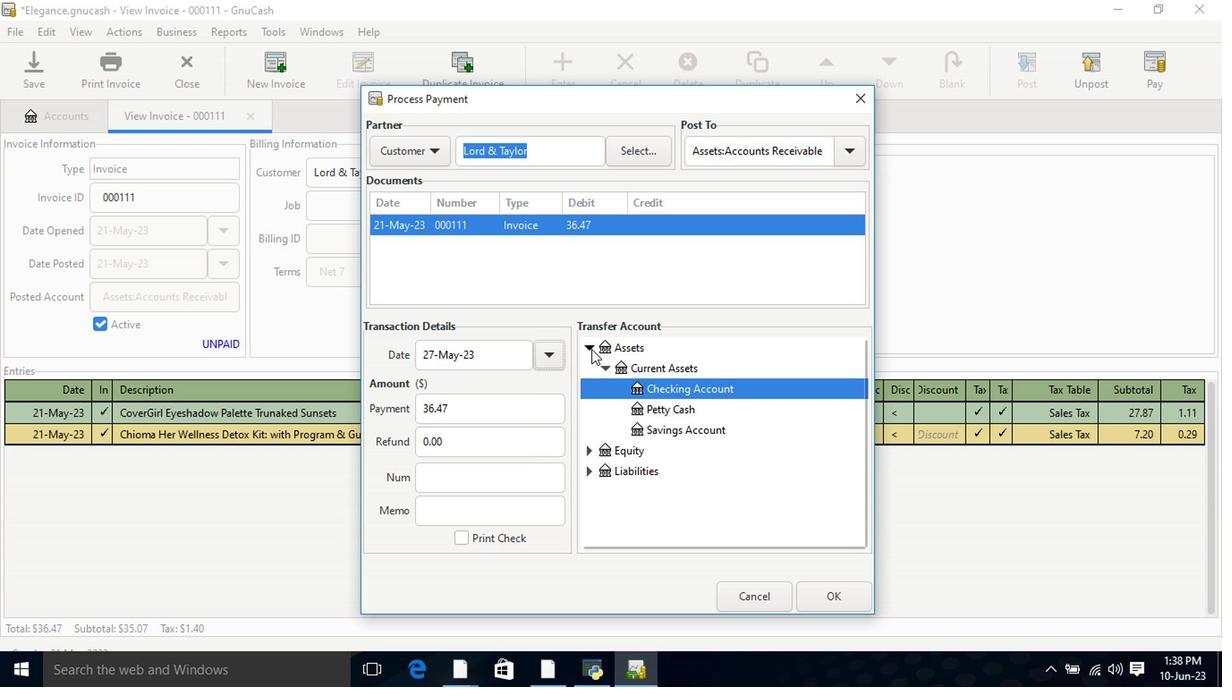 
Action: Mouse moved to (590, 352)
Screenshot: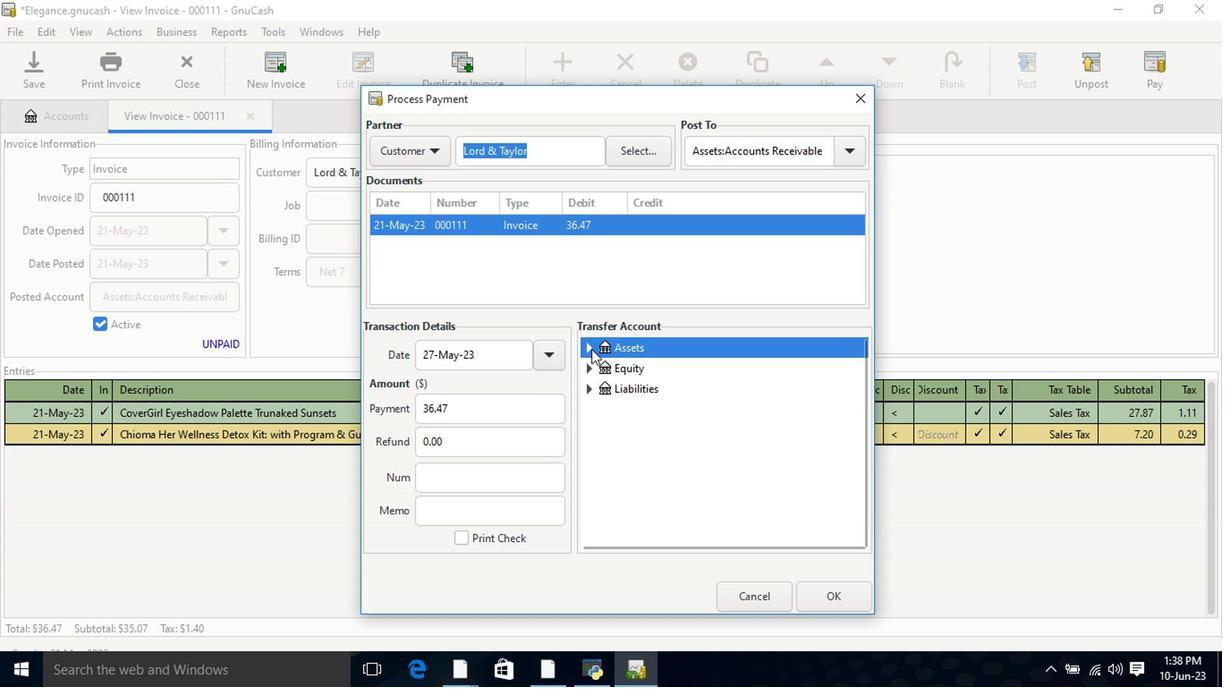 
Action: Mouse pressed left at (590, 352)
Screenshot: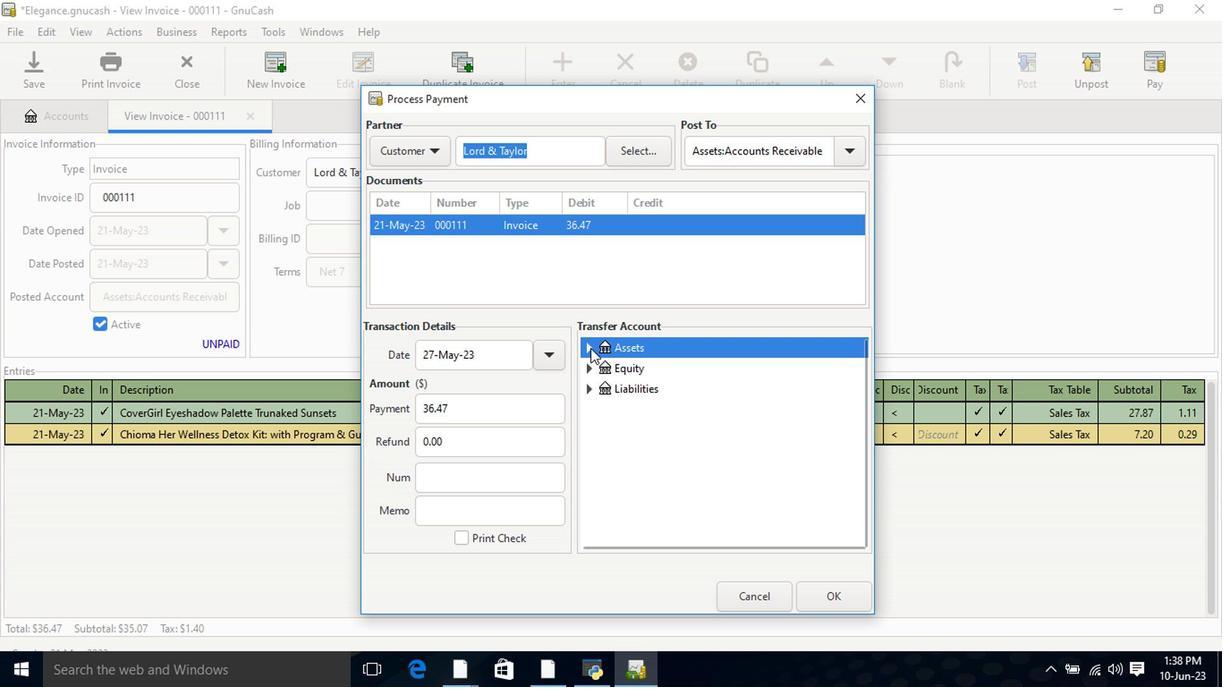 
Action: Mouse moved to (605, 373)
Screenshot: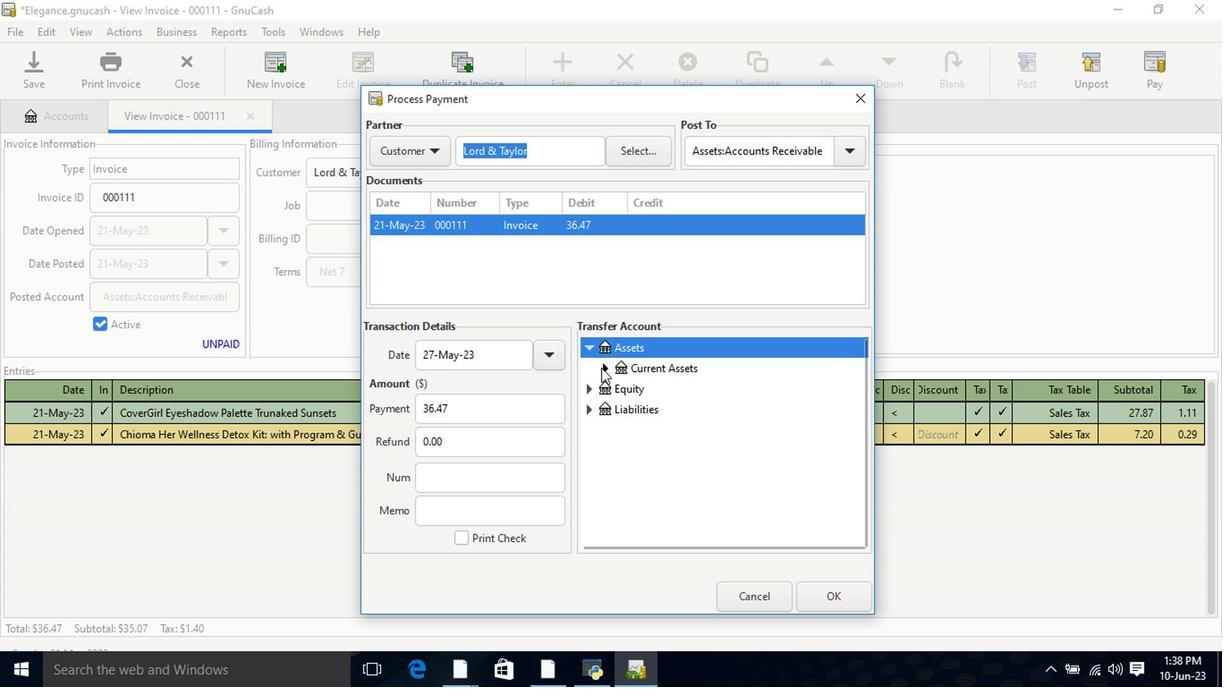 
Action: Mouse pressed left at (605, 373)
Screenshot: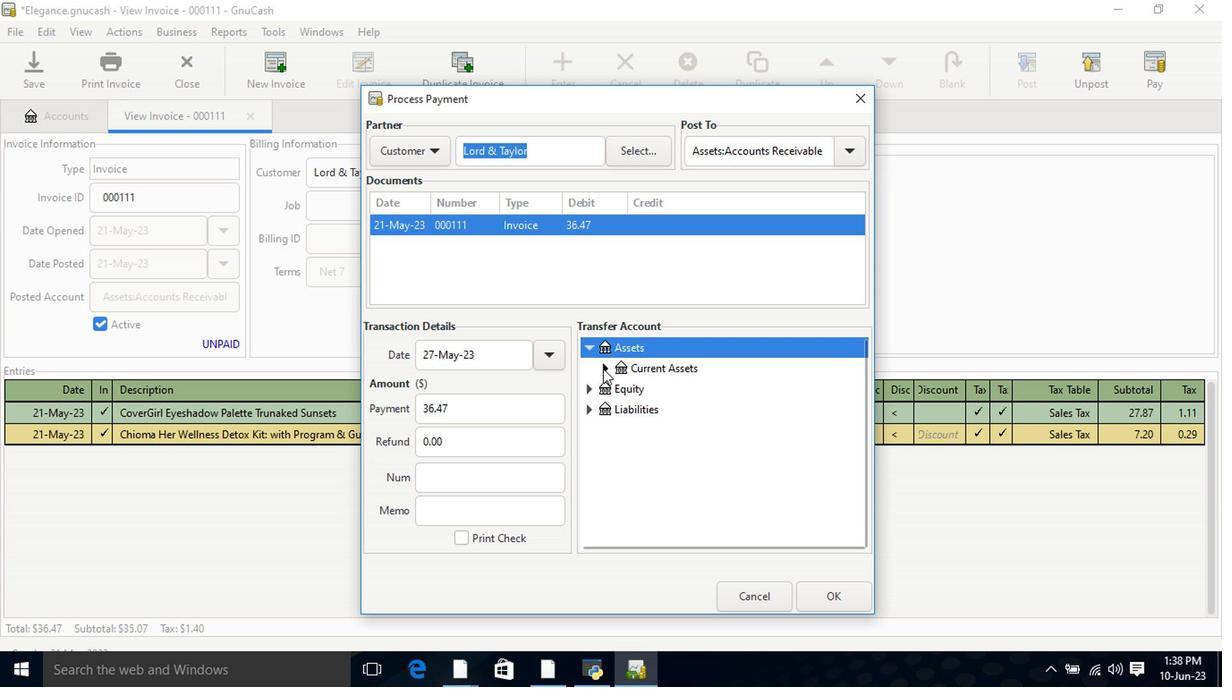 
Action: Mouse moved to (637, 387)
Screenshot: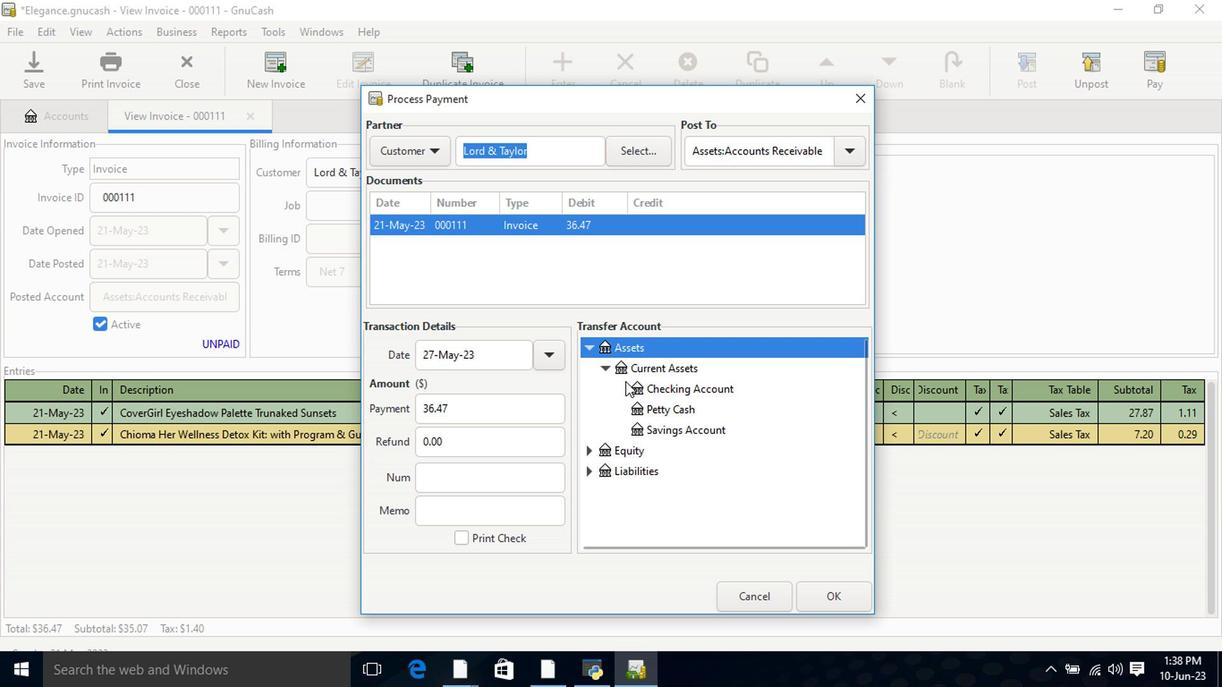 
Action: Mouse pressed left at (637, 387)
Screenshot: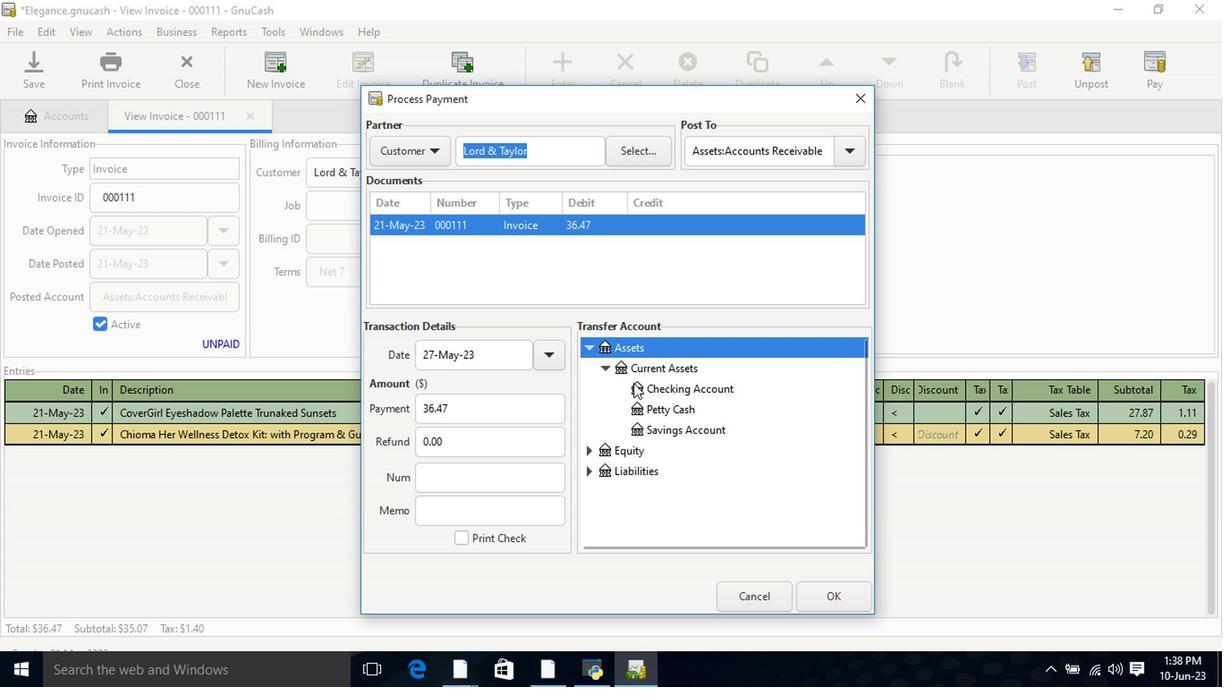 
Action: Mouse moved to (828, 593)
Screenshot: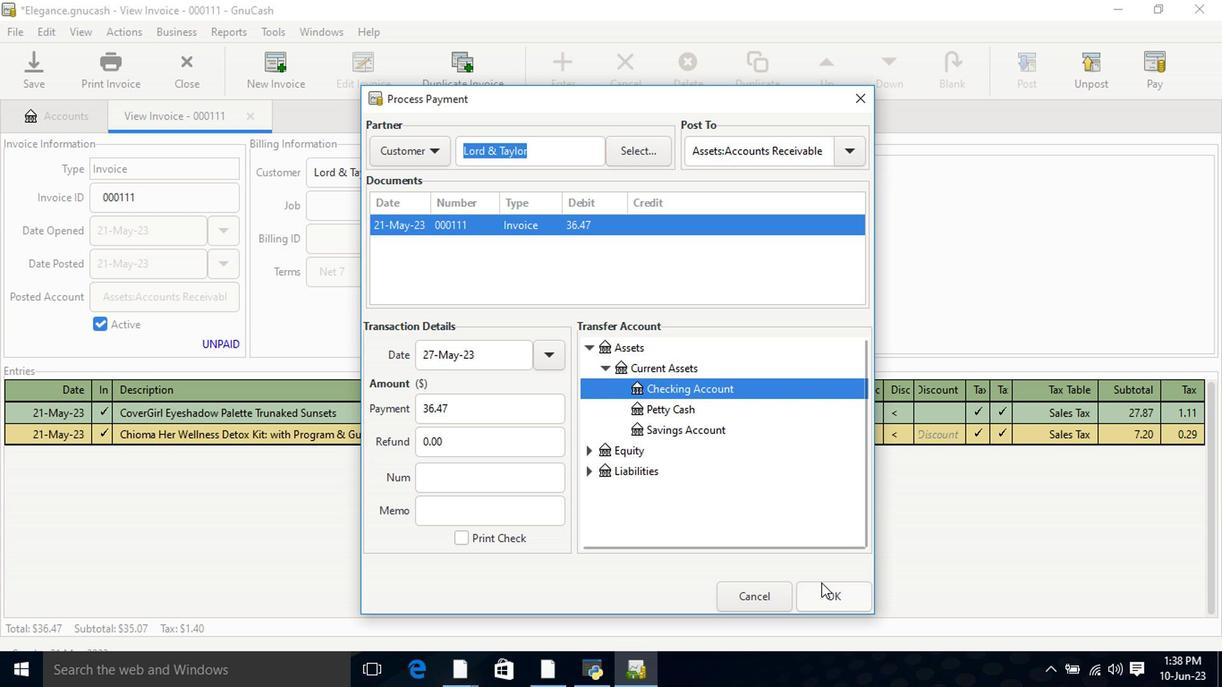 
Action: Mouse pressed left at (828, 593)
Screenshot: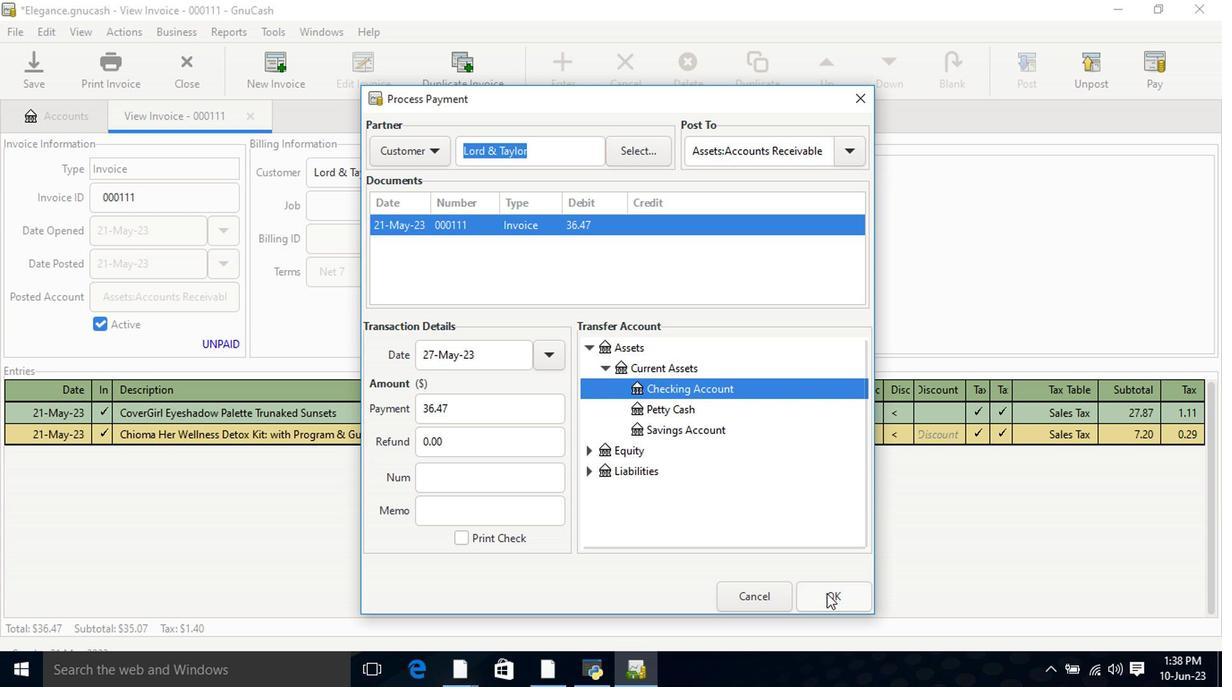 
Action: Mouse moved to (119, 89)
Screenshot: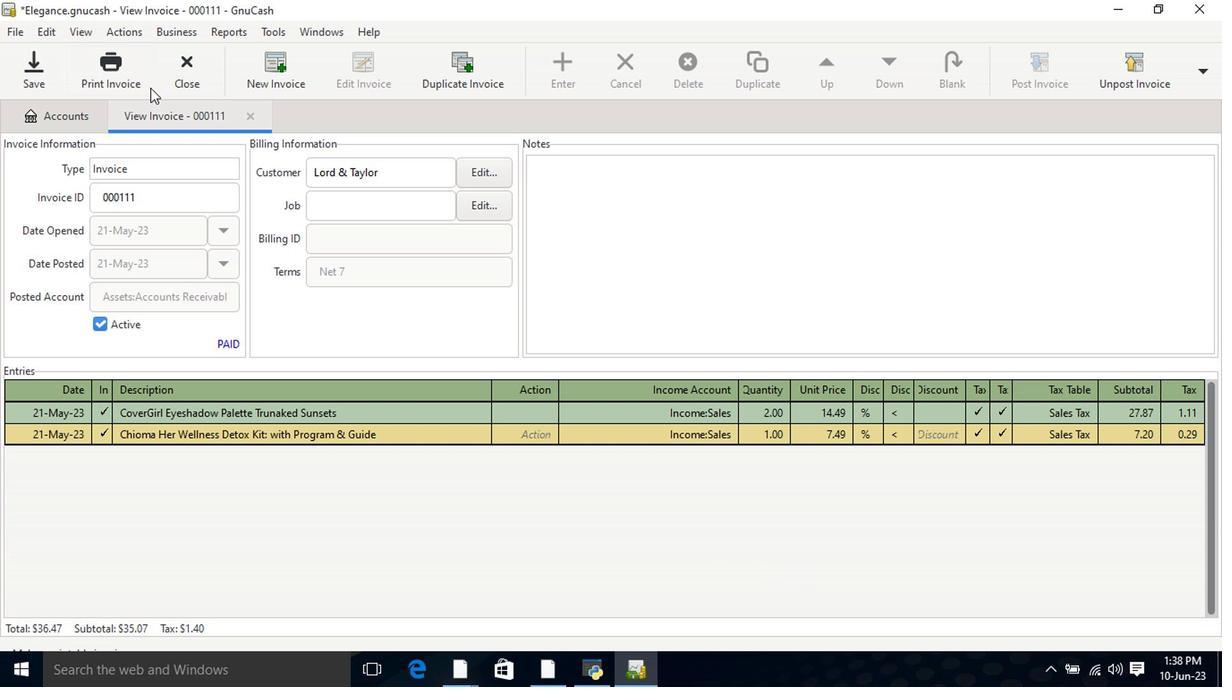 
Action: Mouse pressed left at (119, 89)
Screenshot: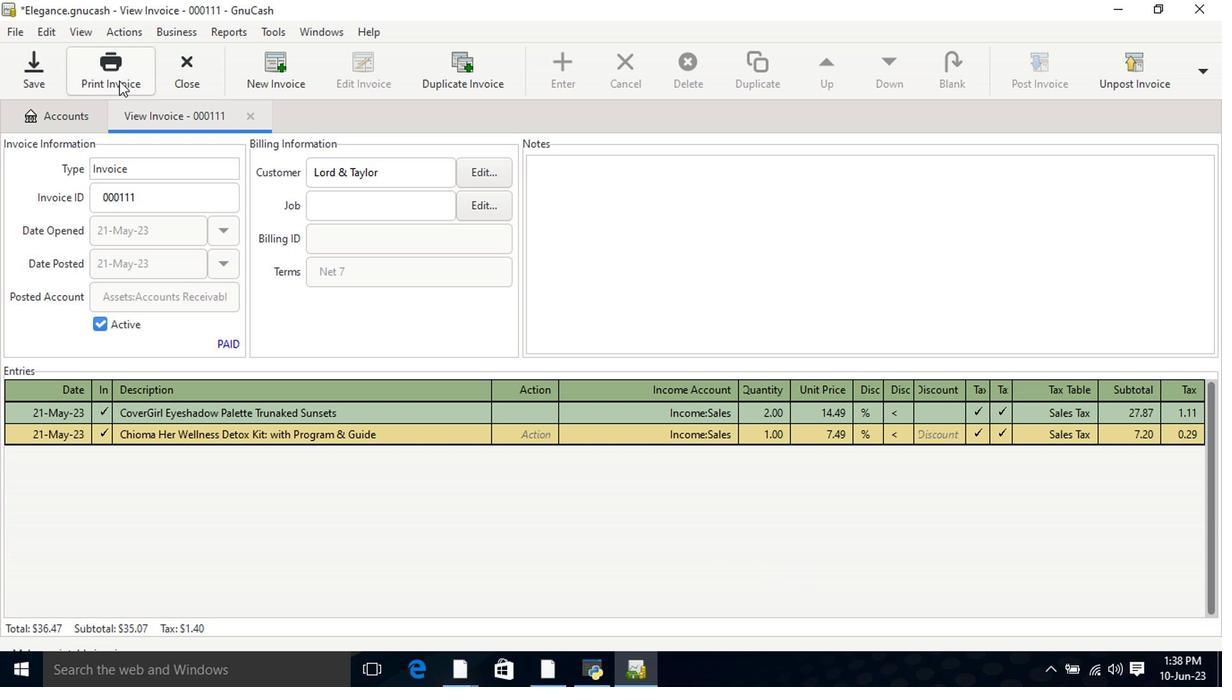 
Action: Mouse moved to (767, 88)
Screenshot: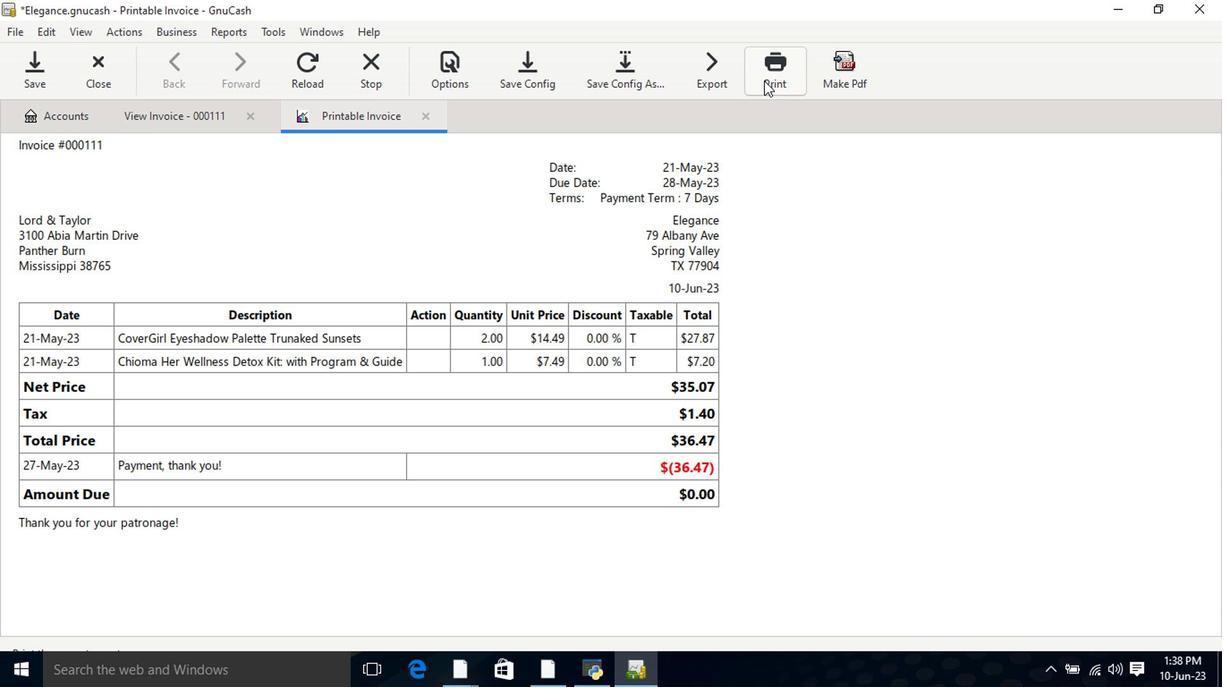 
Action: Mouse pressed left at (767, 88)
Screenshot: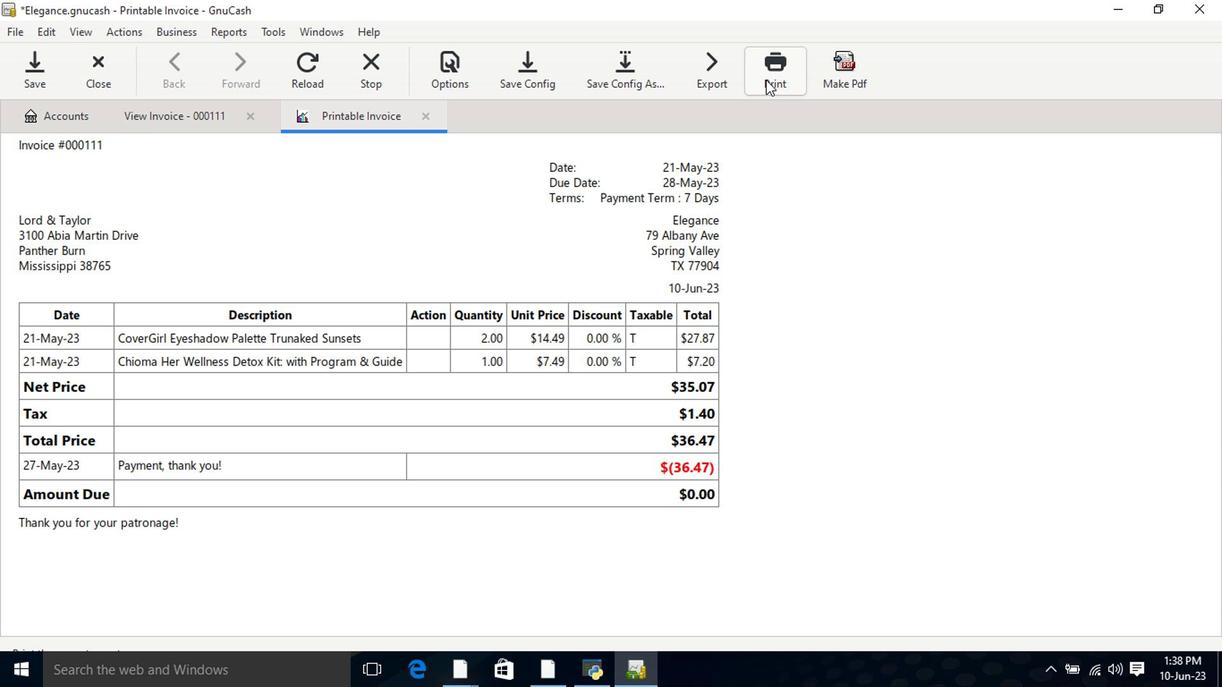 
Action: Mouse moved to (238, 364)
Screenshot: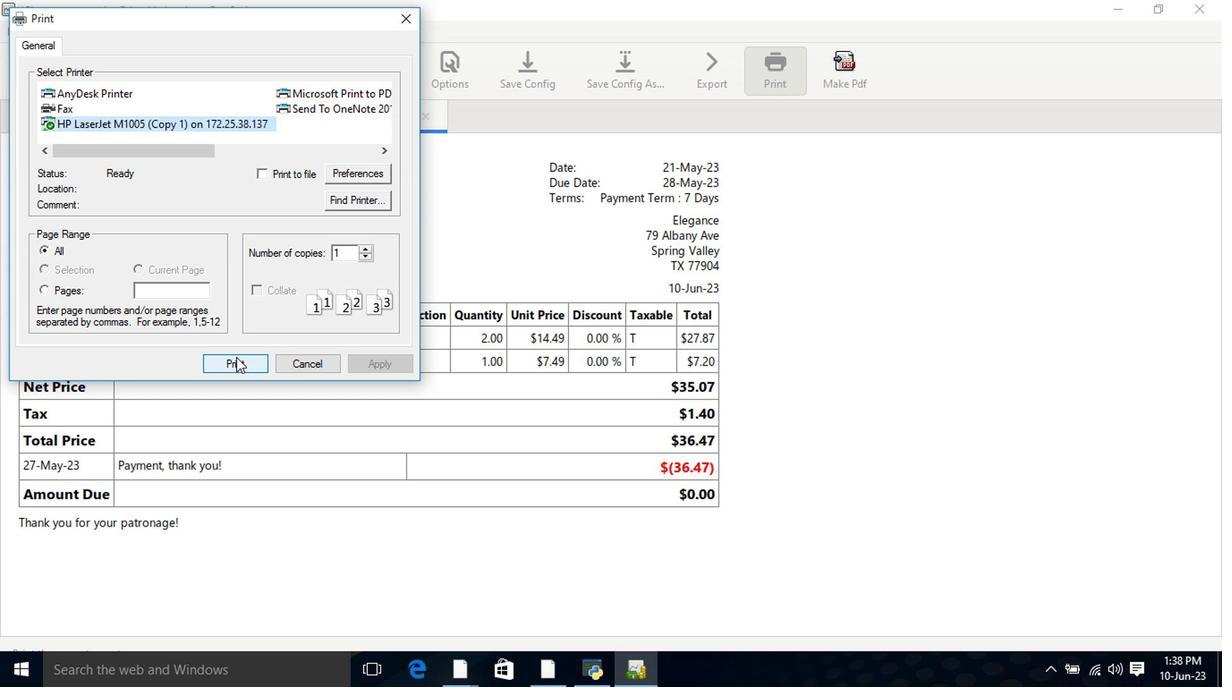 
Action: Mouse pressed left at (238, 364)
Screenshot: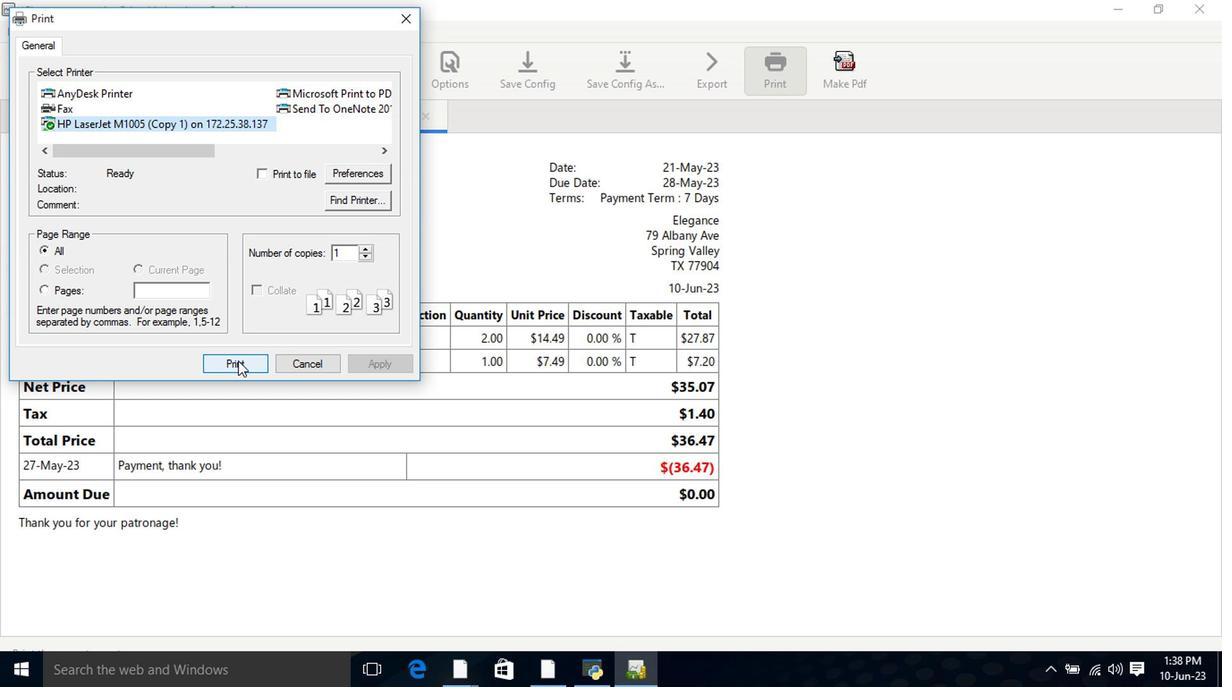 
Action: Mouse moved to (504, 461)
Screenshot: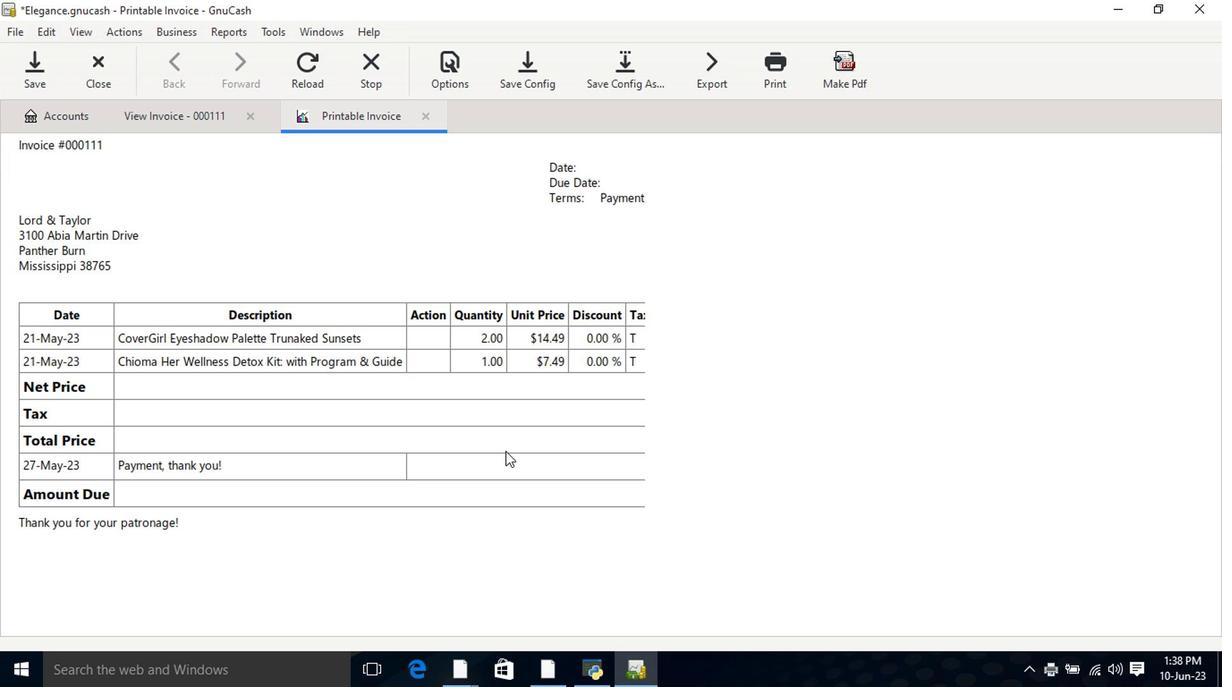 
